 Task: Select the auto option in the unusual line terminators.
Action: Mouse moved to (14, 540)
Screenshot: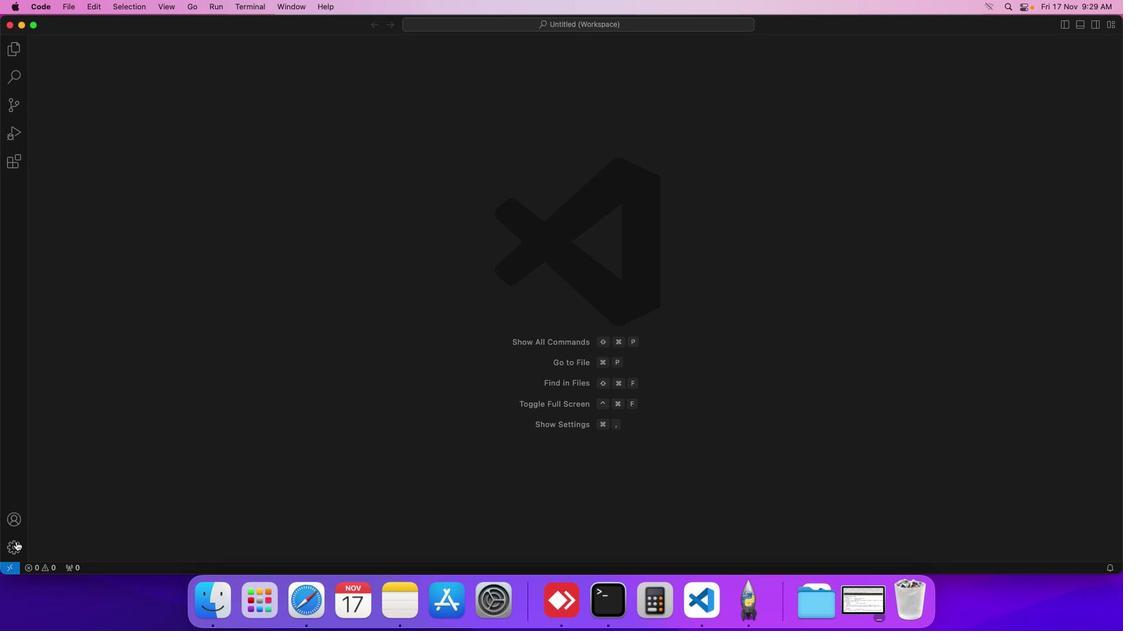 
Action: Mouse pressed left at (14, 540)
Screenshot: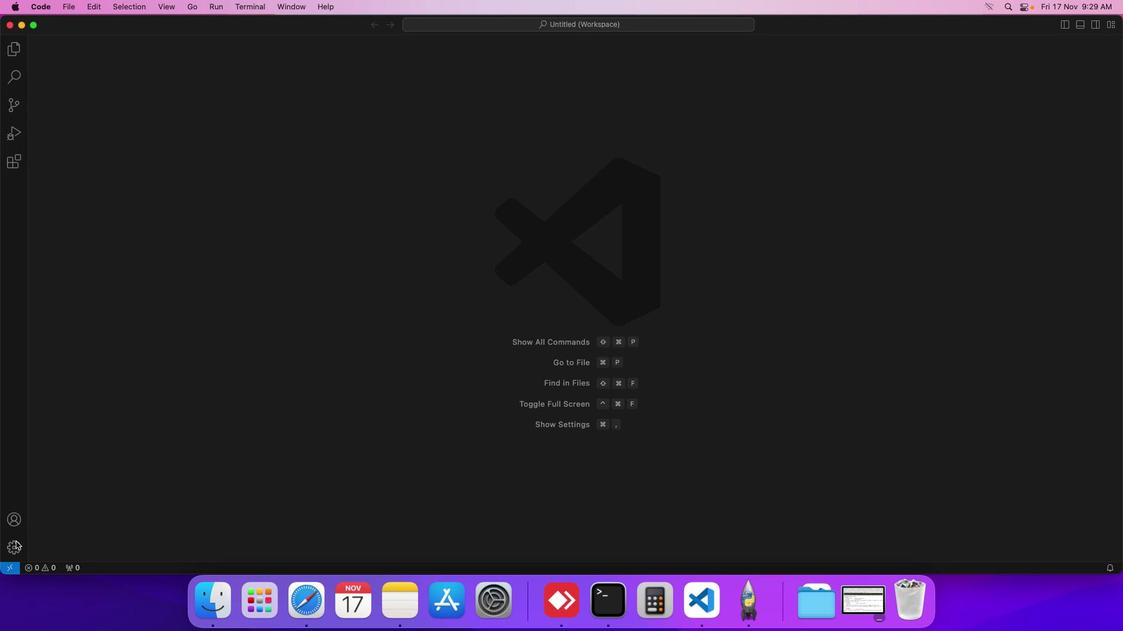 
Action: Mouse moved to (64, 449)
Screenshot: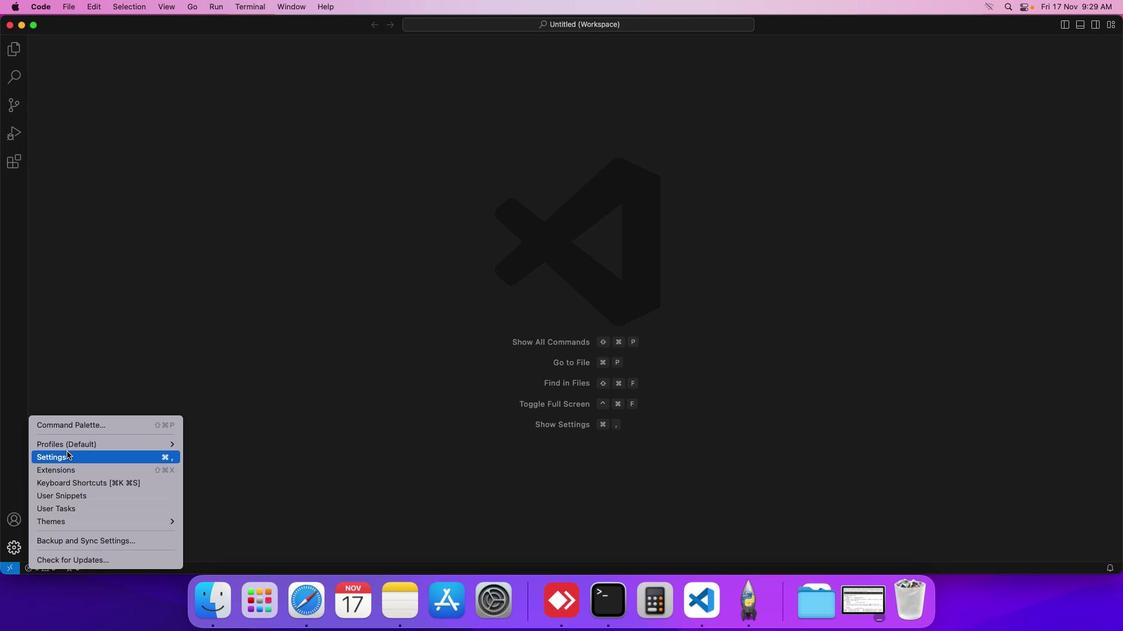 
Action: Mouse pressed left at (64, 449)
Screenshot: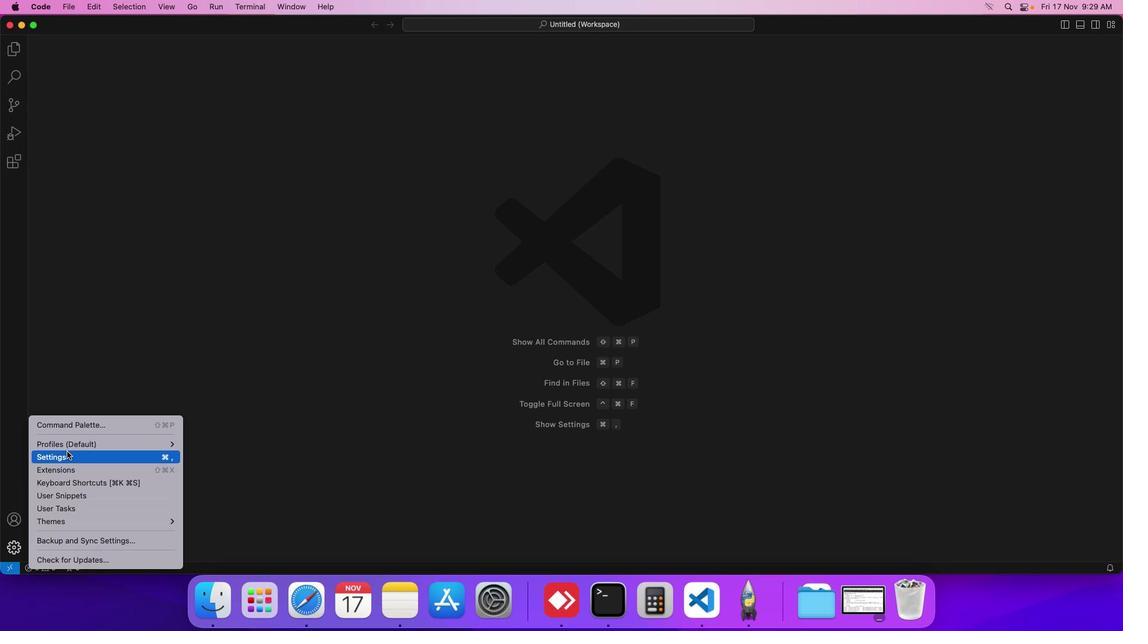 
Action: Mouse moved to (280, 94)
Screenshot: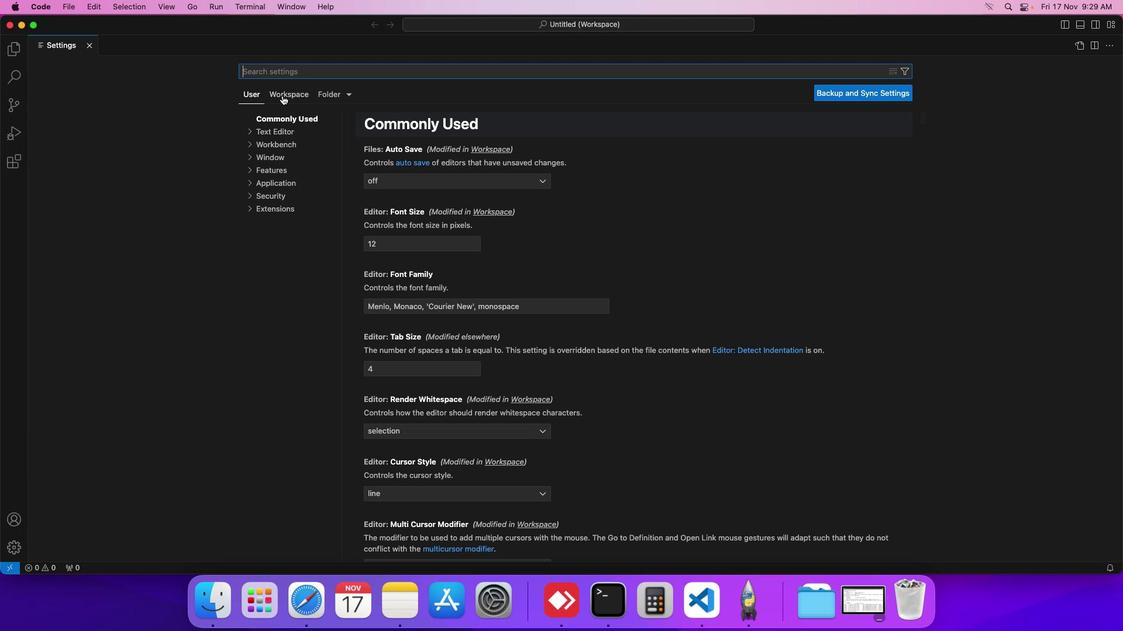 
Action: Mouse pressed left at (280, 94)
Screenshot: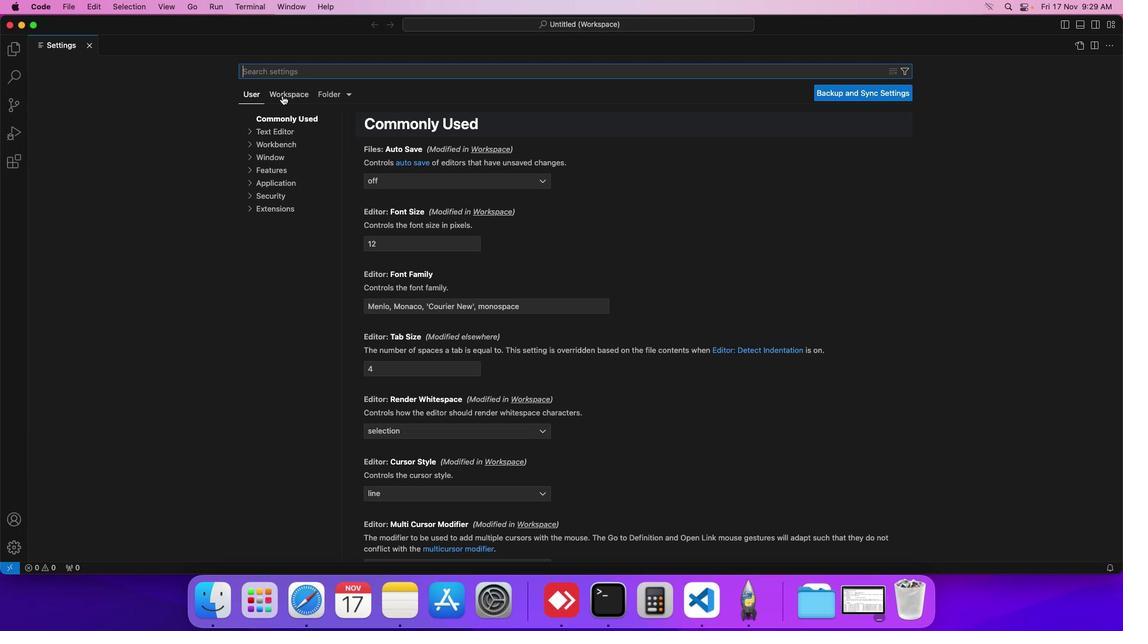 
Action: Mouse moved to (282, 129)
Screenshot: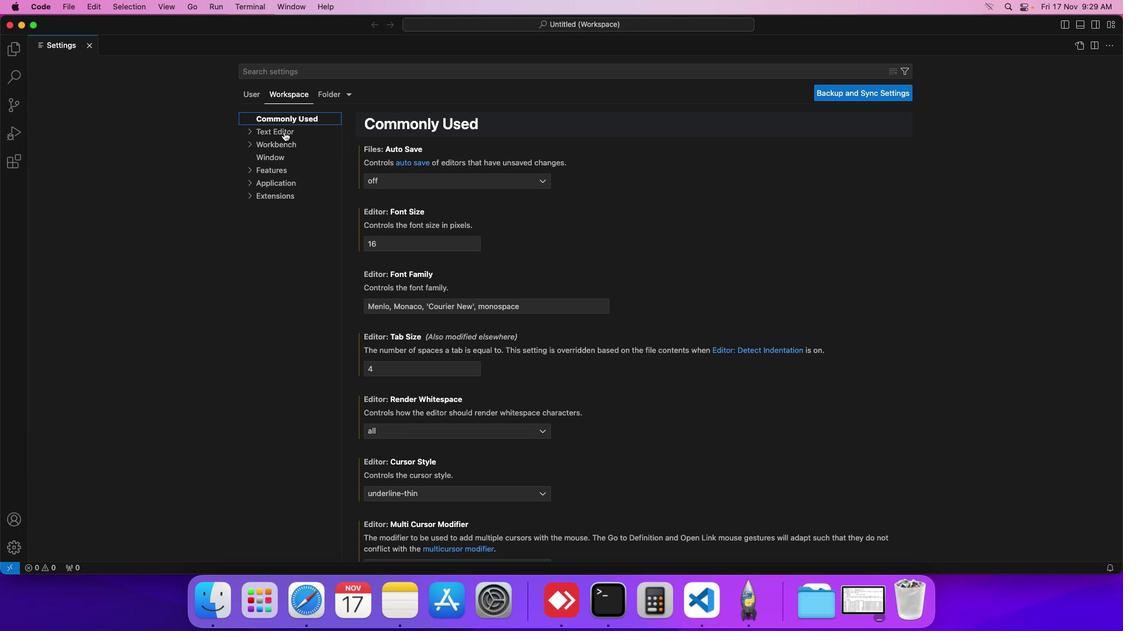
Action: Mouse pressed left at (282, 129)
Screenshot: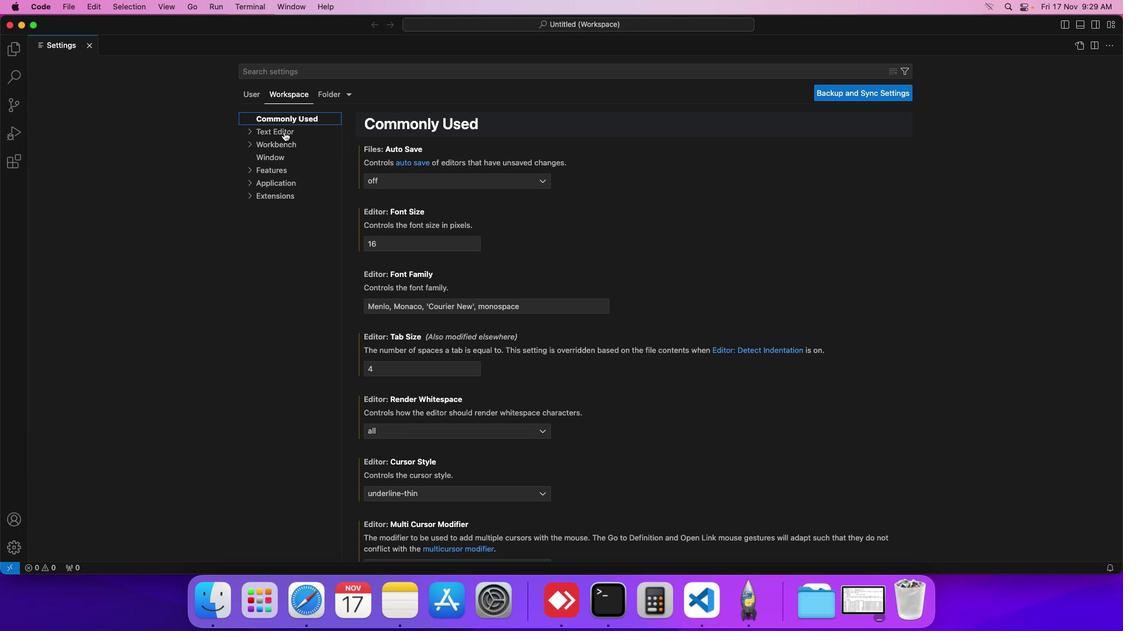 
Action: Mouse moved to (443, 391)
Screenshot: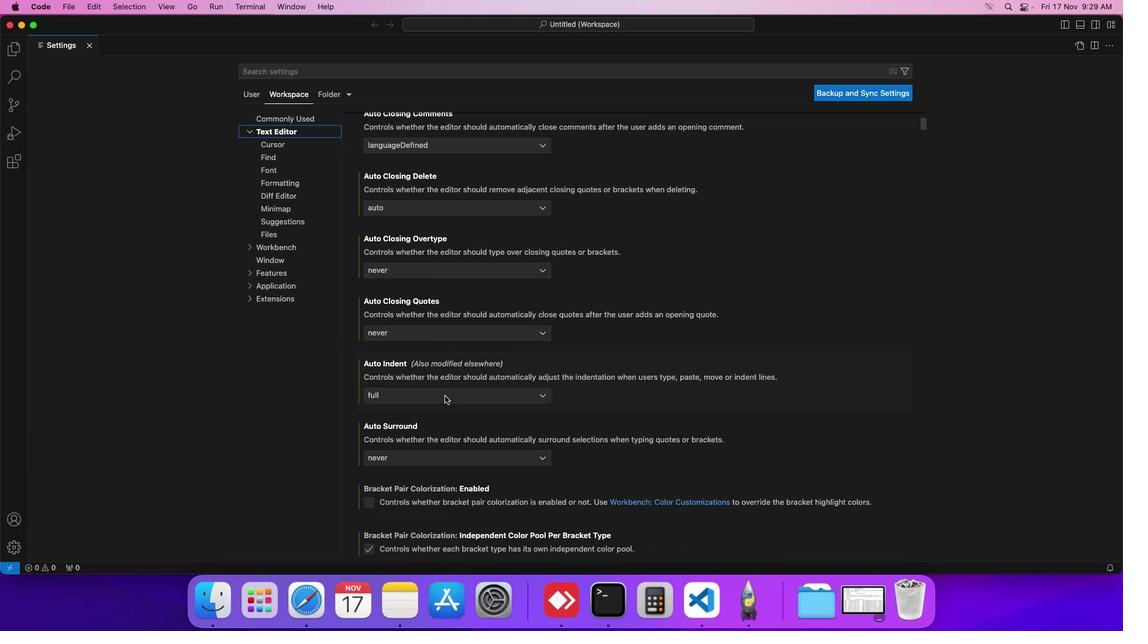 
Action: Mouse scrolled (443, 391) with delta (-1, -1)
Screenshot: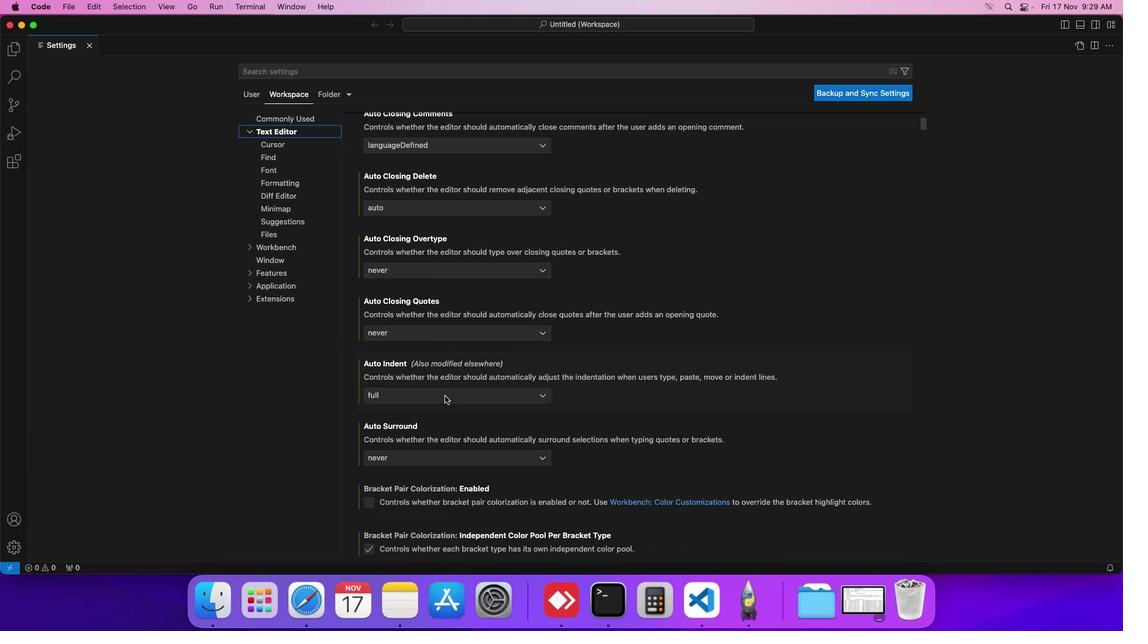 
Action: Mouse moved to (443, 394)
Screenshot: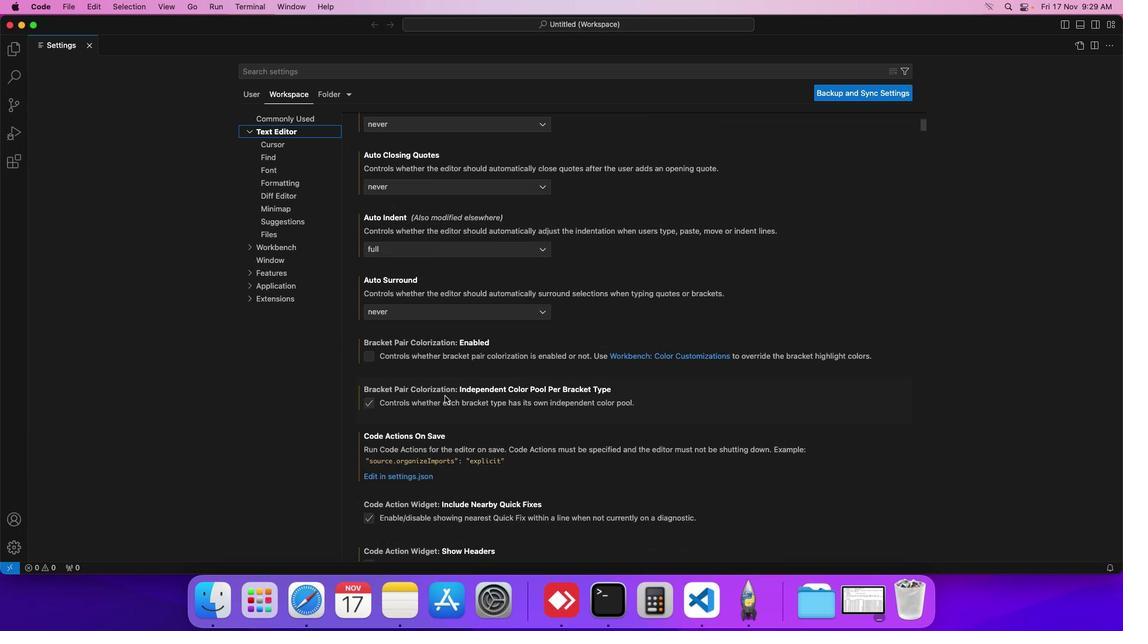 
Action: Mouse scrolled (443, 394) with delta (-1, -1)
Screenshot: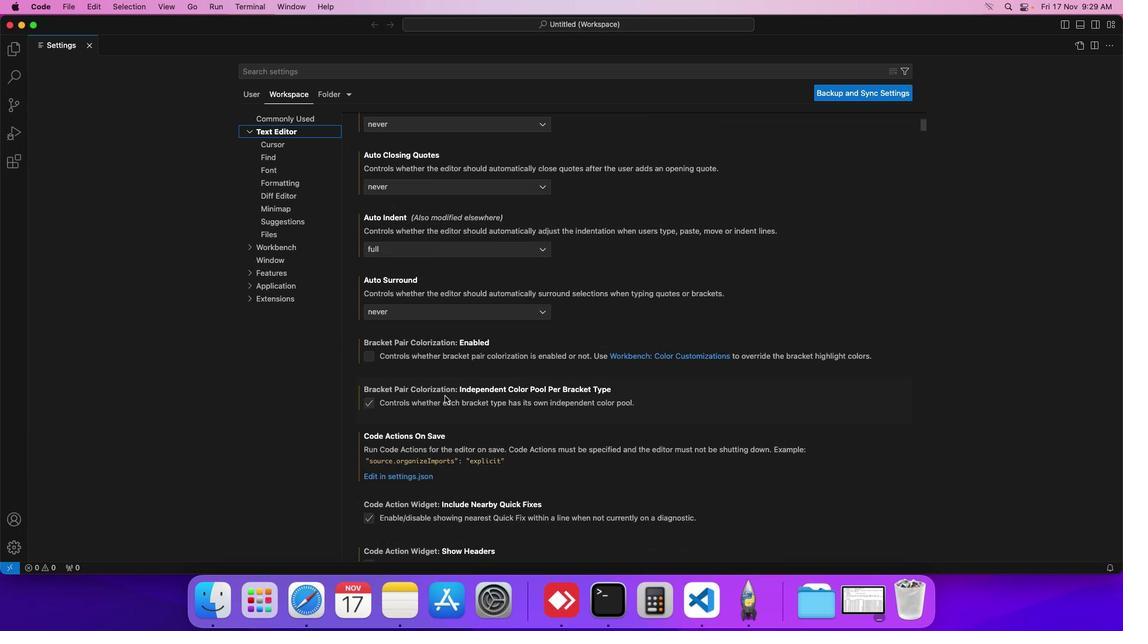 
Action: Mouse moved to (443, 394)
Screenshot: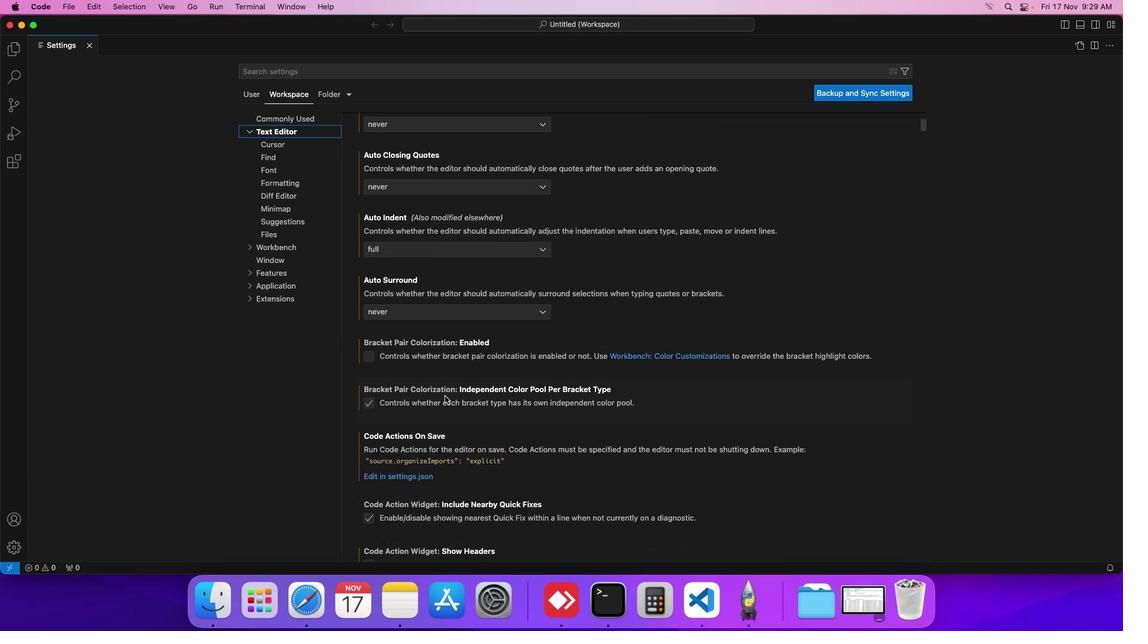 
Action: Mouse scrolled (443, 394) with delta (-1, -2)
Screenshot: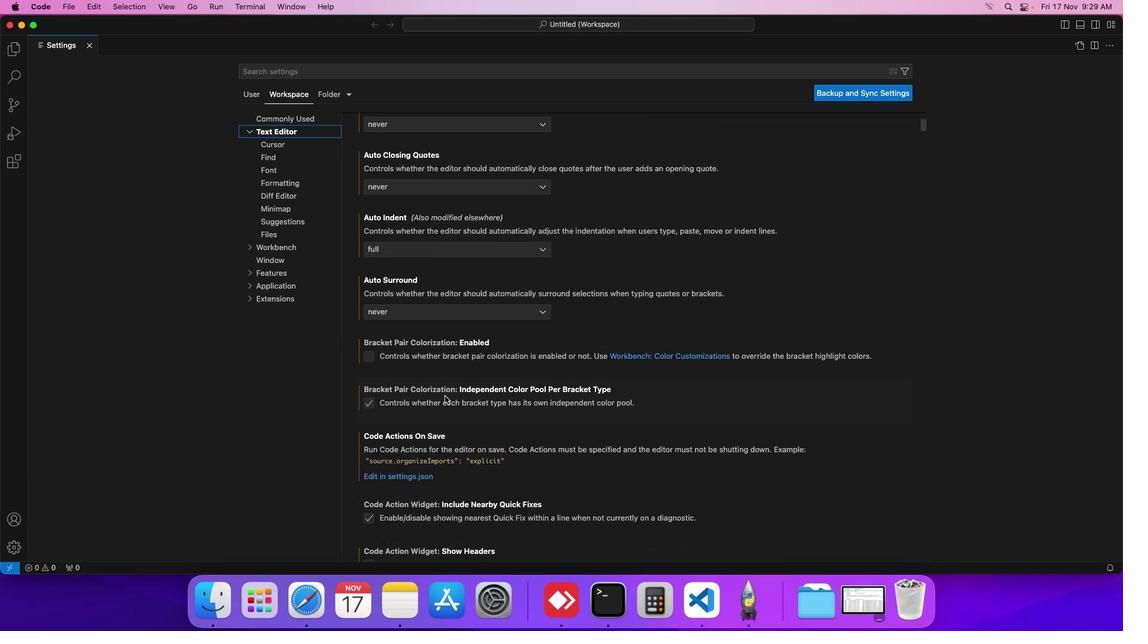 
Action: Mouse scrolled (443, 394) with delta (-1, -3)
Screenshot: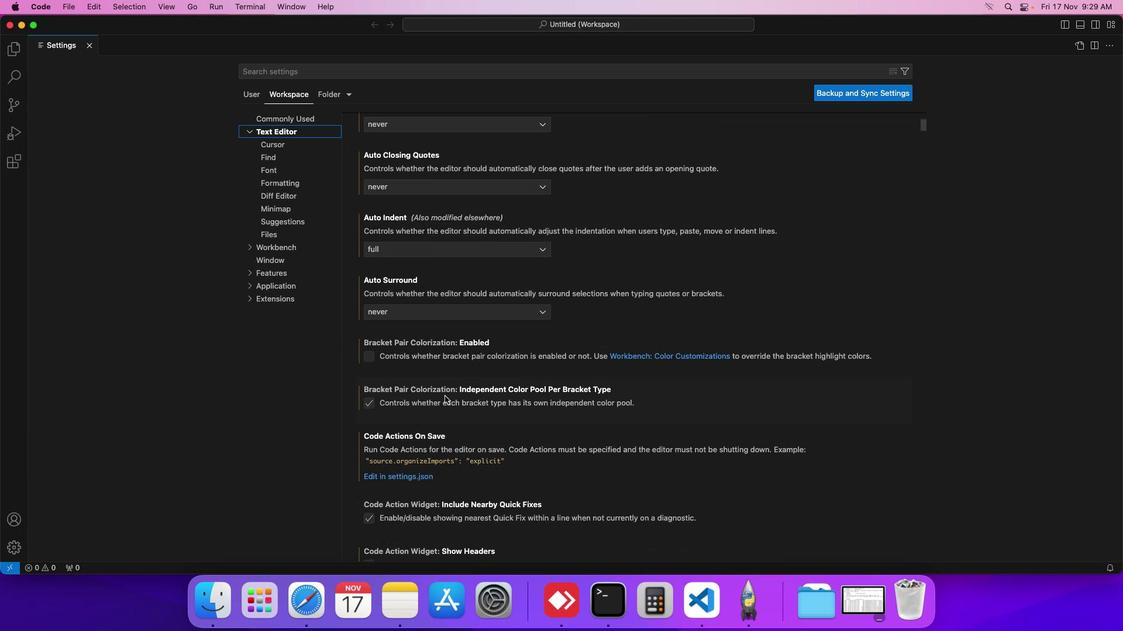 
Action: Mouse scrolled (443, 394) with delta (-1, -4)
Screenshot: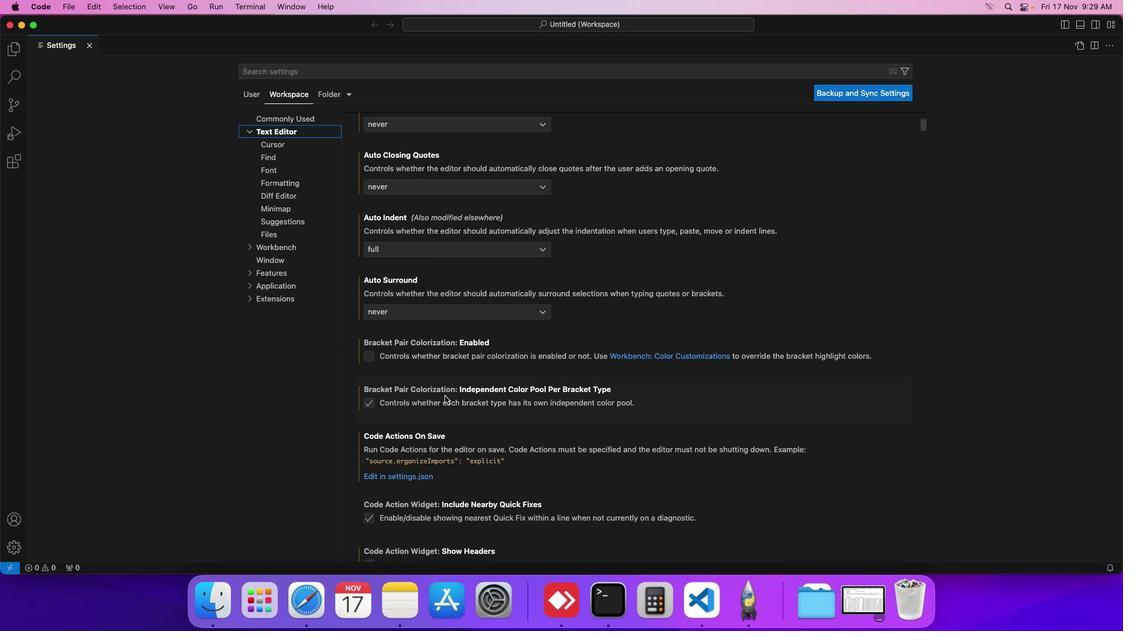 
Action: Mouse scrolled (443, 394) with delta (-1, -1)
Screenshot: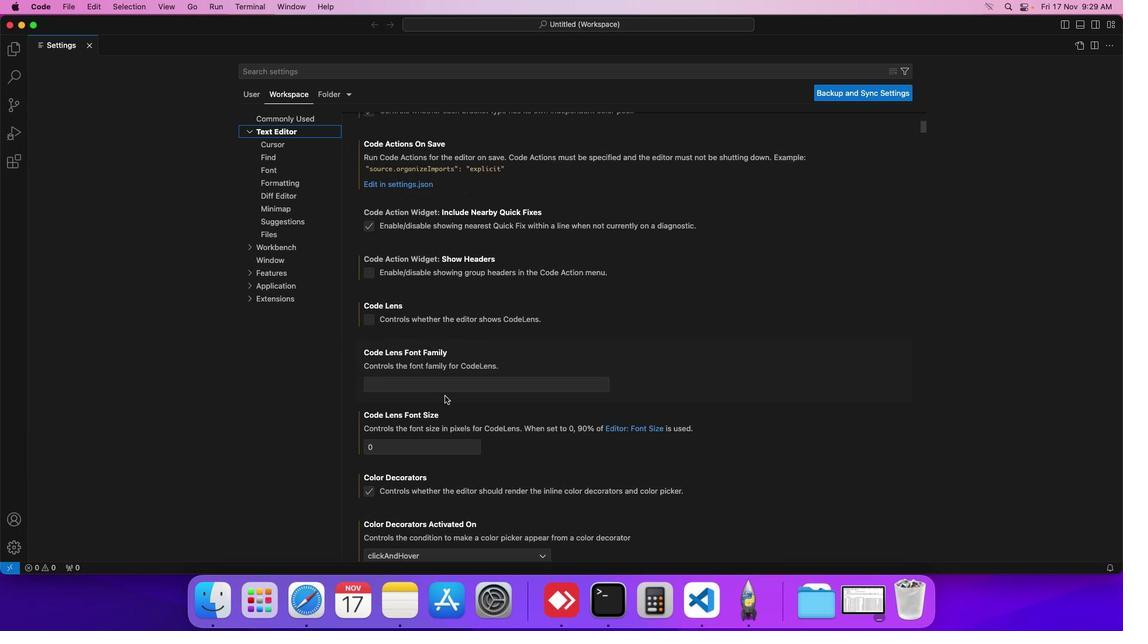 
Action: Mouse scrolled (443, 394) with delta (-1, -1)
Screenshot: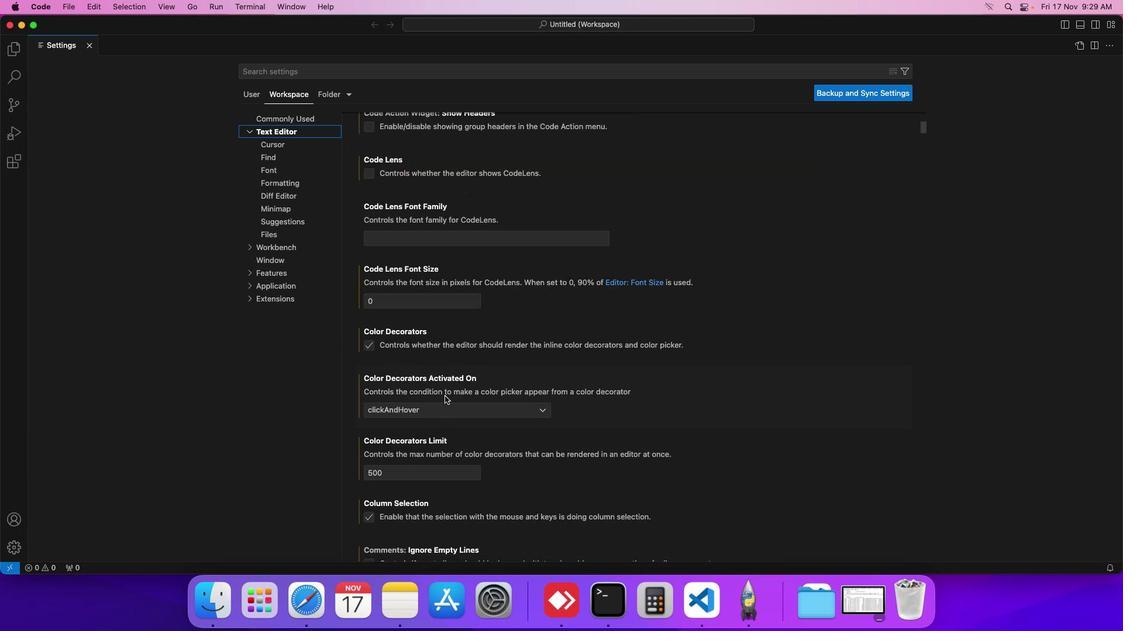 
Action: Mouse scrolled (443, 394) with delta (-1, -2)
Screenshot: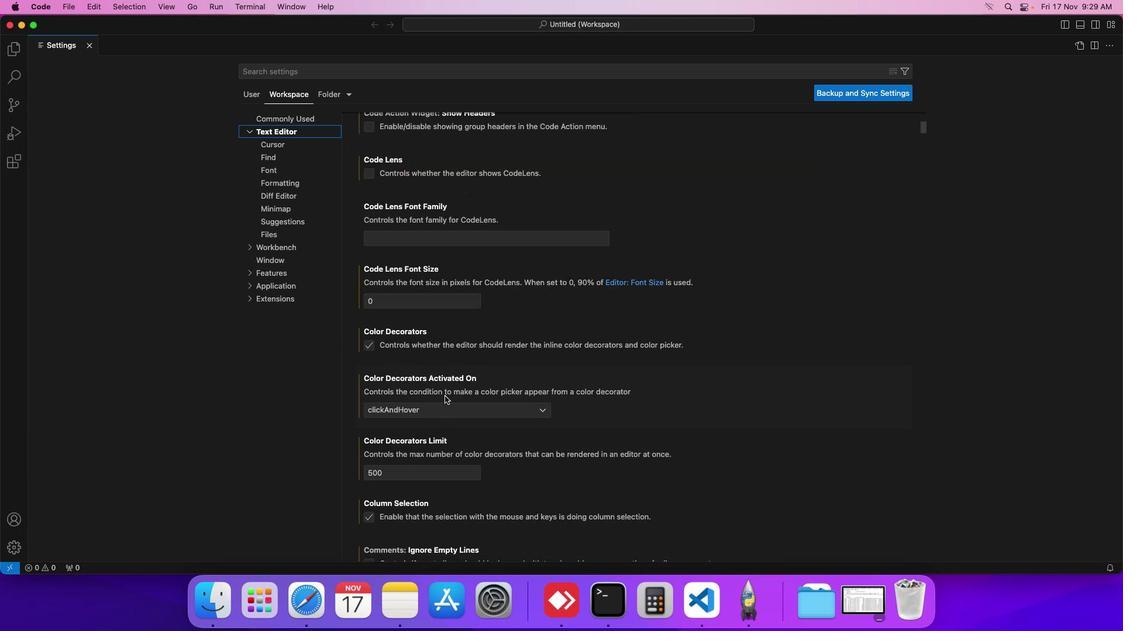 
Action: Mouse scrolled (443, 394) with delta (-1, -4)
Screenshot: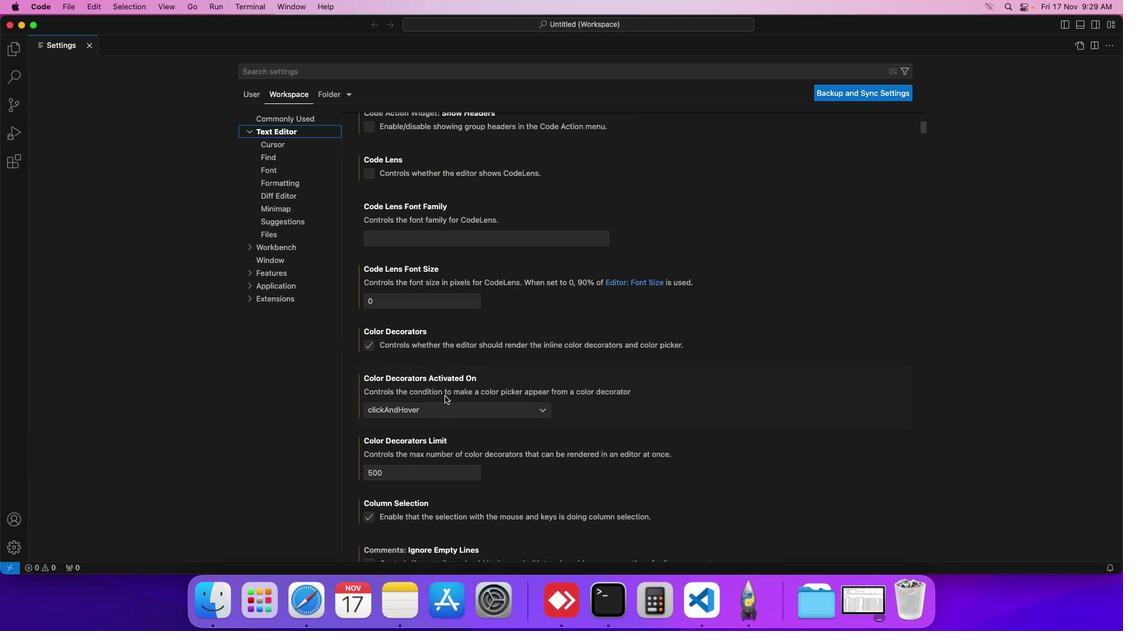 
Action: Mouse scrolled (443, 394) with delta (-1, -4)
Screenshot: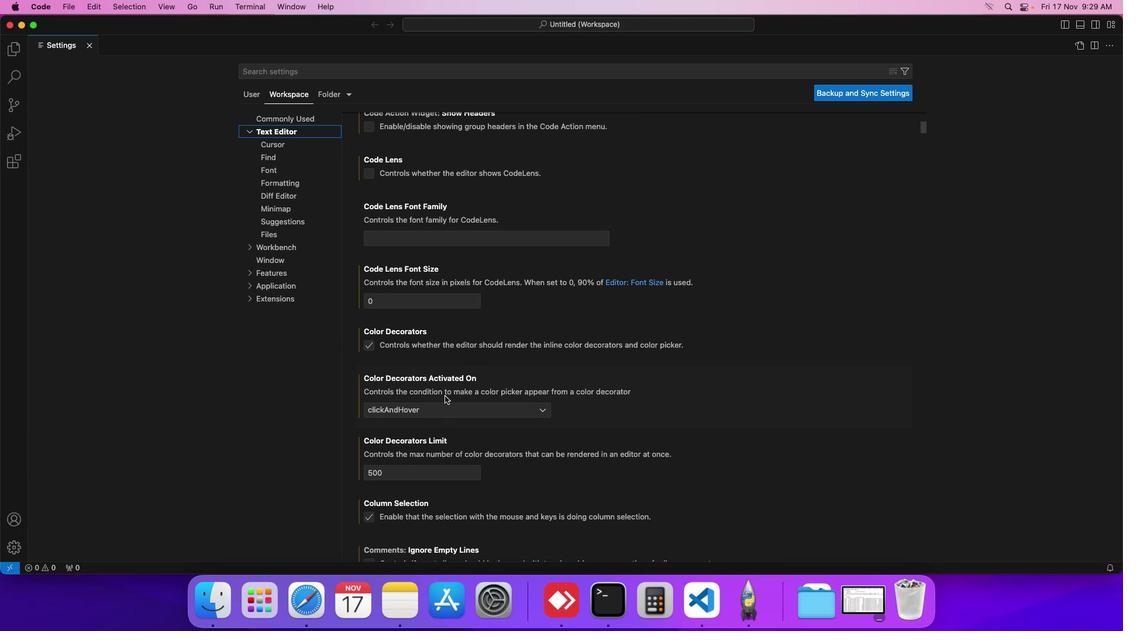 
Action: Mouse scrolled (443, 394) with delta (-1, -1)
Screenshot: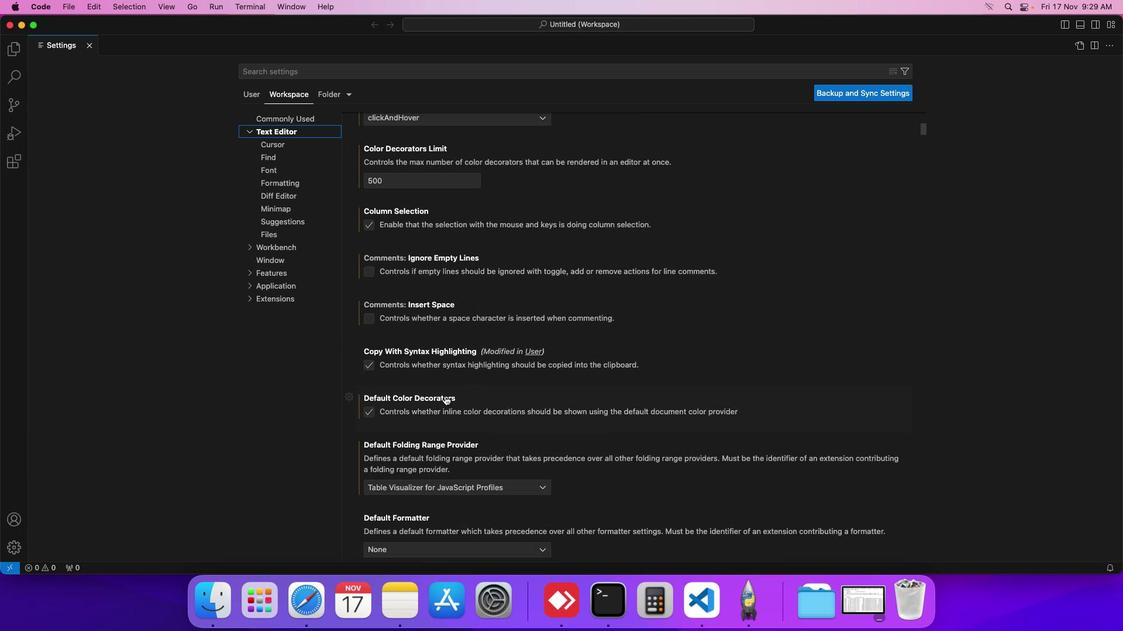 
Action: Mouse scrolled (443, 394) with delta (-1, -1)
Screenshot: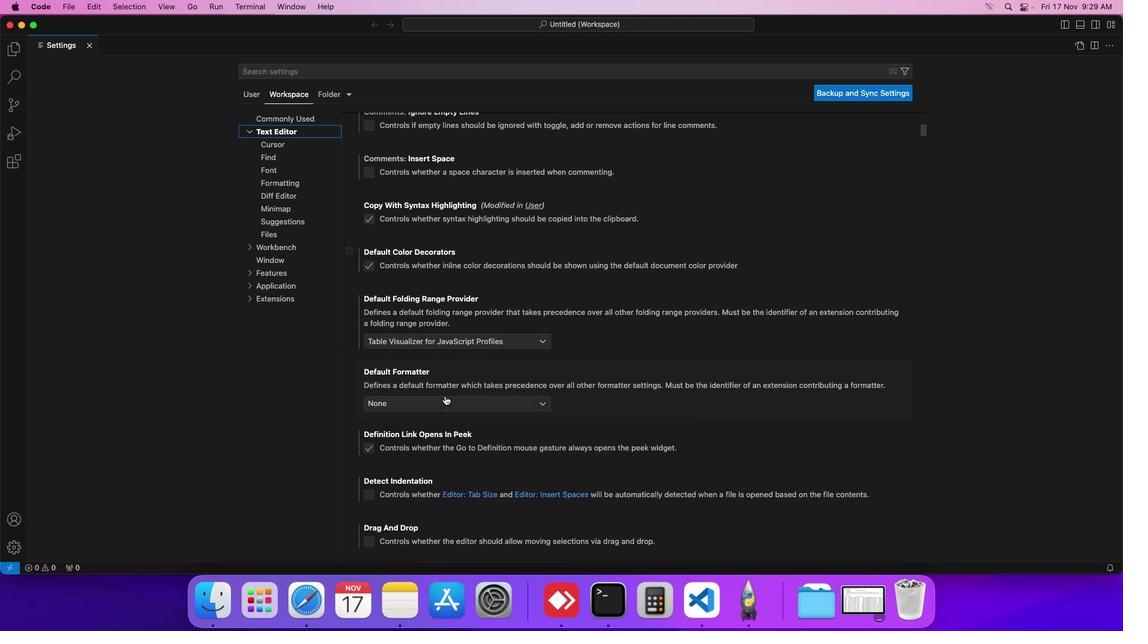 
Action: Mouse scrolled (443, 394) with delta (-1, -2)
Screenshot: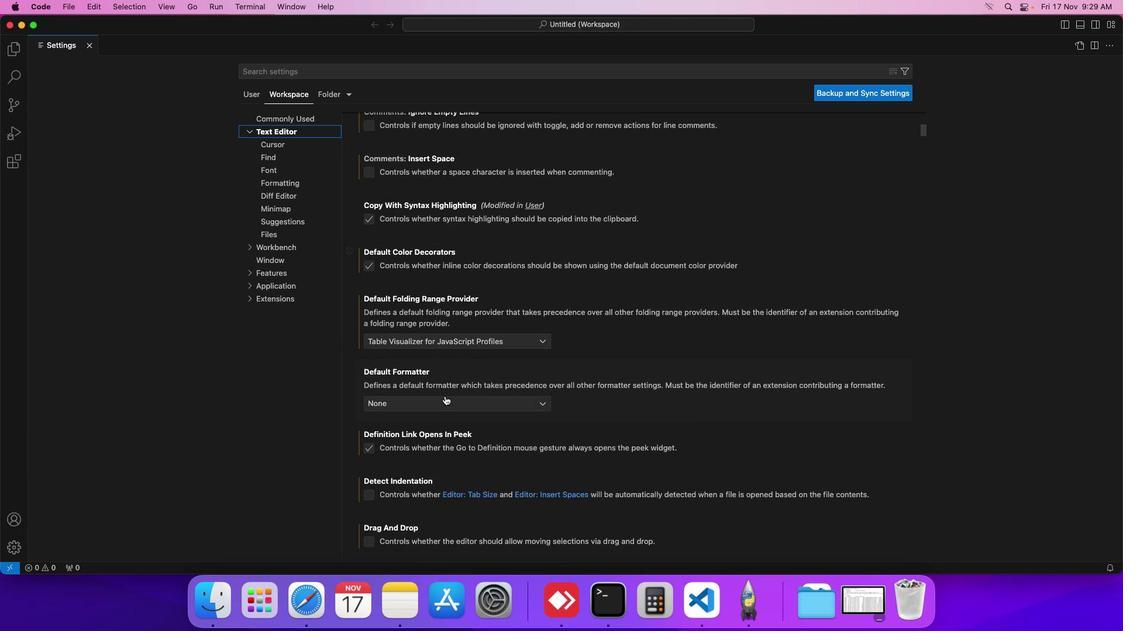 
Action: Mouse scrolled (443, 394) with delta (-1, -4)
Screenshot: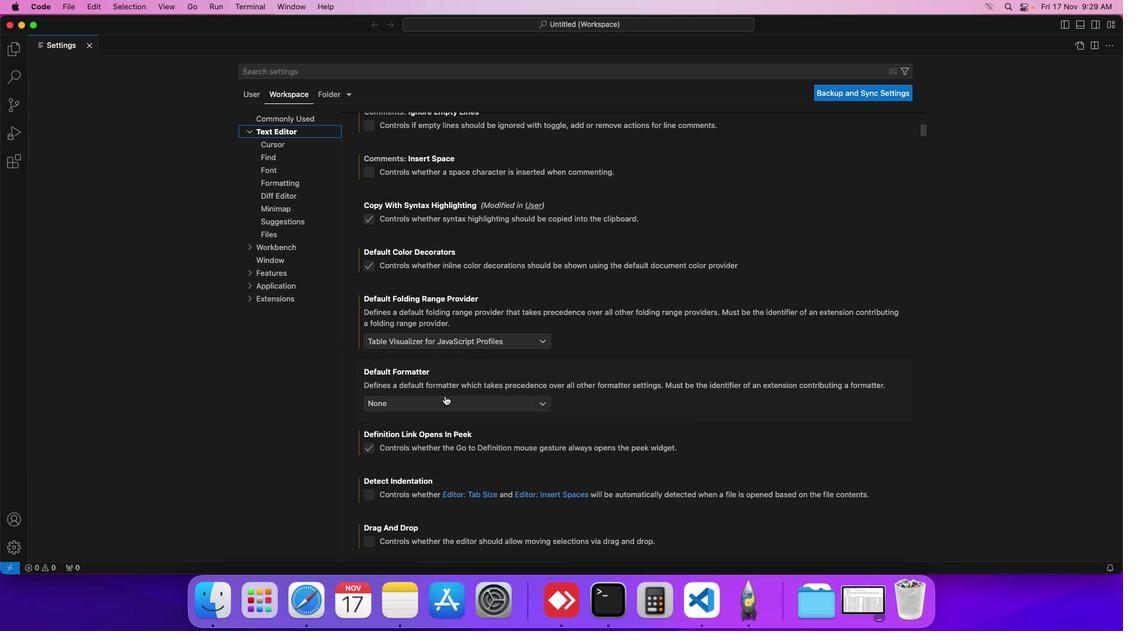 
Action: Mouse scrolled (443, 394) with delta (-1, -4)
Screenshot: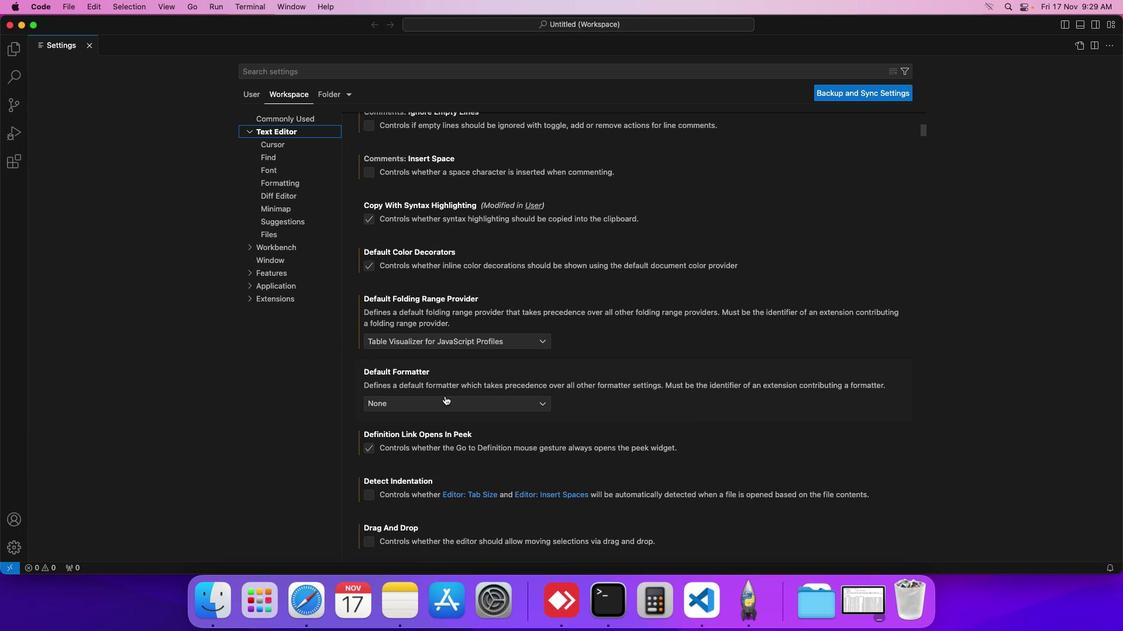 
Action: Mouse scrolled (443, 394) with delta (-1, -1)
Screenshot: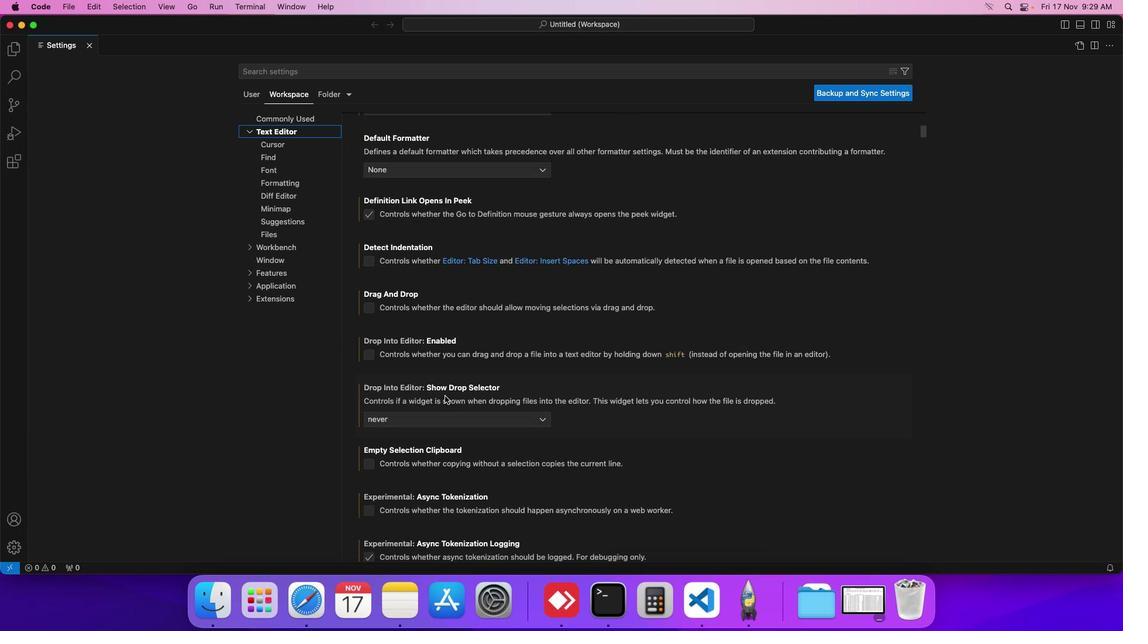 
Action: Mouse scrolled (443, 394) with delta (-1, -1)
Screenshot: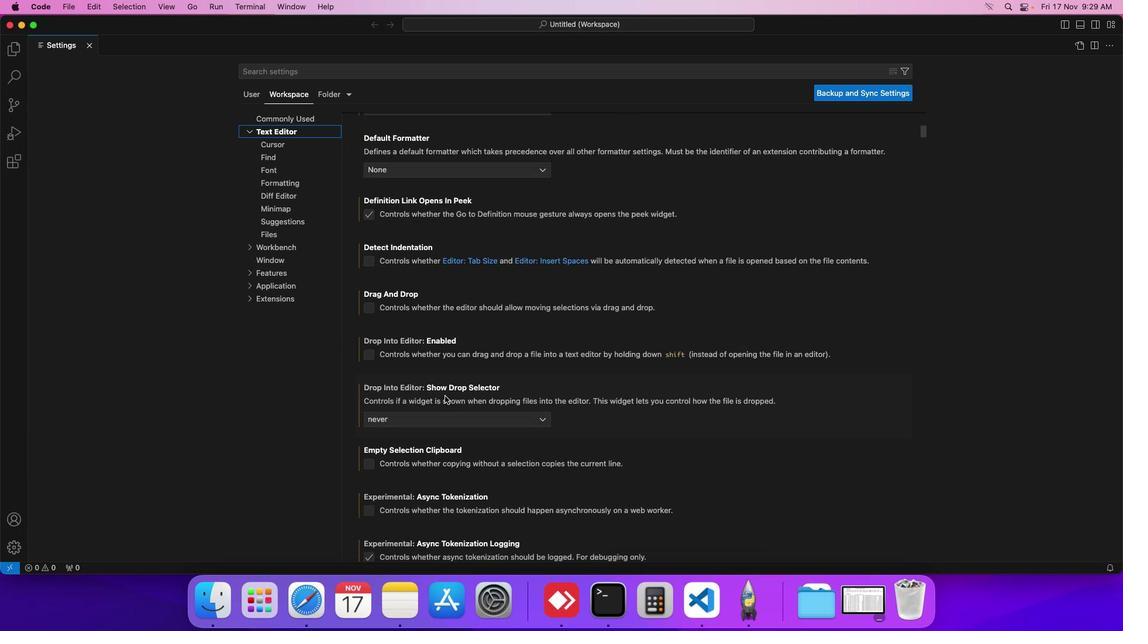 
Action: Mouse scrolled (443, 394) with delta (-1, -2)
Screenshot: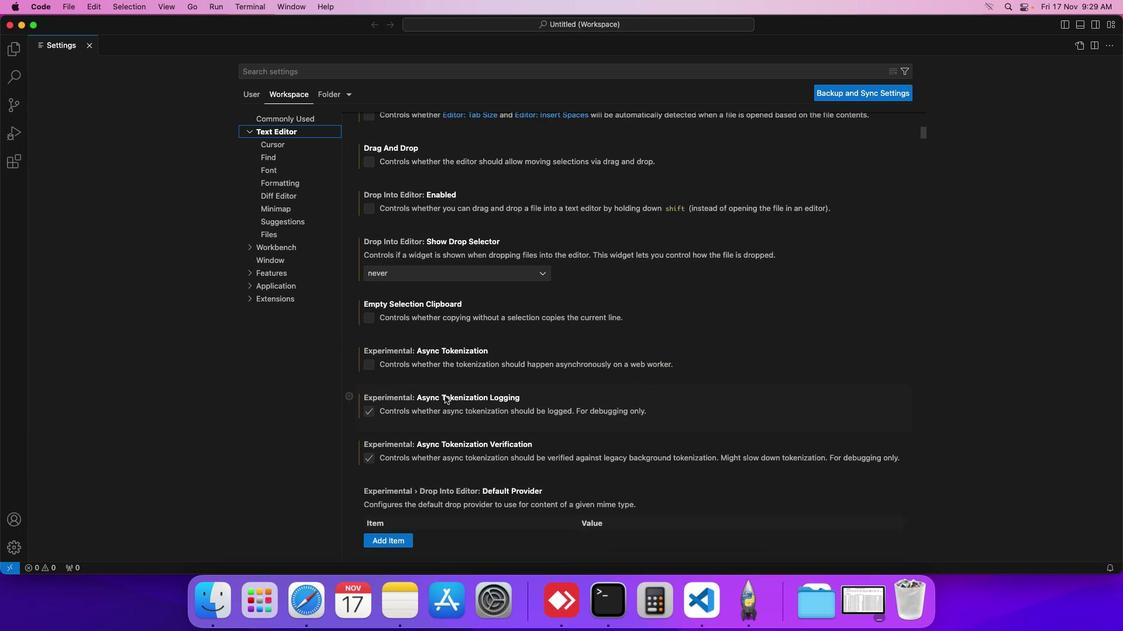 
Action: Mouse scrolled (443, 394) with delta (-1, -3)
Screenshot: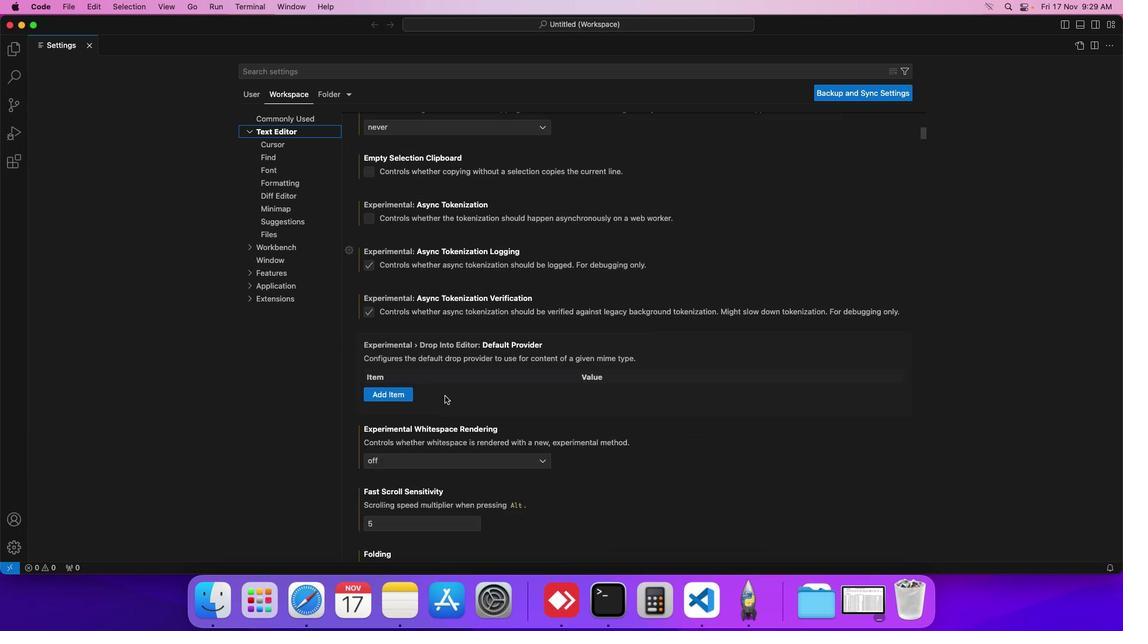 
Action: Mouse scrolled (443, 394) with delta (-1, -4)
Screenshot: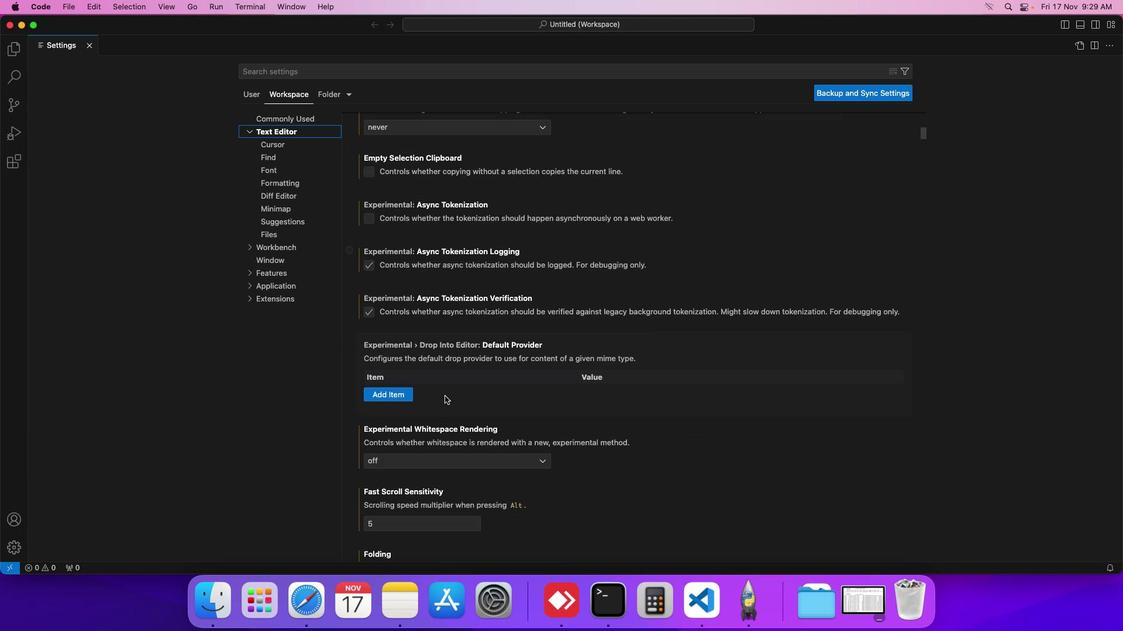 
Action: Mouse scrolled (443, 394) with delta (-1, -4)
Screenshot: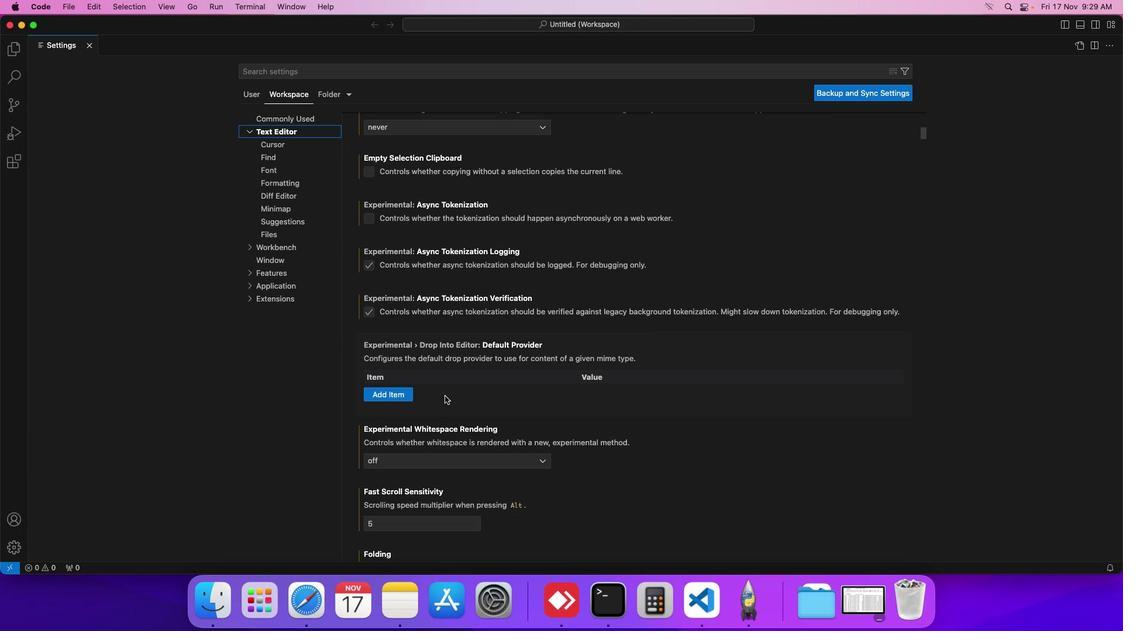 
Action: Mouse scrolled (443, 394) with delta (-1, -1)
Screenshot: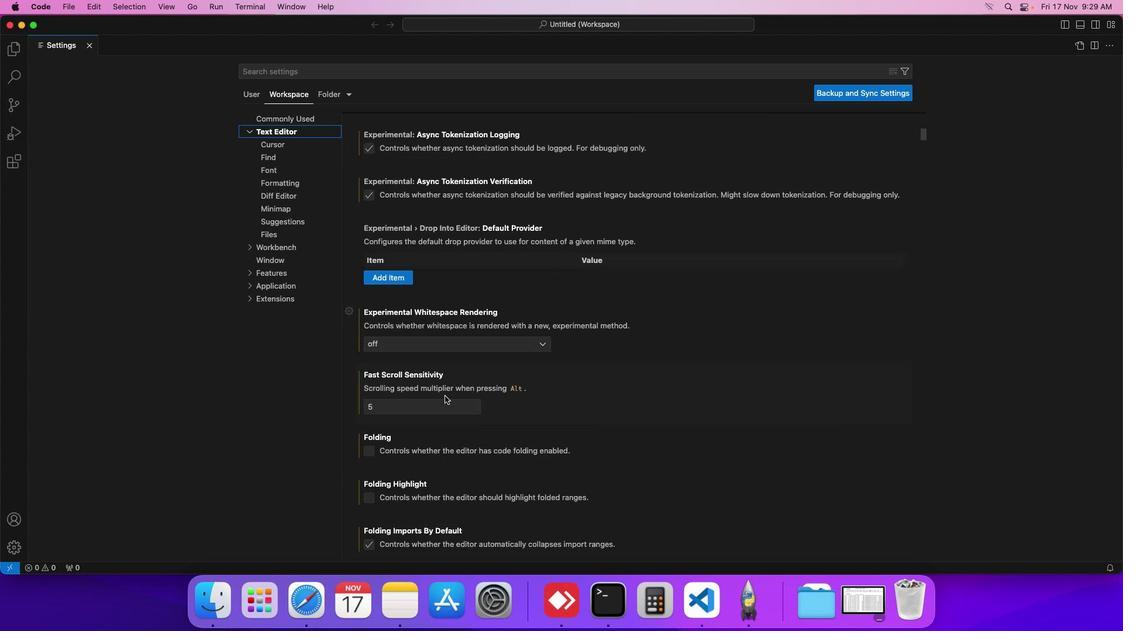 
Action: Mouse scrolled (443, 394) with delta (-1, -1)
Screenshot: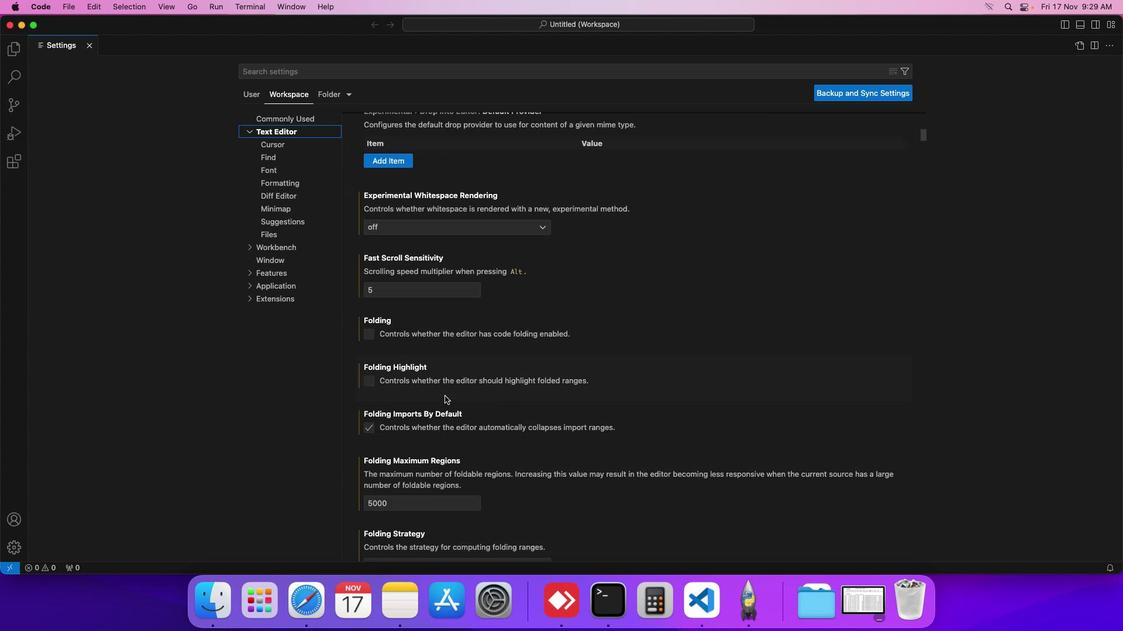 
Action: Mouse scrolled (443, 394) with delta (-1, -2)
Screenshot: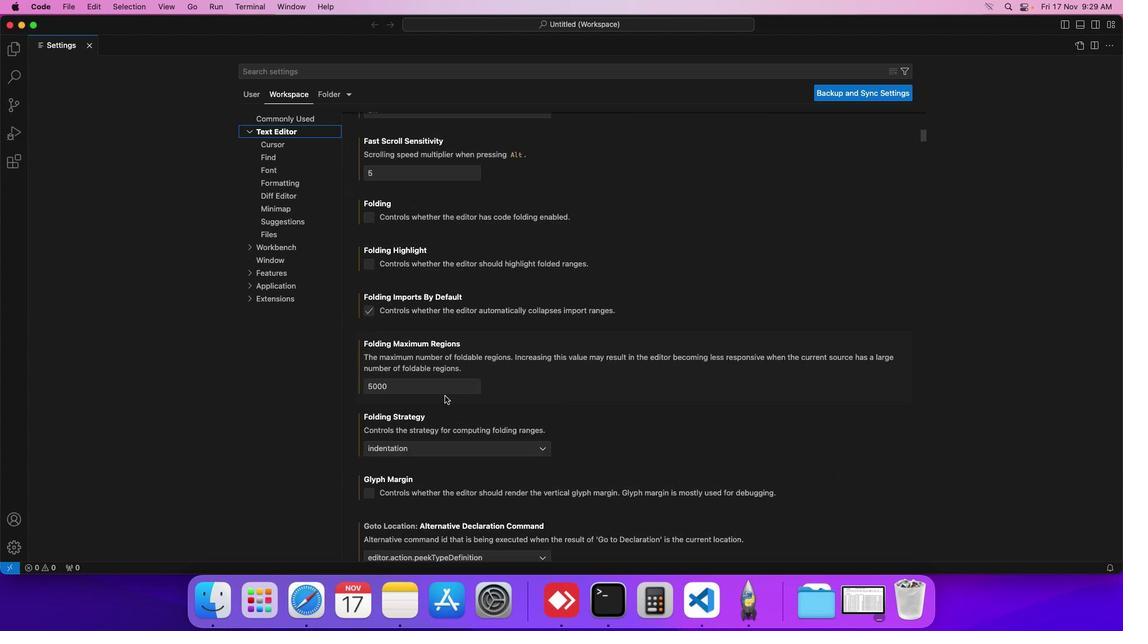 
Action: Mouse scrolled (443, 394) with delta (-1, -3)
Screenshot: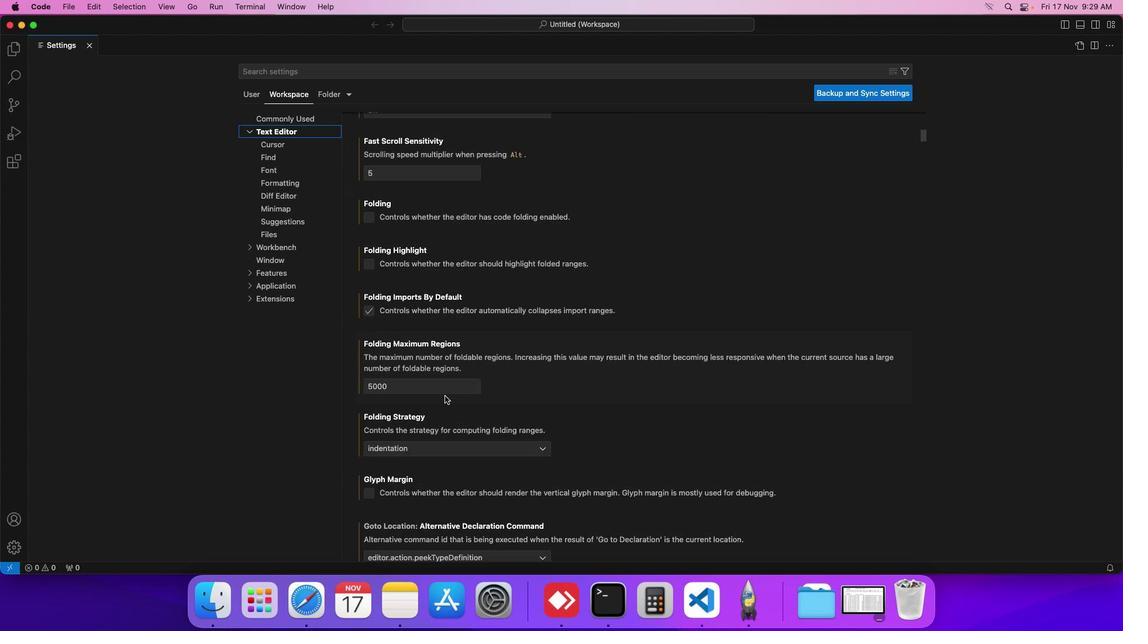 
Action: Mouse scrolled (443, 394) with delta (-1, -3)
Screenshot: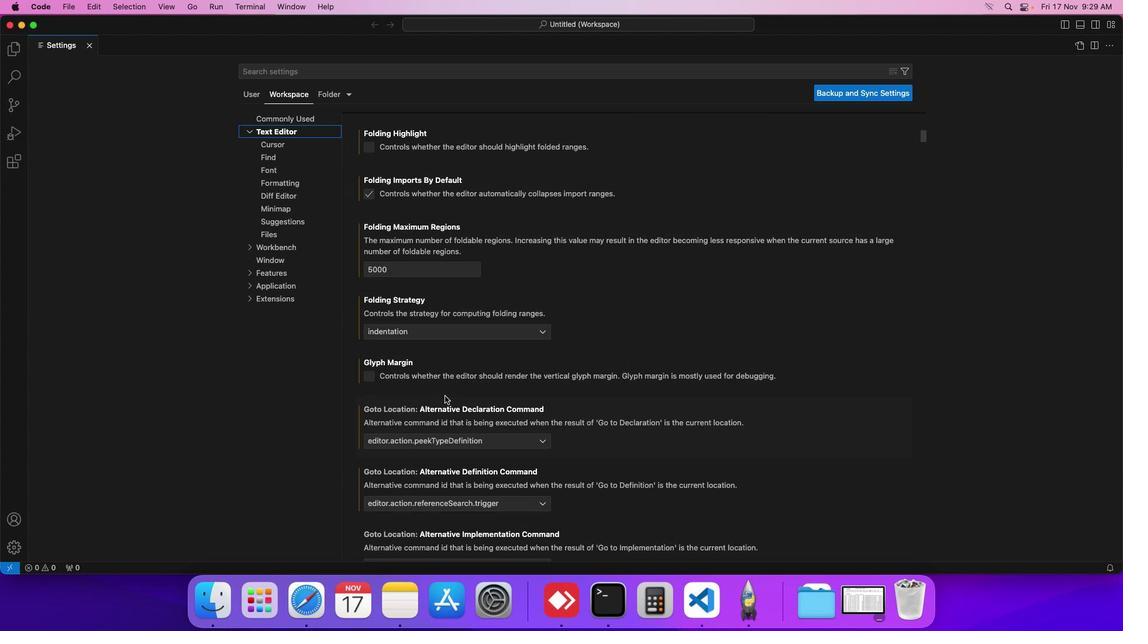 
Action: Mouse scrolled (443, 394) with delta (-1, -3)
Screenshot: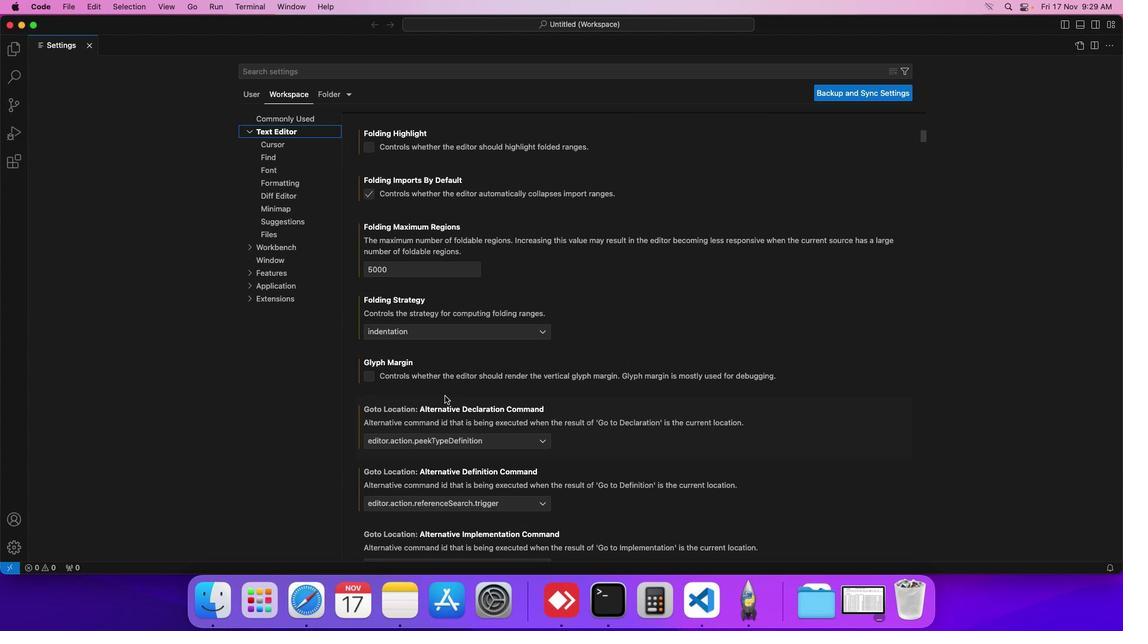 
Action: Mouse scrolled (443, 394) with delta (-1, -1)
Screenshot: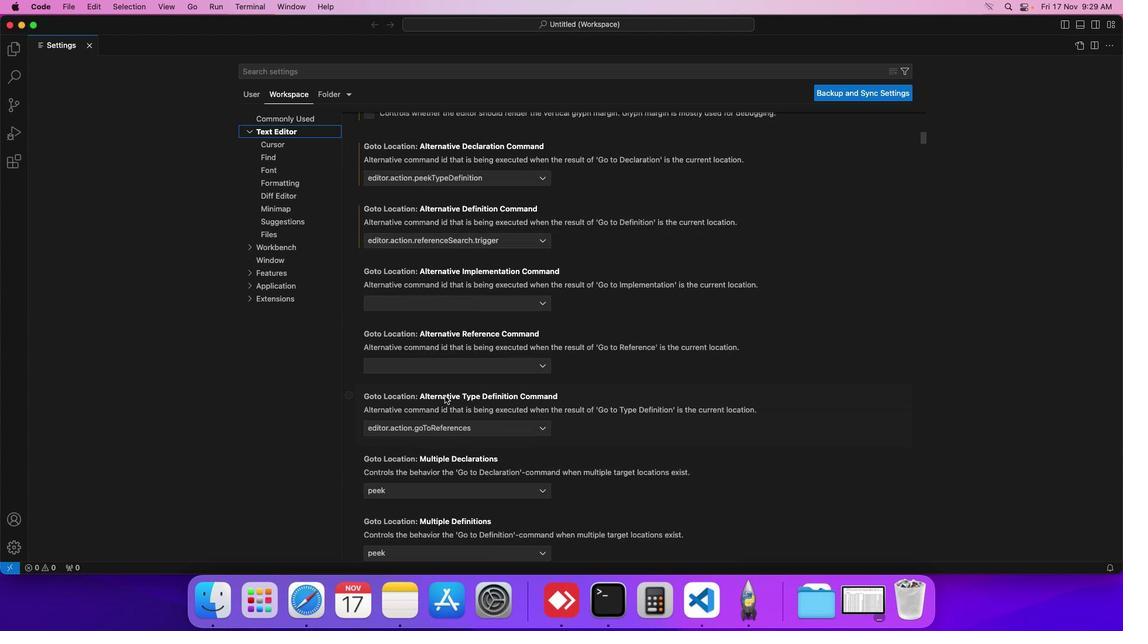 
Action: Mouse scrolled (443, 394) with delta (-1, -1)
Screenshot: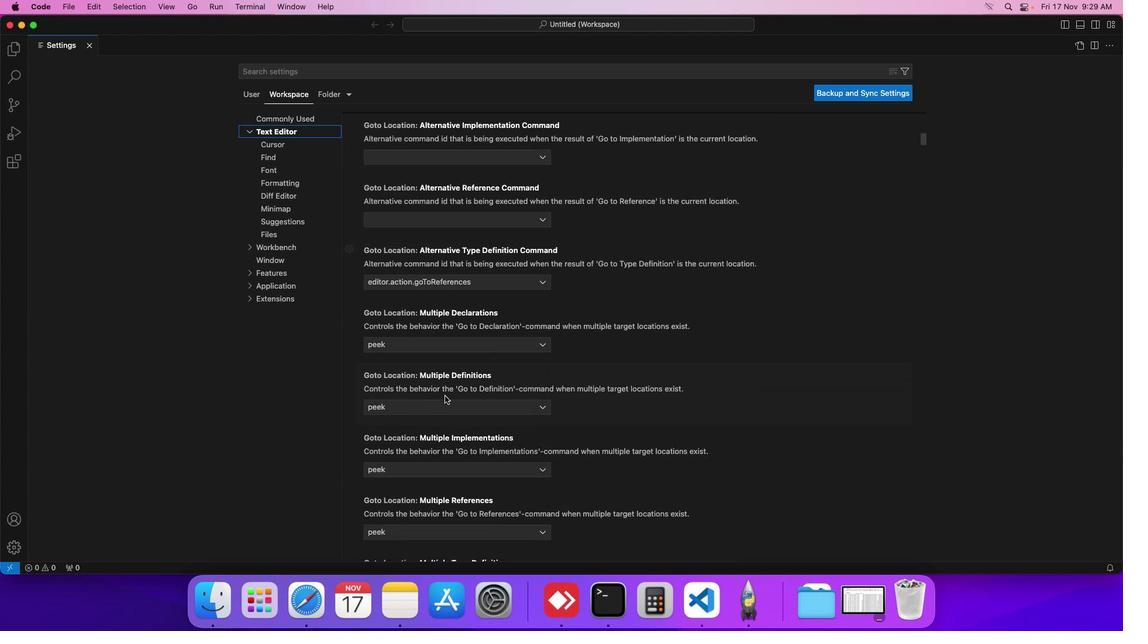 
Action: Mouse scrolled (443, 394) with delta (-1, -2)
Screenshot: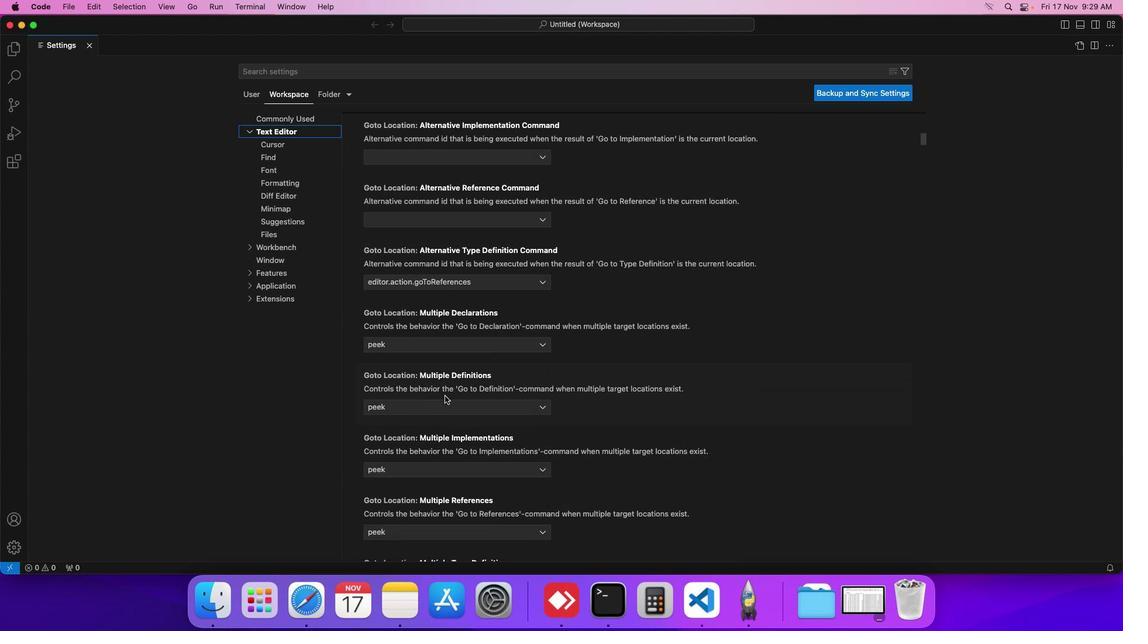 
Action: Mouse scrolled (443, 394) with delta (-1, -3)
Screenshot: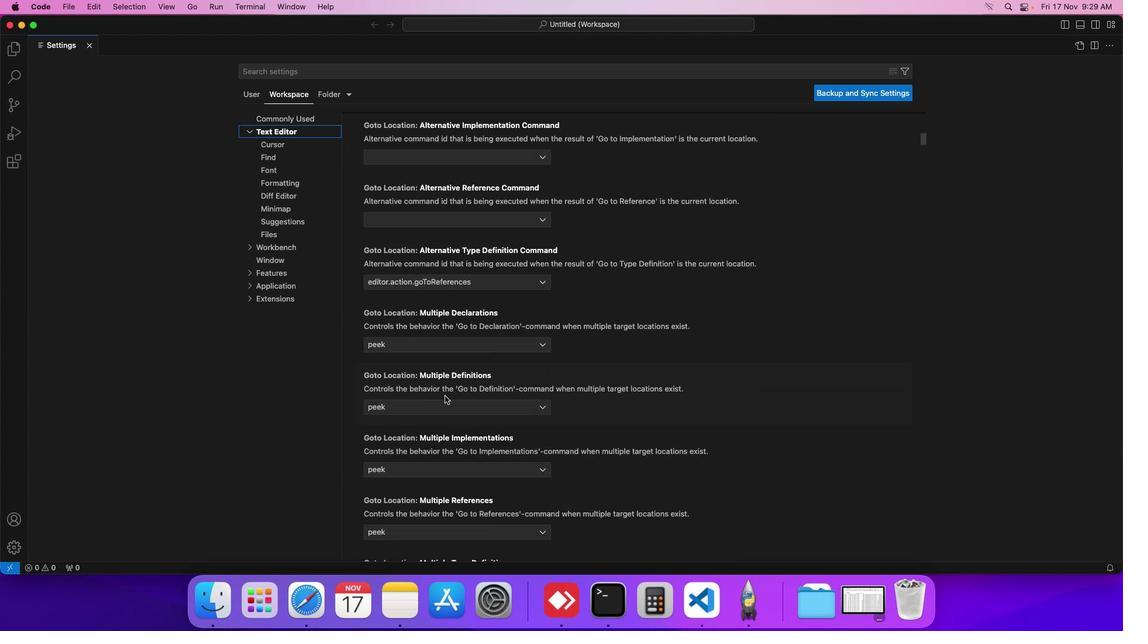 
Action: Mouse scrolled (443, 394) with delta (-1, -4)
Screenshot: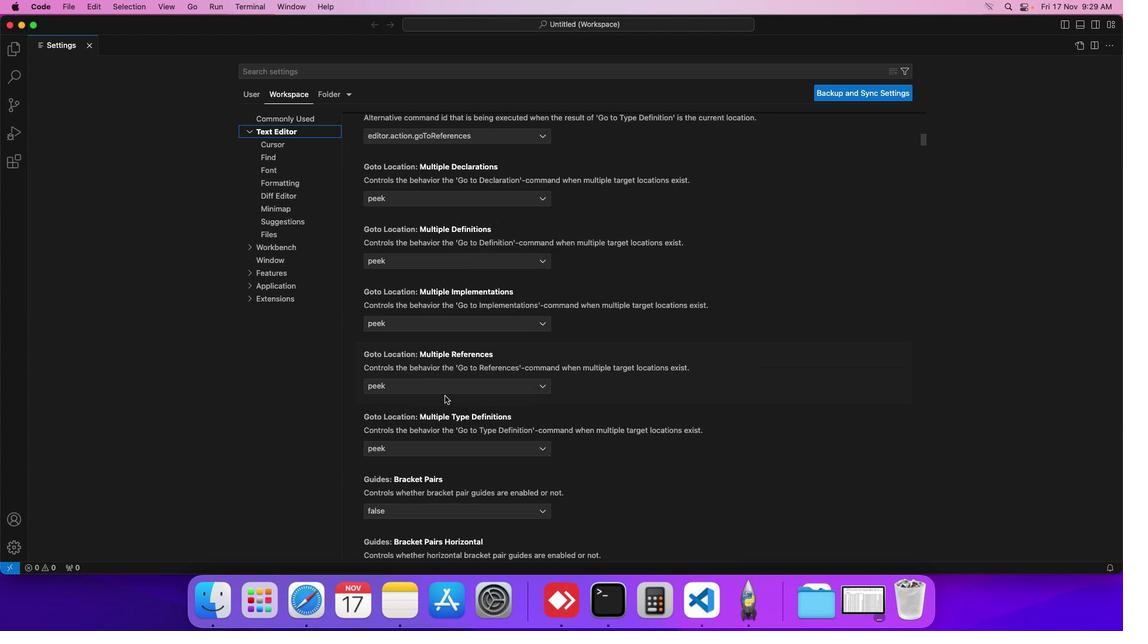 
Action: Mouse scrolled (443, 394) with delta (-1, -4)
Screenshot: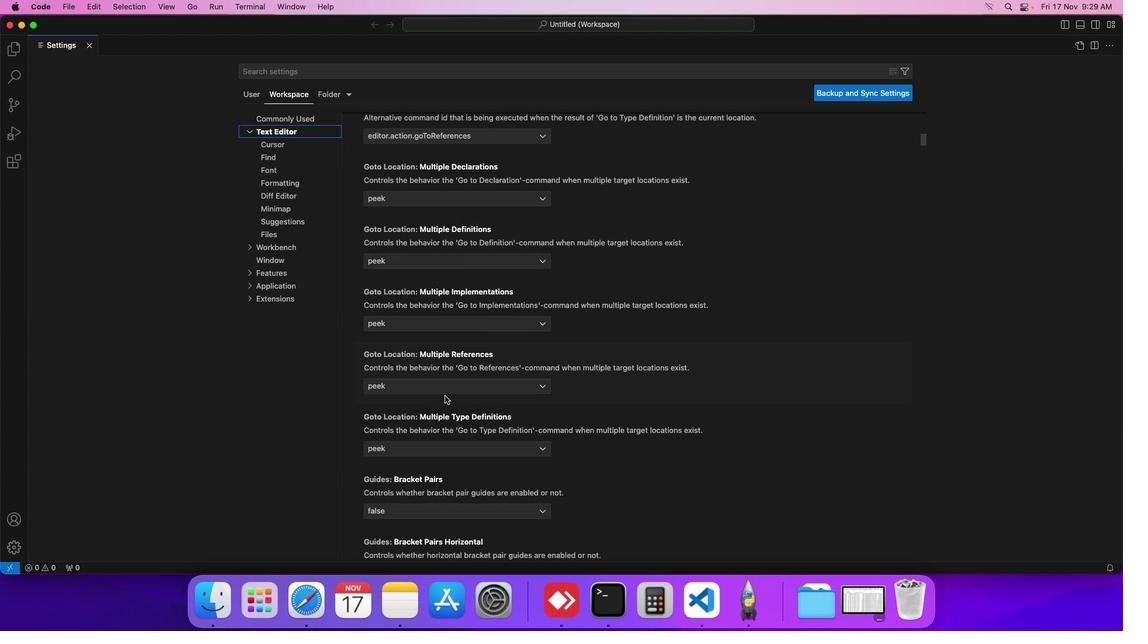 
Action: Mouse scrolled (443, 394) with delta (-1, -1)
Screenshot: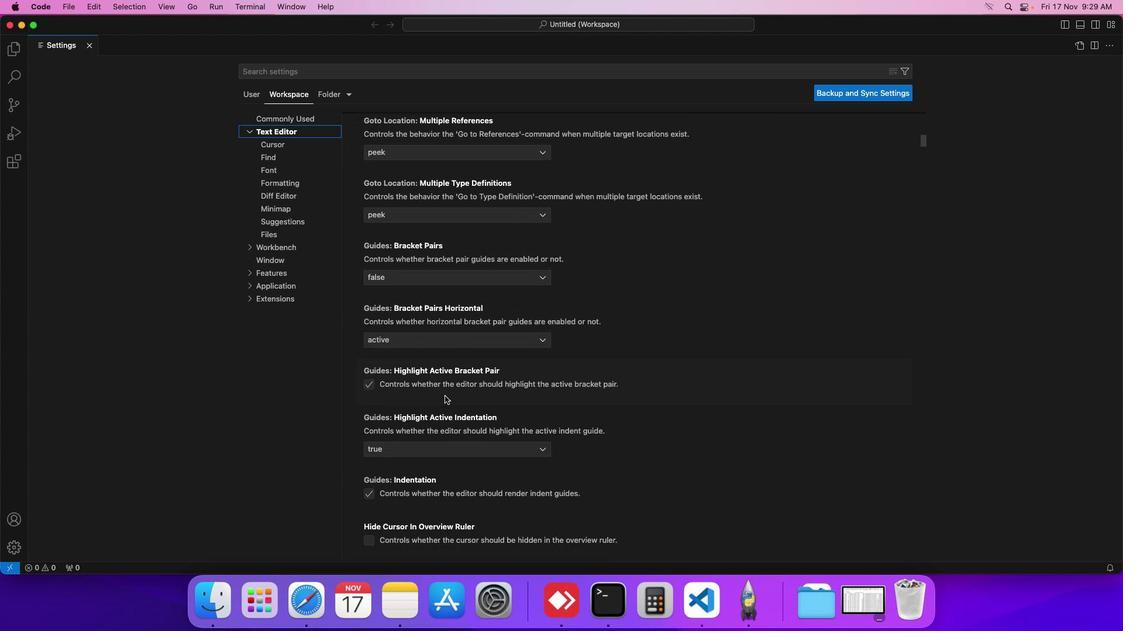 
Action: Mouse scrolled (443, 394) with delta (-1, -1)
Screenshot: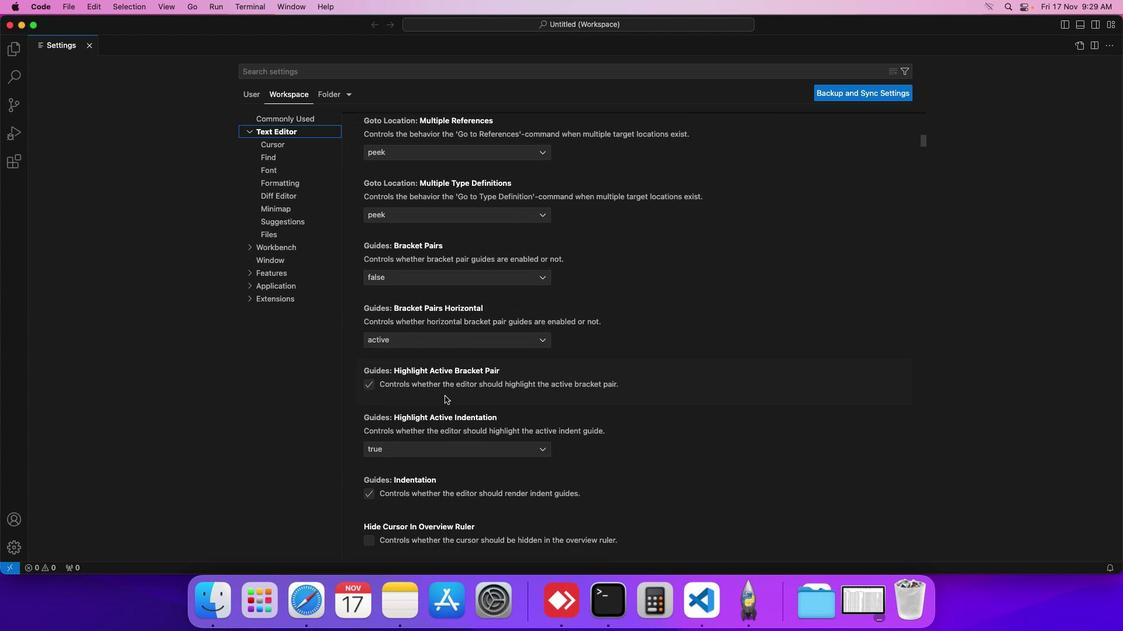 
Action: Mouse scrolled (443, 394) with delta (-1, -2)
Screenshot: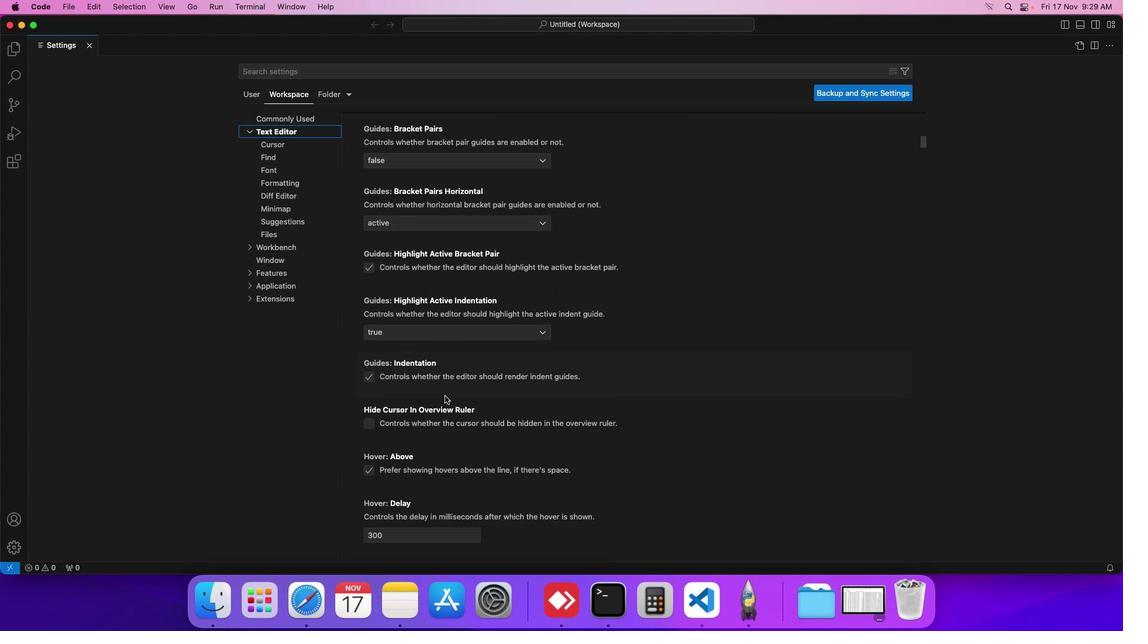 
Action: Mouse scrolled (443, 394) with delta (-1, -3)
Screenshot: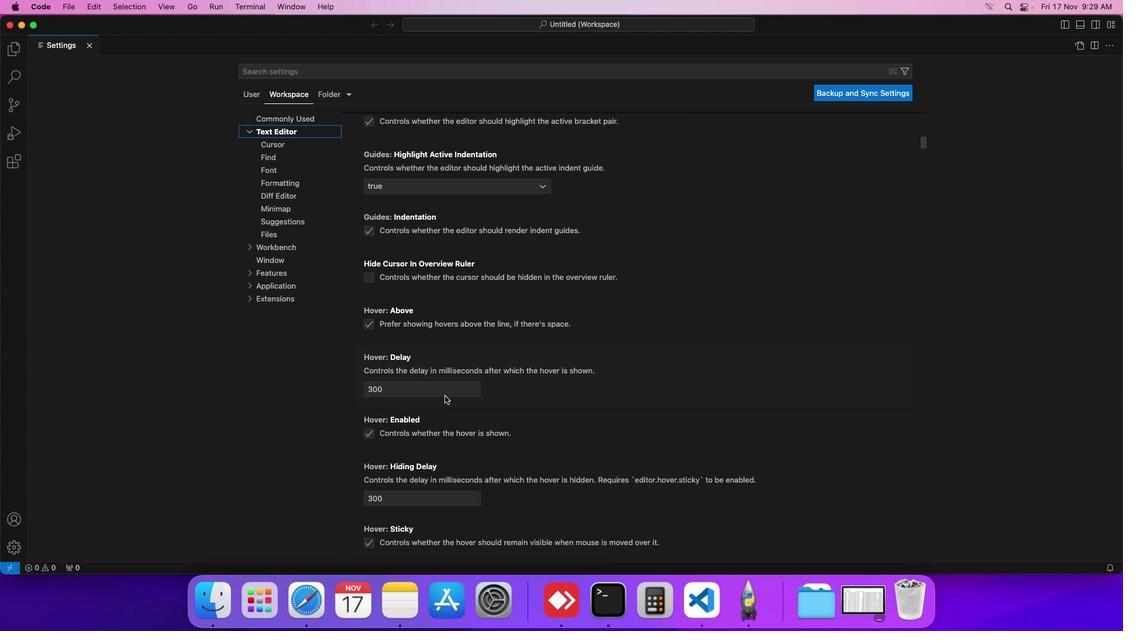 
Action: Mouse scrolled (443, 394) with delta (-1, -3)
Screenshot: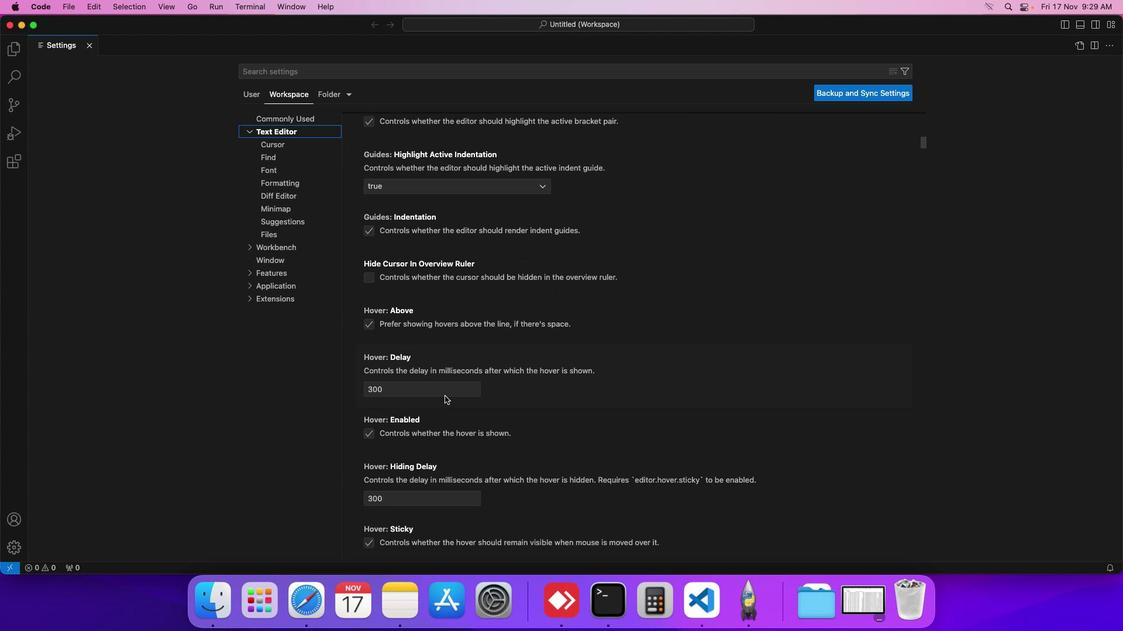 
Action: Mouse scrolled (443, 394) with delta (-1, -4)
Screenshot: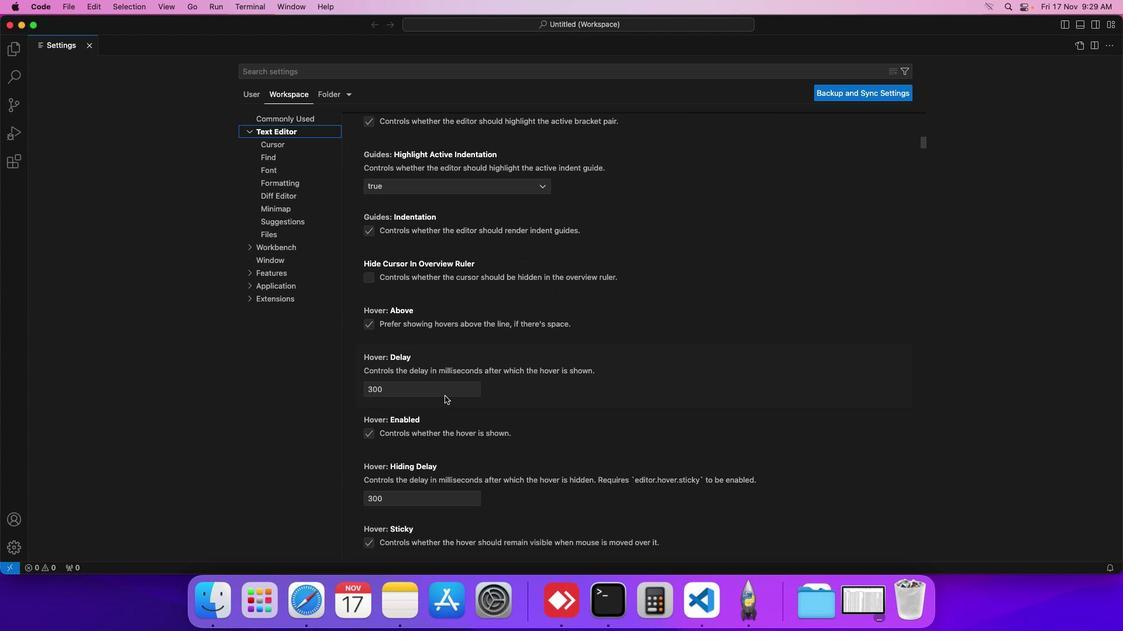 
Action: Mouse scrolled (443, 394) with delta (-1, -1)
Screenshot: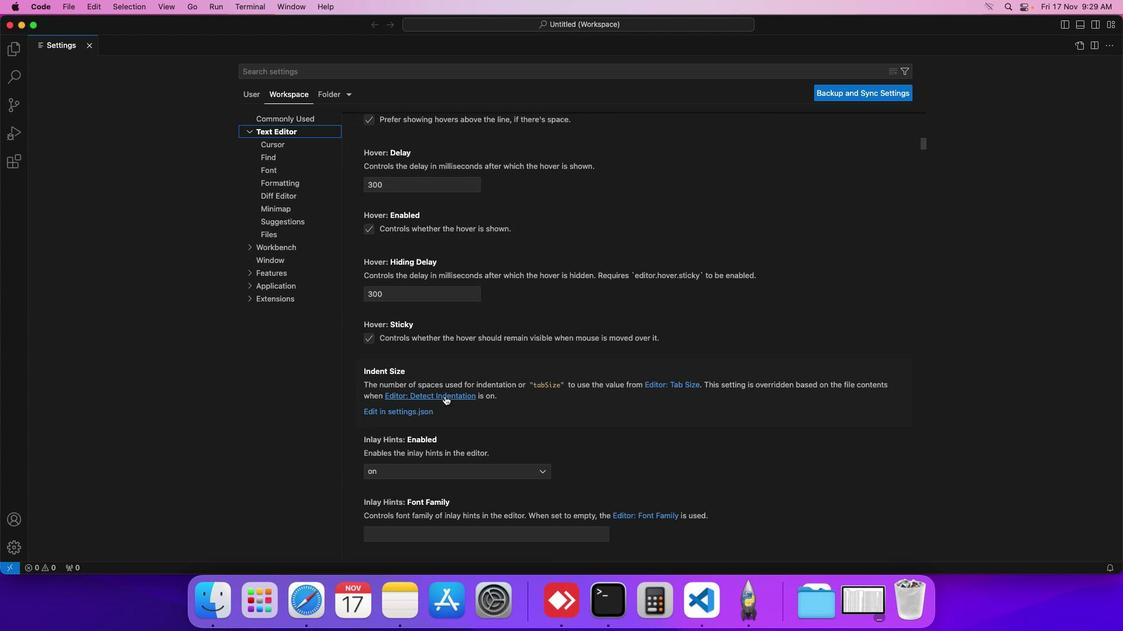 
Action: Mouse scrolled (443, 394) with delta (-1, -1)
Screenshot: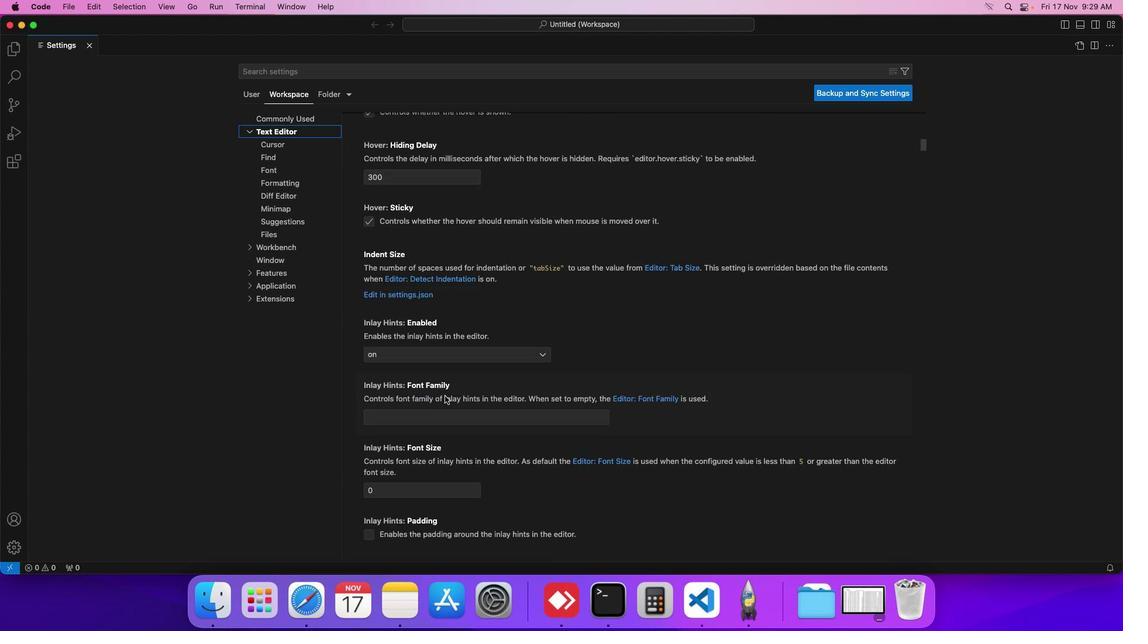 
Action: Mouse scrolled (443, 394) with delta (-1, -2)
Screenshot: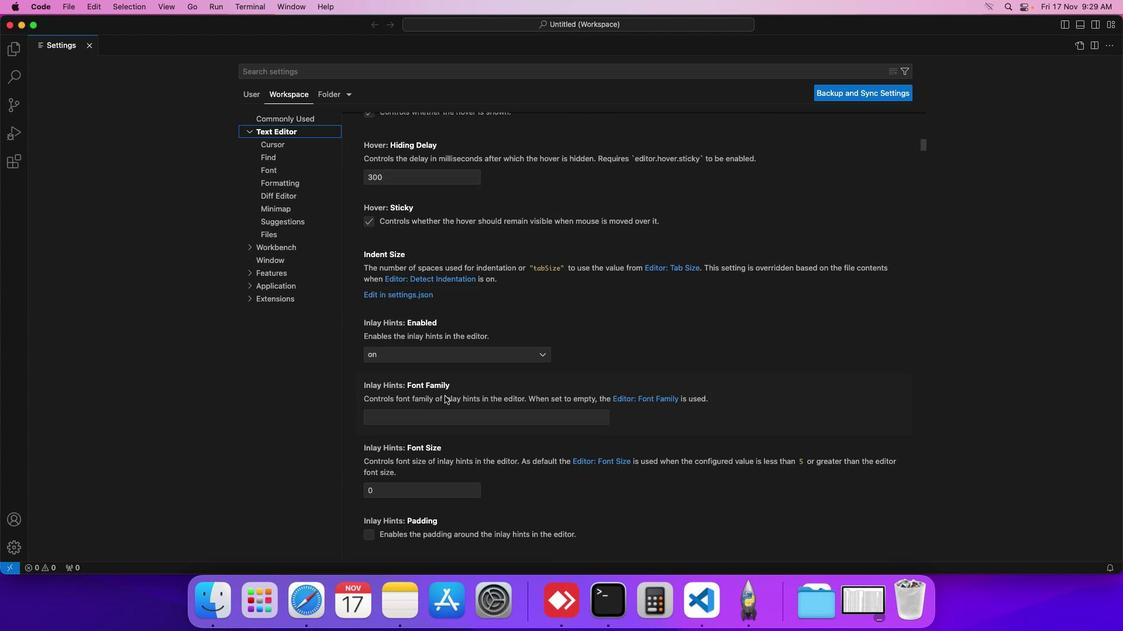 
Action: Mouse scrolled (443, 394) with delta (-1, -2)
Screenshot: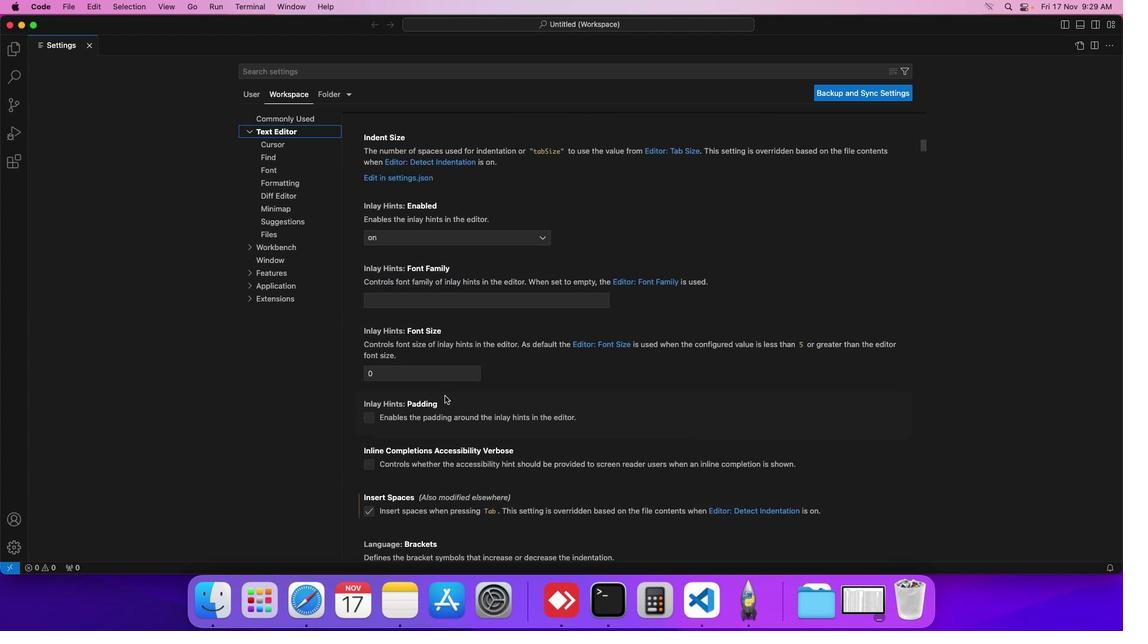 
Action: Mouse scrolled (443, 394) with delta (-1, -3)
Screenshot: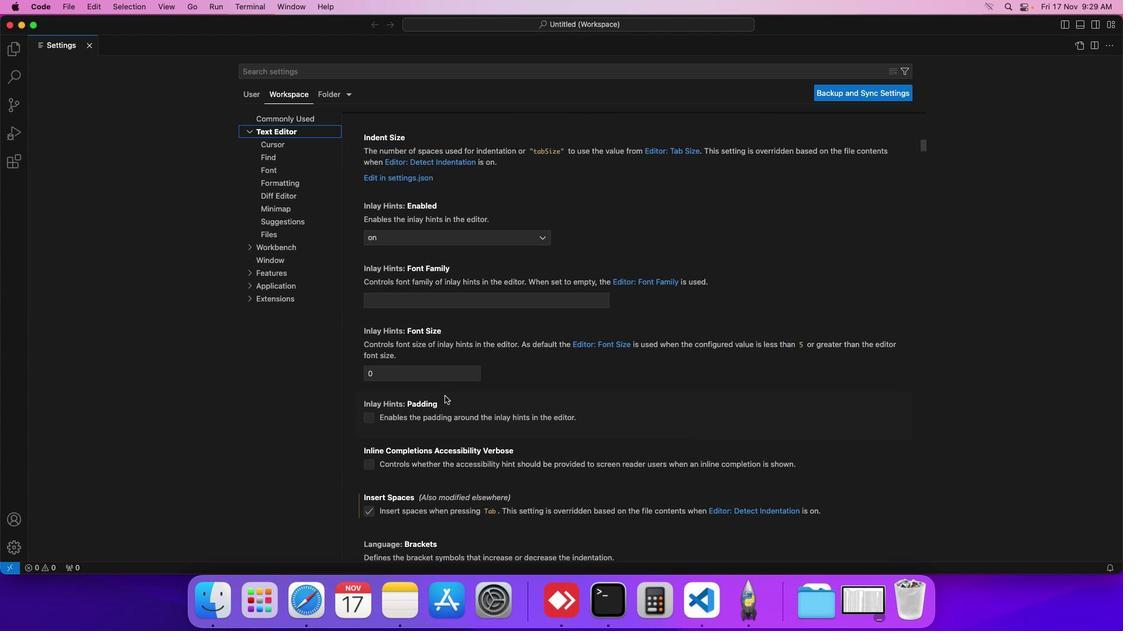 
Action: Mouse scrolled (443, 394) with delta (-1, -3)
Screenshot: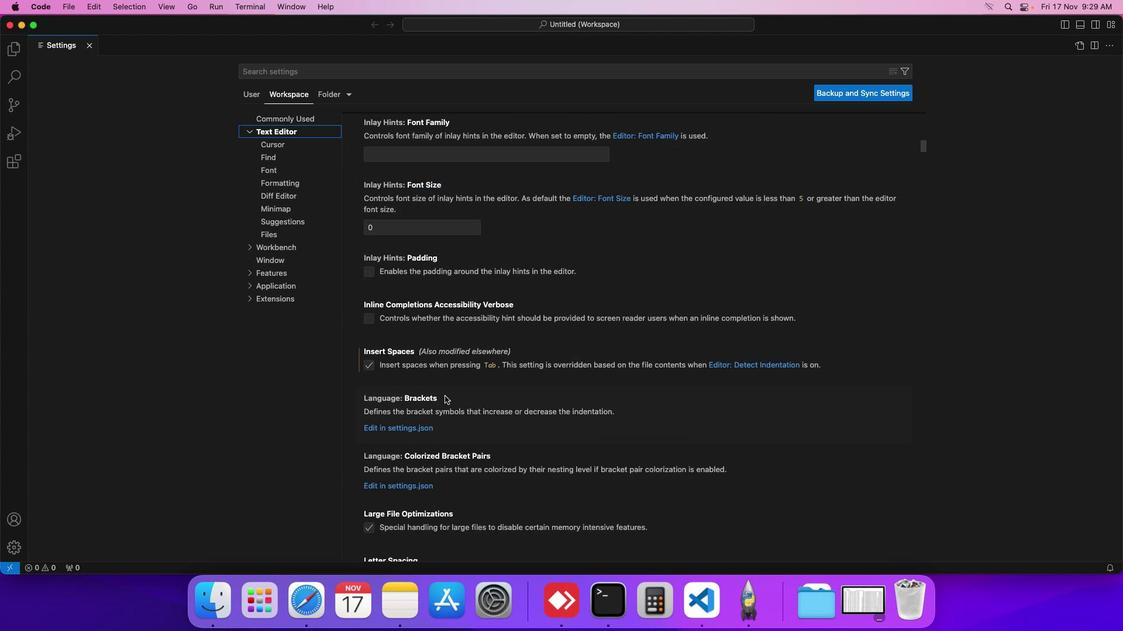 
Action: Mouse scrolled (443, 394) with delta (-1, -4)
Screenshot: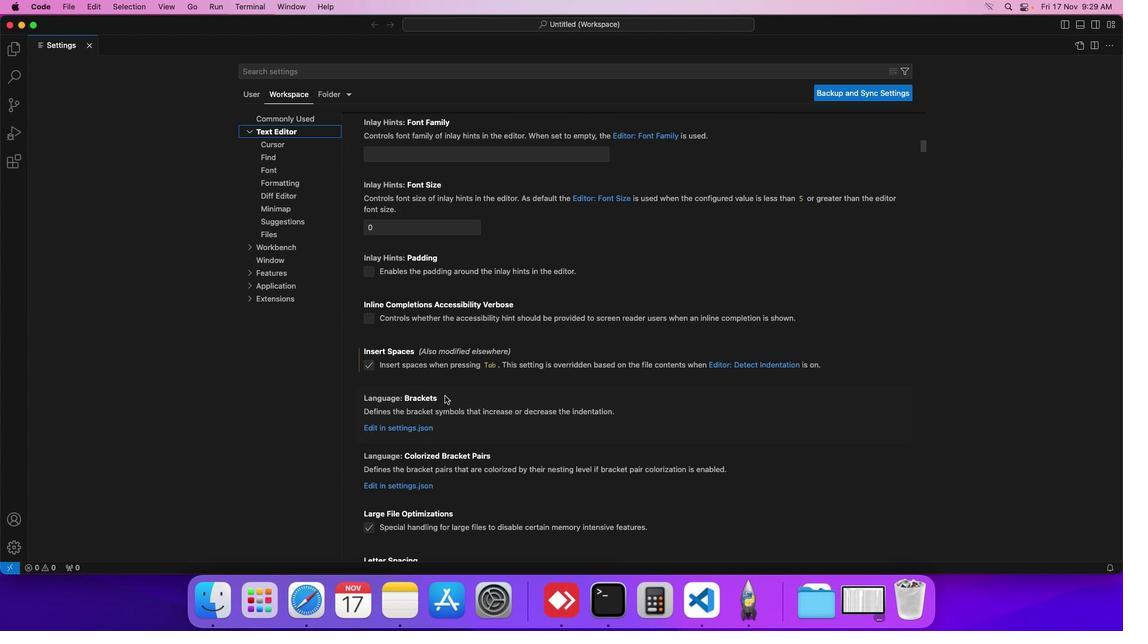 
Action: Mouse scrolled (443, 394) with delta (-1, -1)
Screenshot: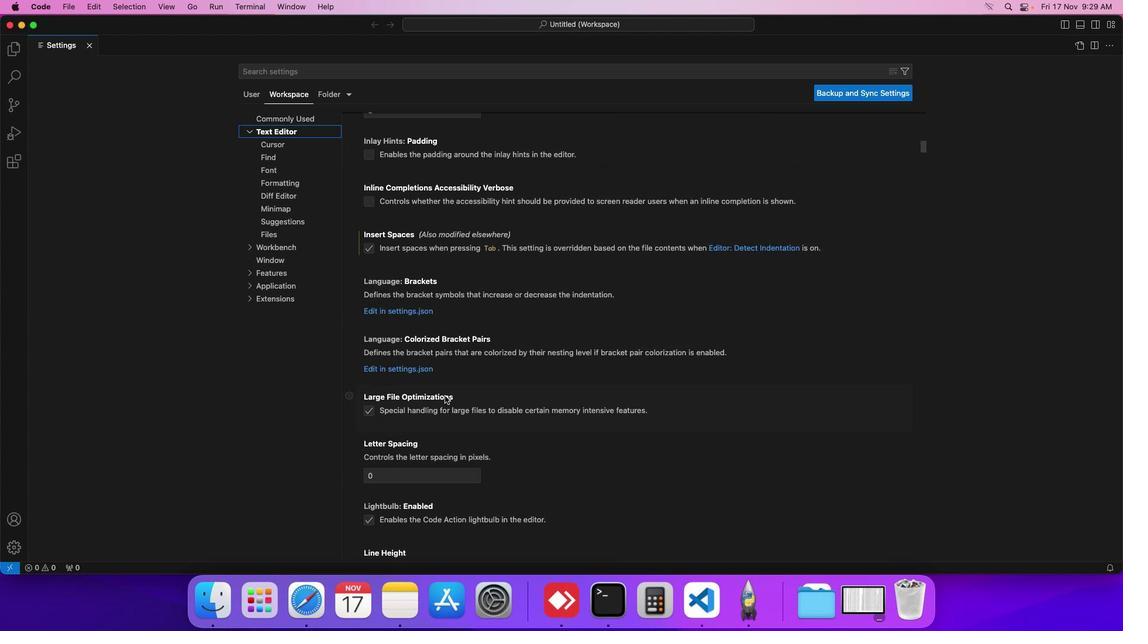
Action: Mouse scrolled (443, 394) with delta (-1, -1)
Screenshot: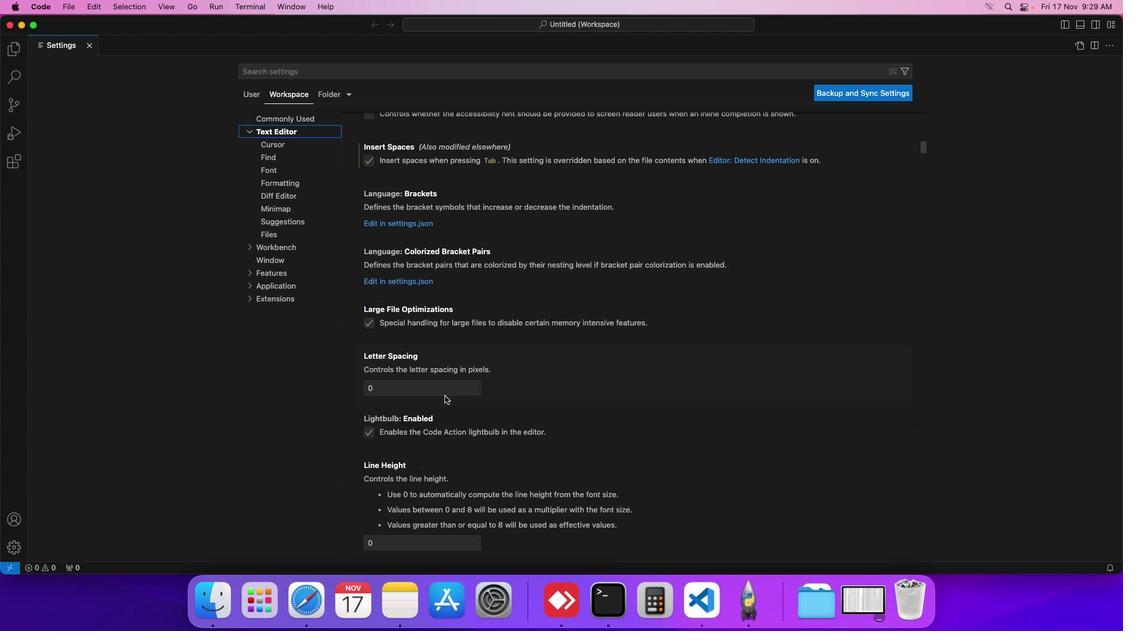 
Action: Mouse scrolled (443, 394) with delta (-1, -2)
Screenshot: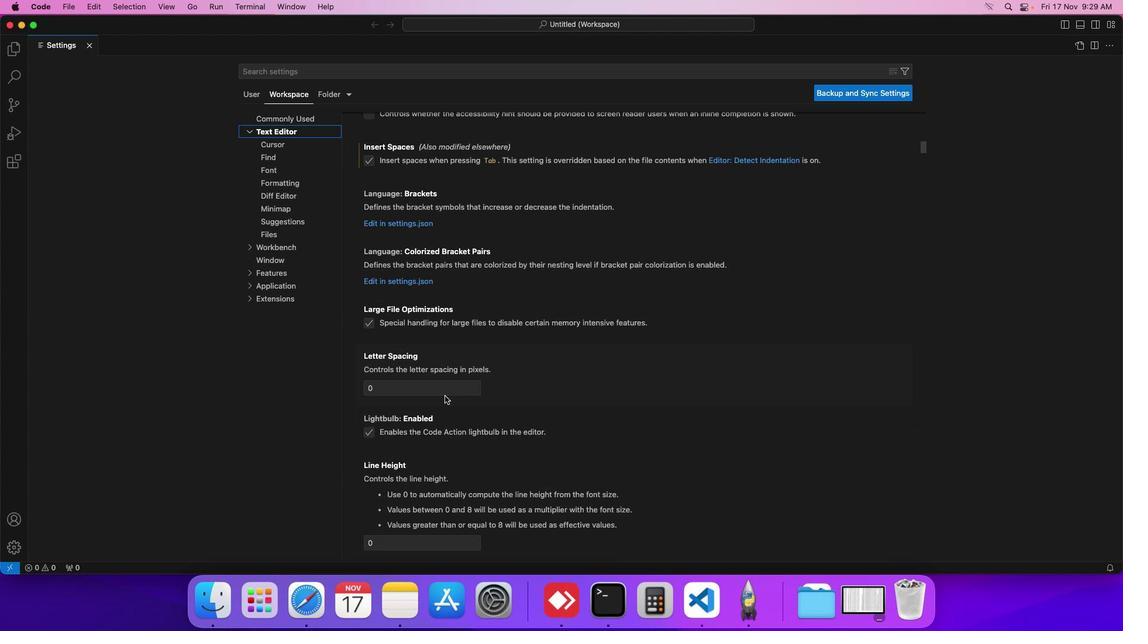 
Action: Mouse scrolled (443, 394) with delta (-1, -2)
Screenshot: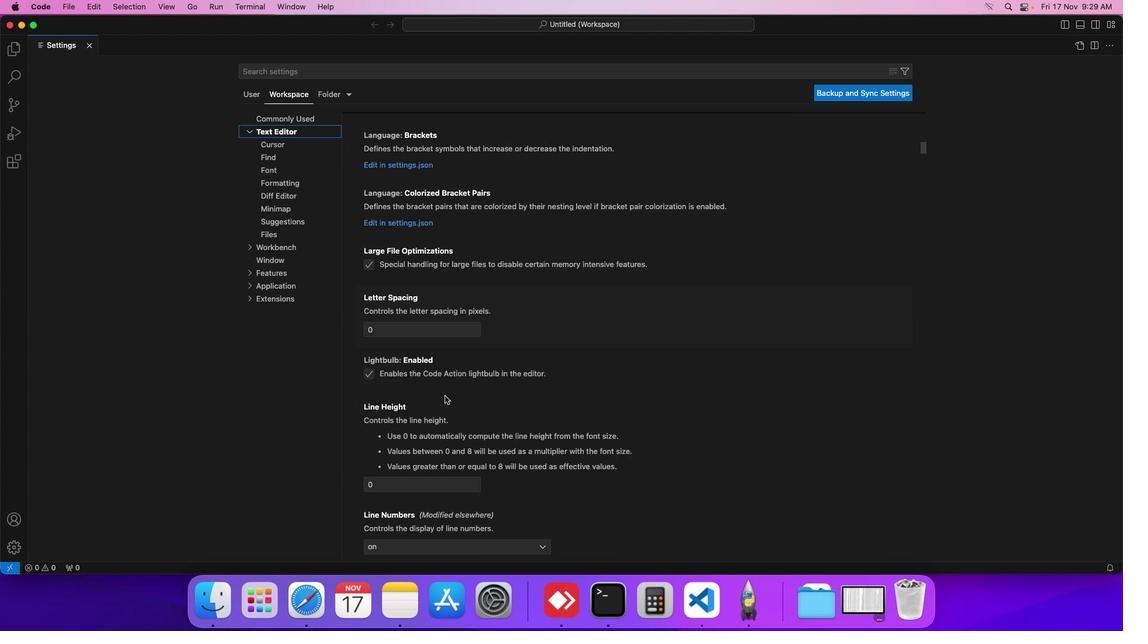 
Action: Mouse scrolled (443, 394) with delta (-1, -2)
Screenshot: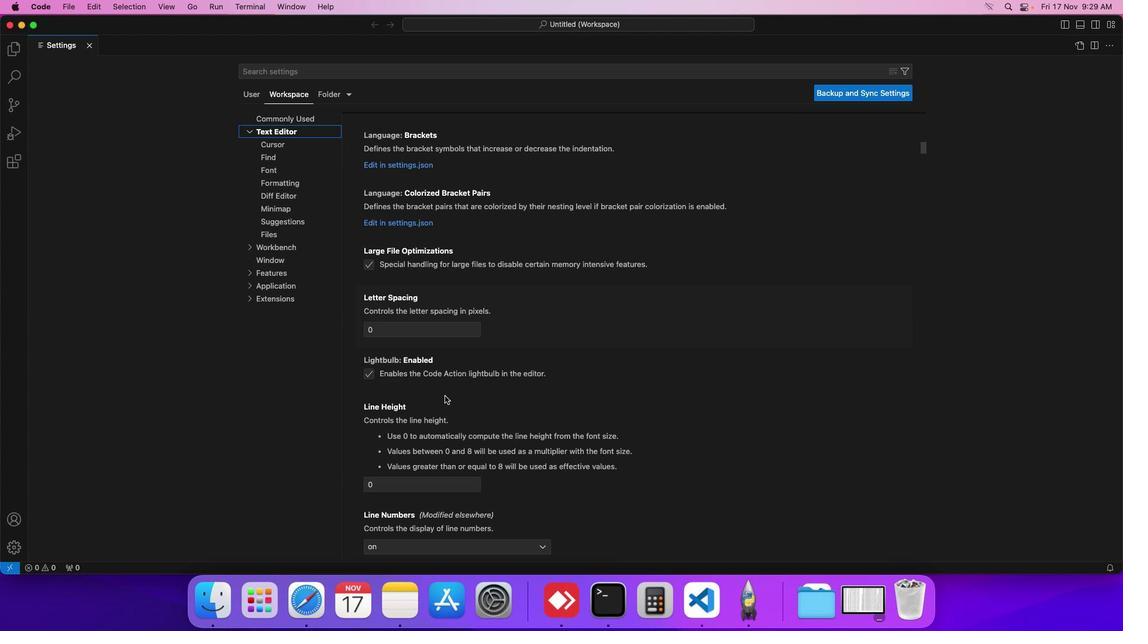 
Action: Mouse scrolled (443, 394) with delta (-1, -1)
Screenshot: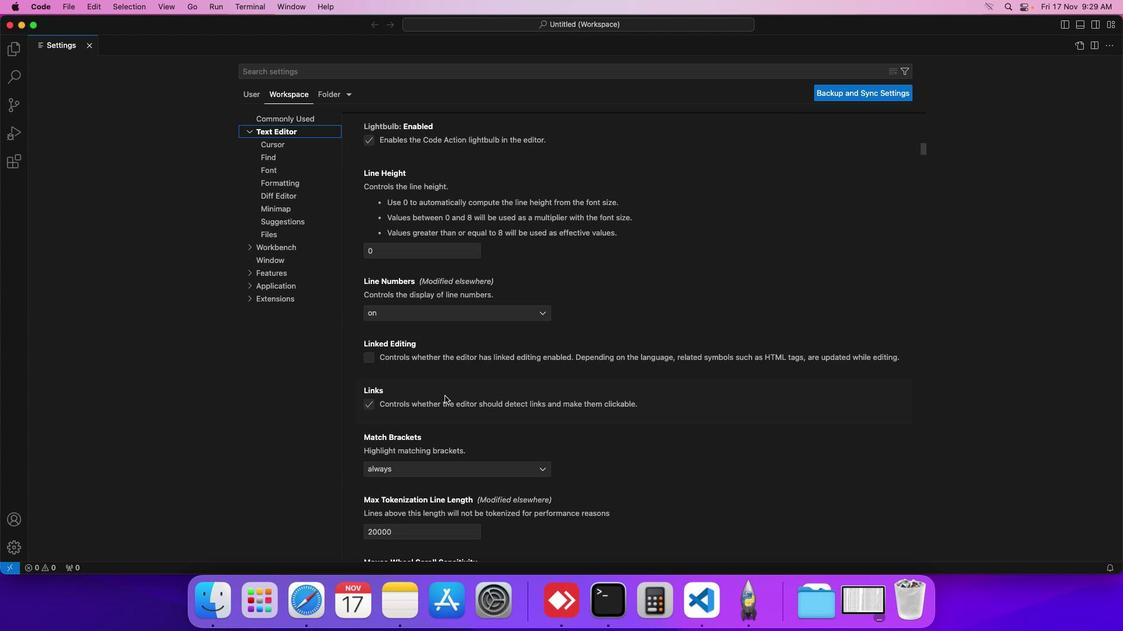 
Action: Mouse scrolled (443, 394) with delta (-1, -1)
Screenshot: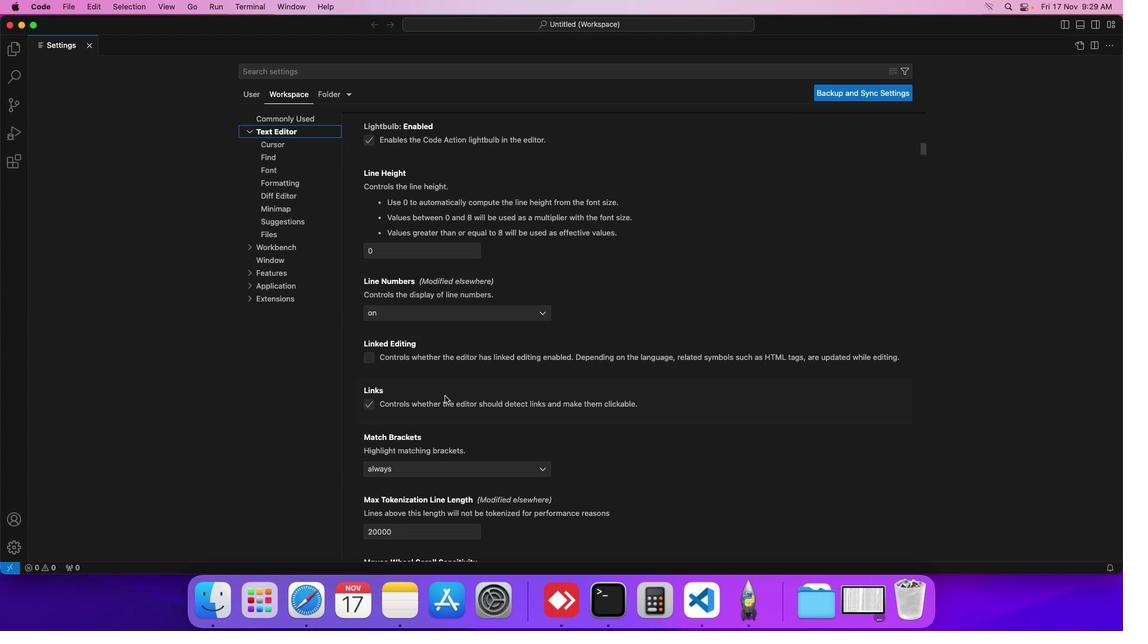 
Action: Mouse scrolled (443, 394) with delta (-1, -2)
Screenshot: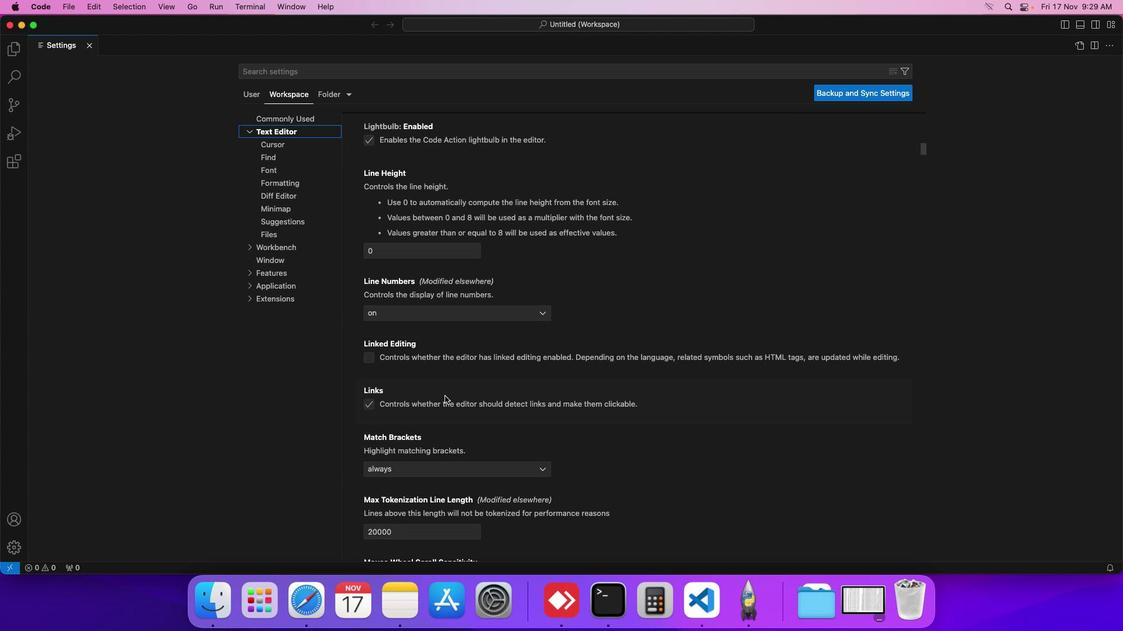 
Action: Mouse scrolled (443, 394) with delta (-1, -3)
Screenshot: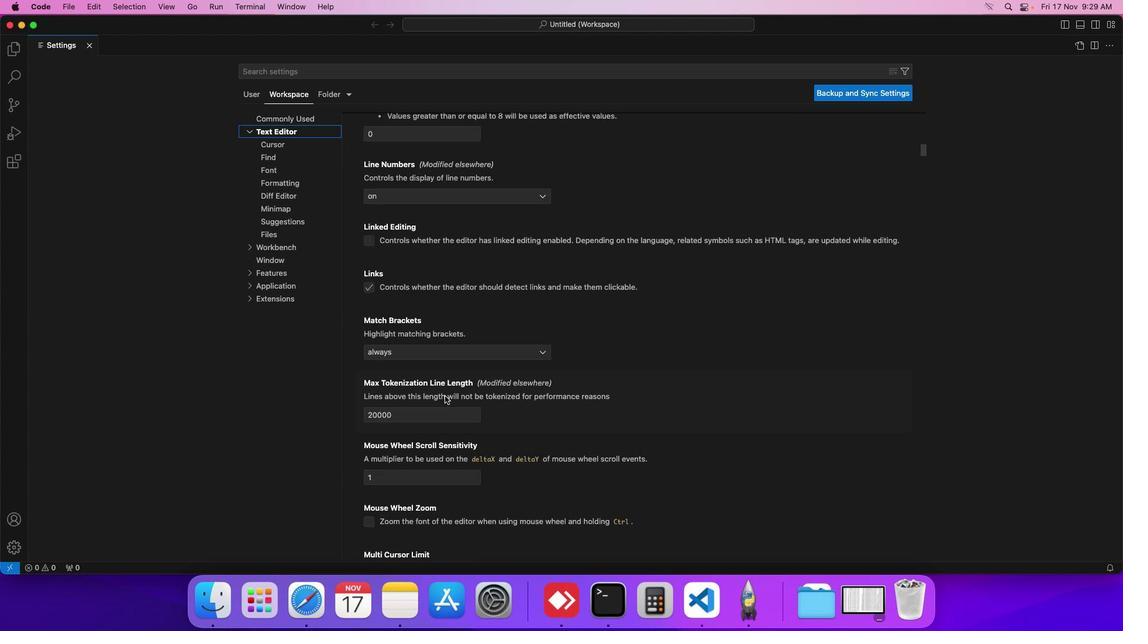 
Action: Mouse scrolled (443, 394) with delta (-1, -3)
Screenshot: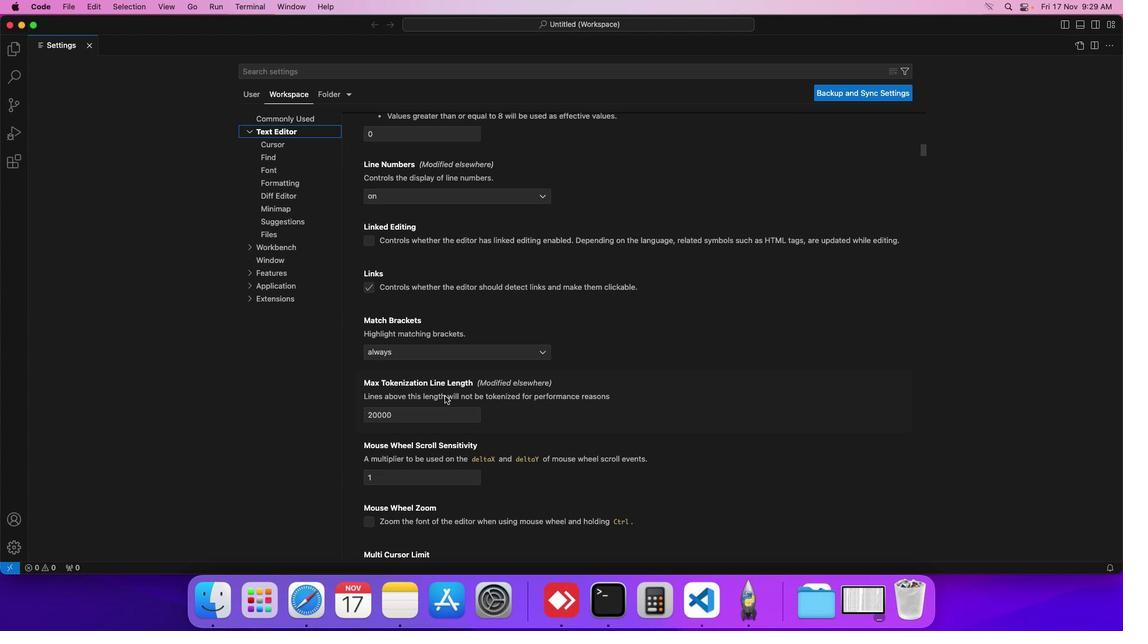 
Action: Mouse scrolled (443, 394) with delta (-1, -1)
Screenshot: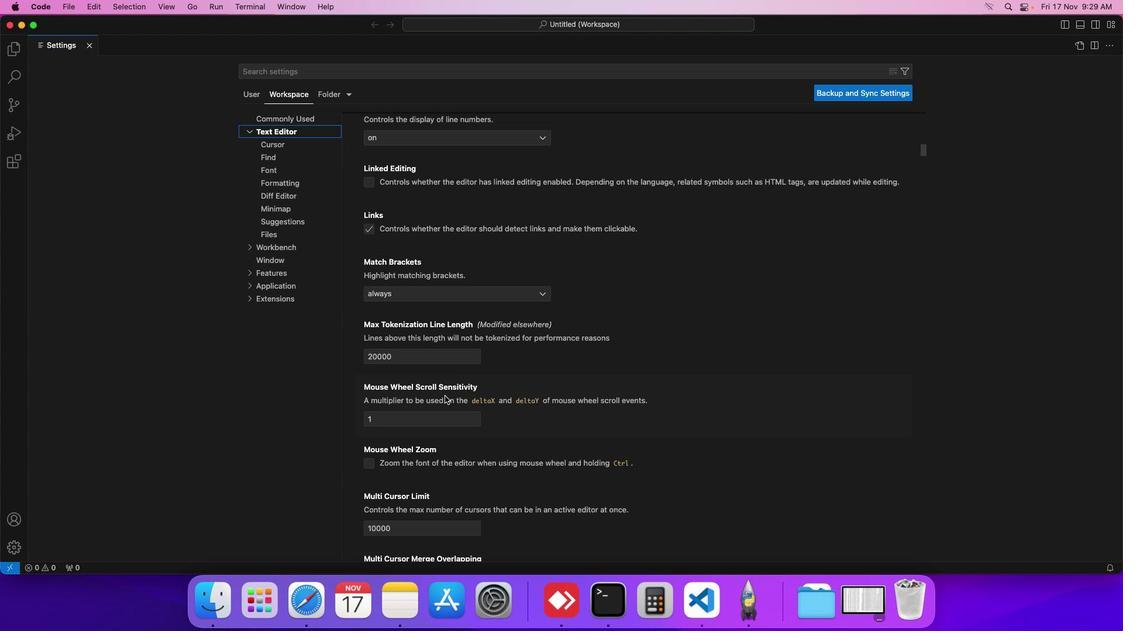 
Action: Mouse scrolled (443, 394) with delta (-1, -1)
Screenshot: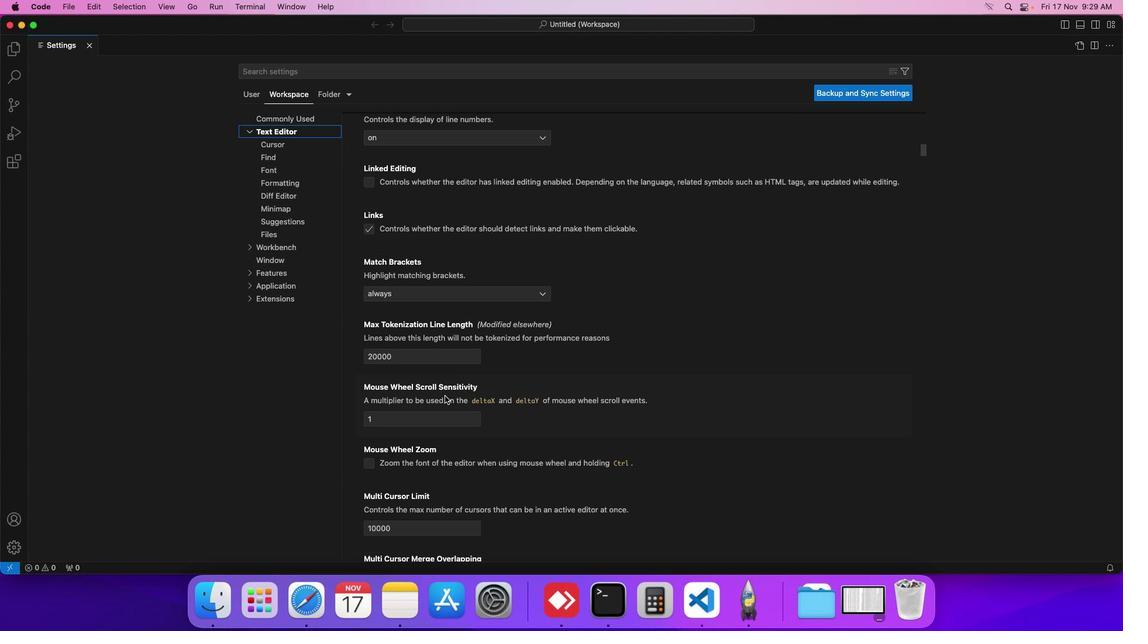 
Action: Mouse scrolled (443, 394) with delta (-1, -1)
Screenshot: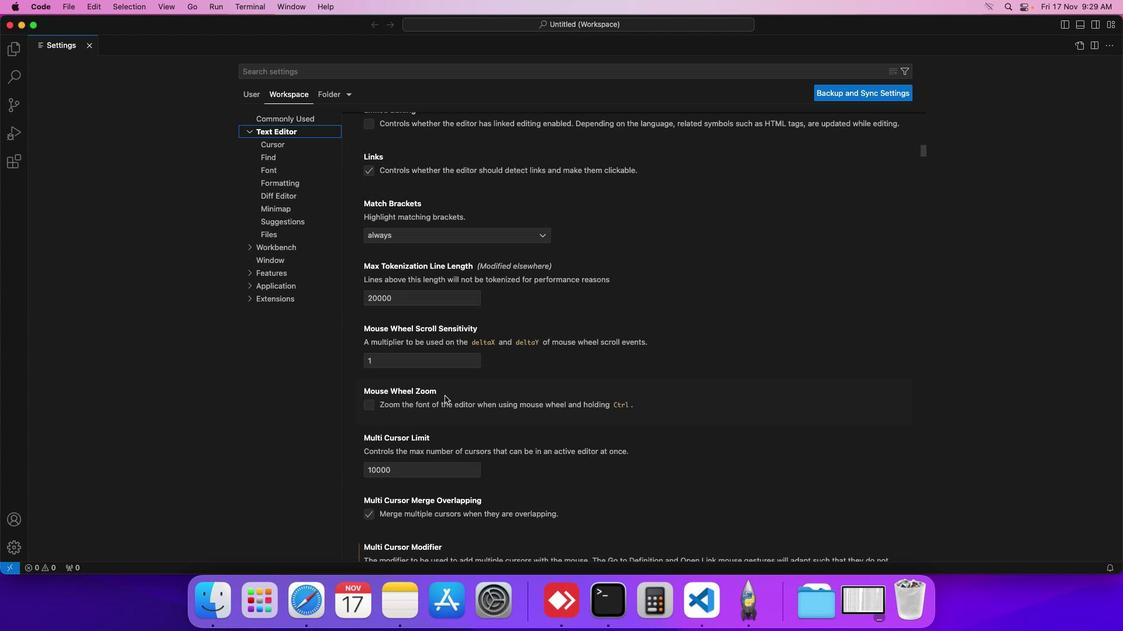 
Action: Mouse scrolled (443, 394) with delta (-1, -1)
Screenshot: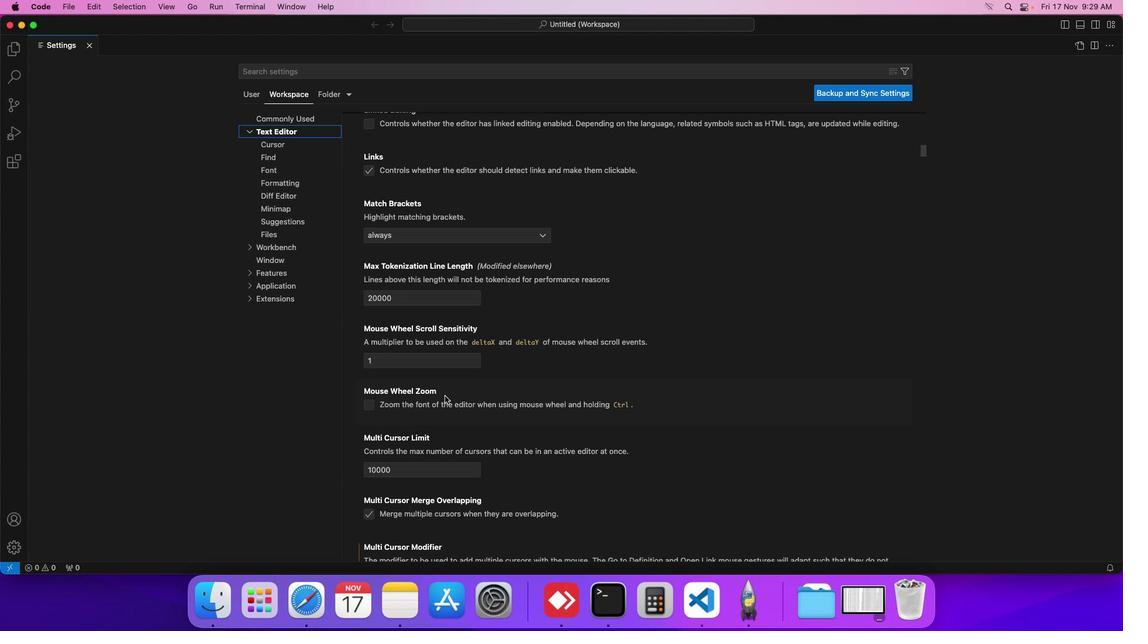 
Action: Mouse scrolled (443, 394) with delta (-1, -1)
Screenshot: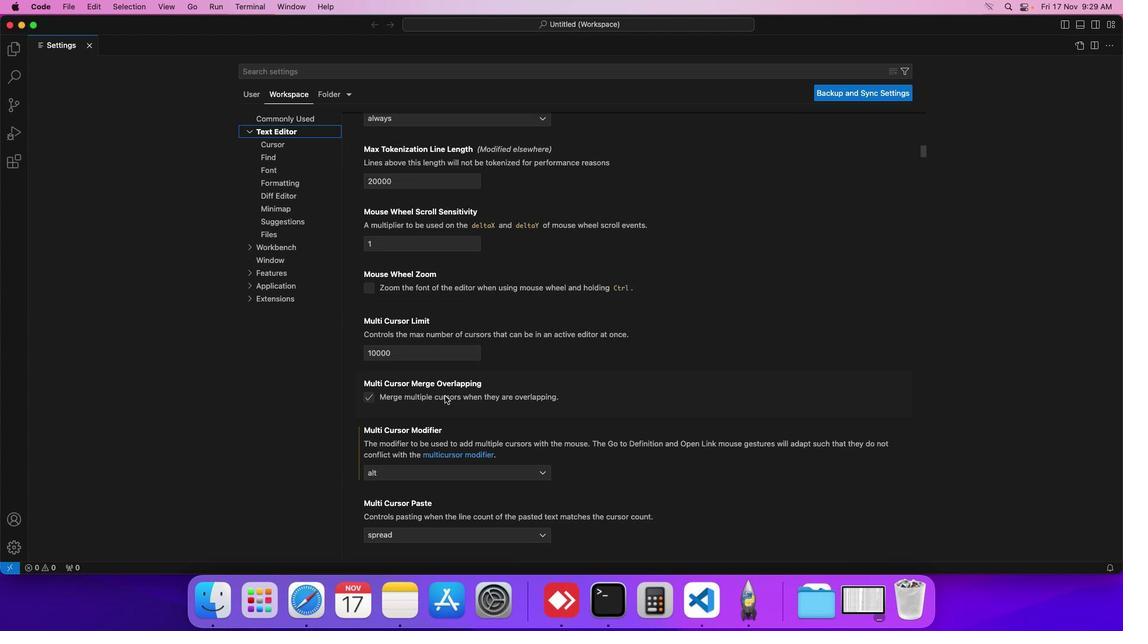 
Action: Mouse scrolled (443, 394) with delta (-1, -1)
Screenshot: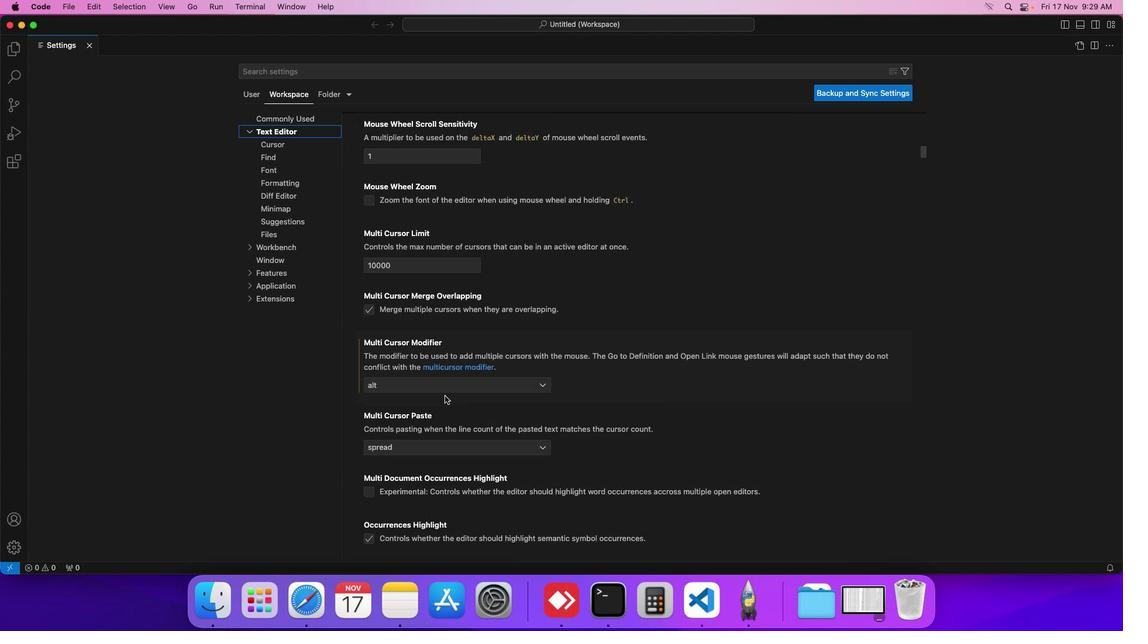 
Action: Mouse scrolled (443, 394) with delta (-1, -2)
Screenshot: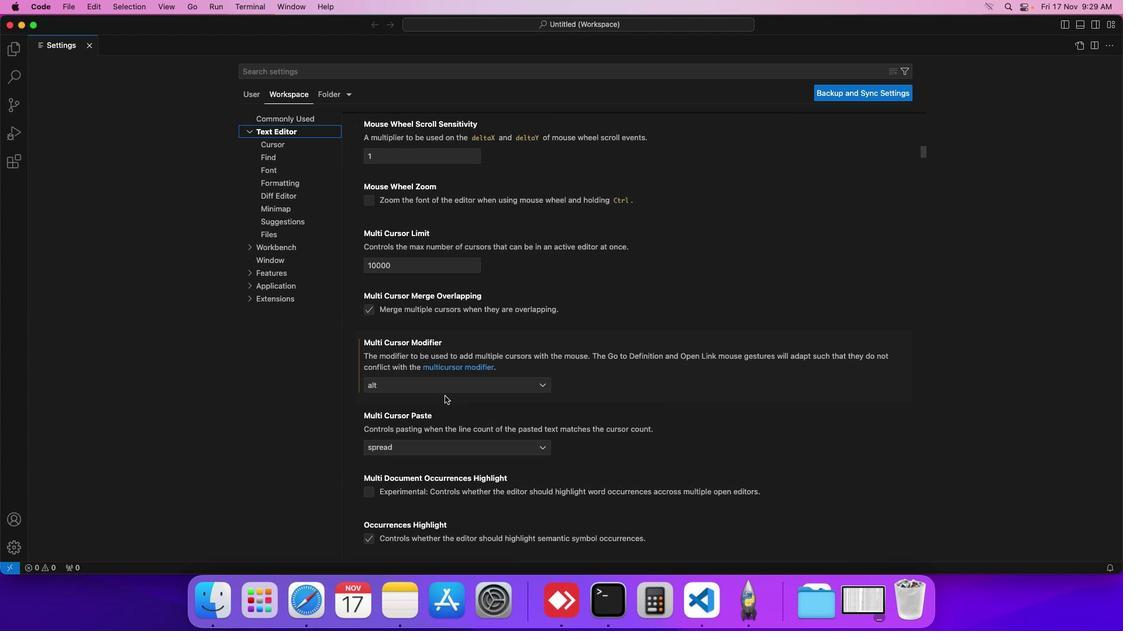 
Action: Mouse scrolled (443, 394) with delta (-1, -2)
Screenshot: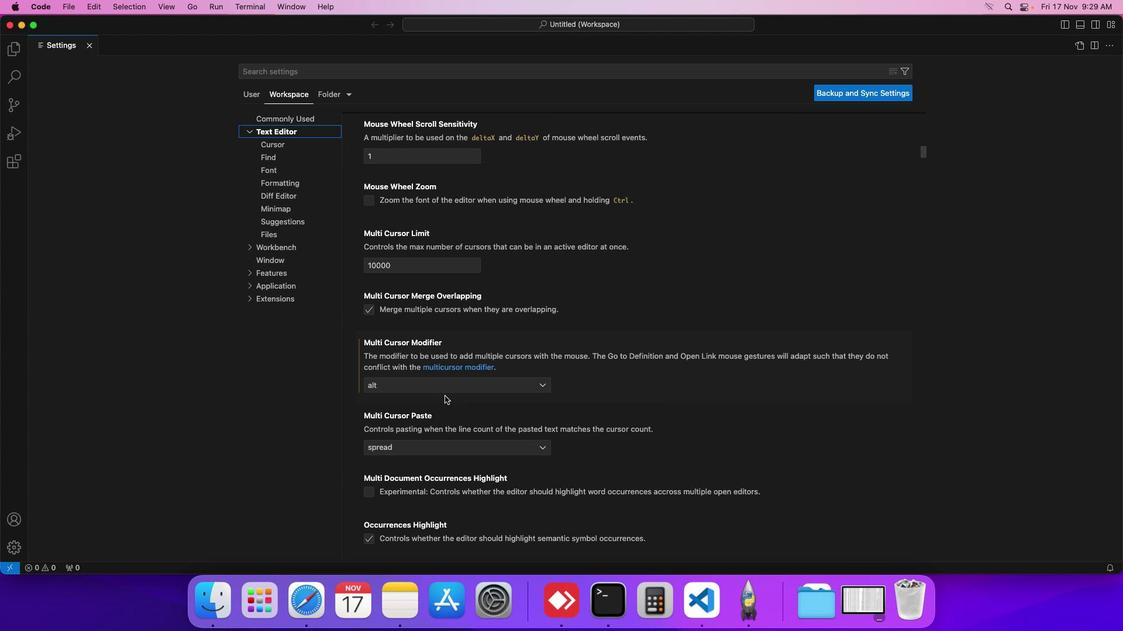 
Action: Mouse scrolled (443, 394) with delta (-1, -1)
Screenshot: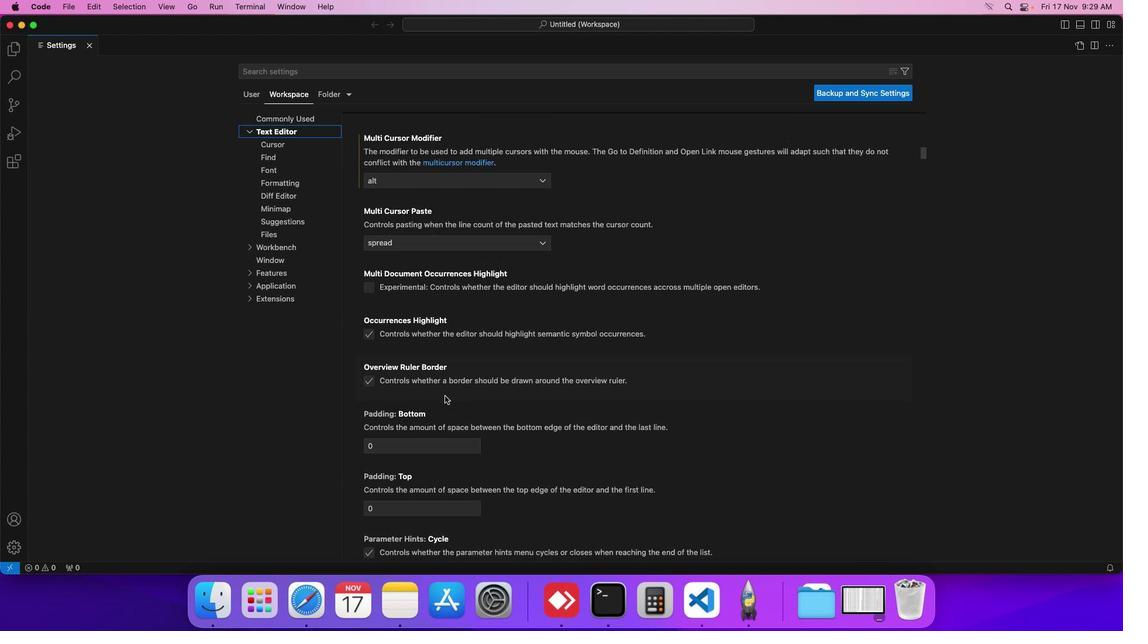 
Action: Mouse scrolled (443, 394) with delta (-1, -1)
Screenshot: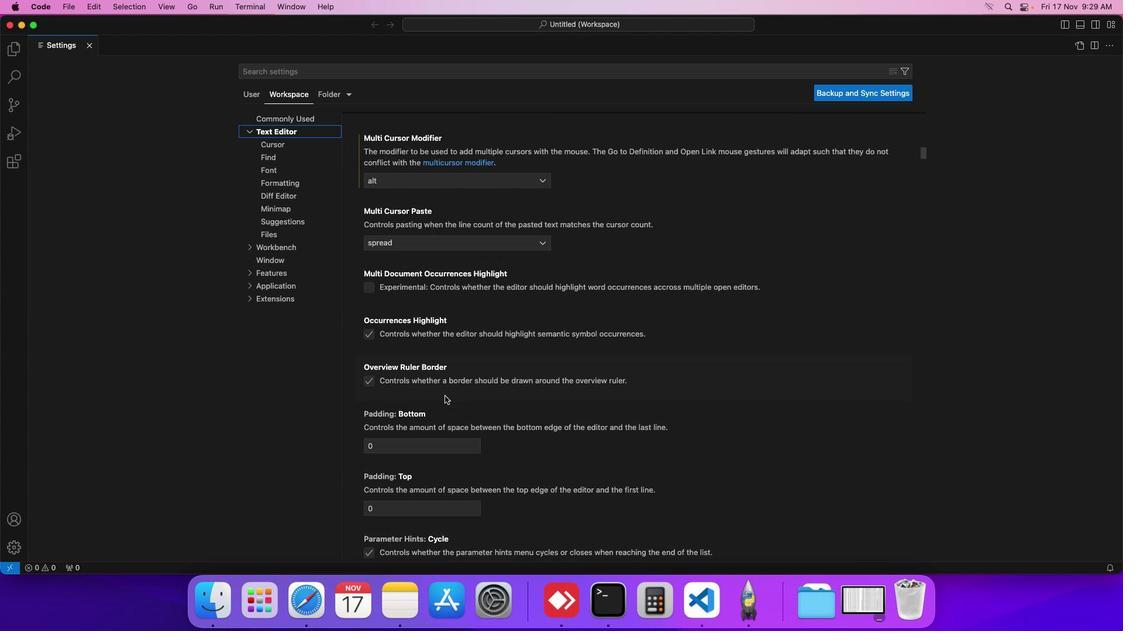 
Action: Mouse scrolled (443, 394) with delta (-1, -2)
Screenshot: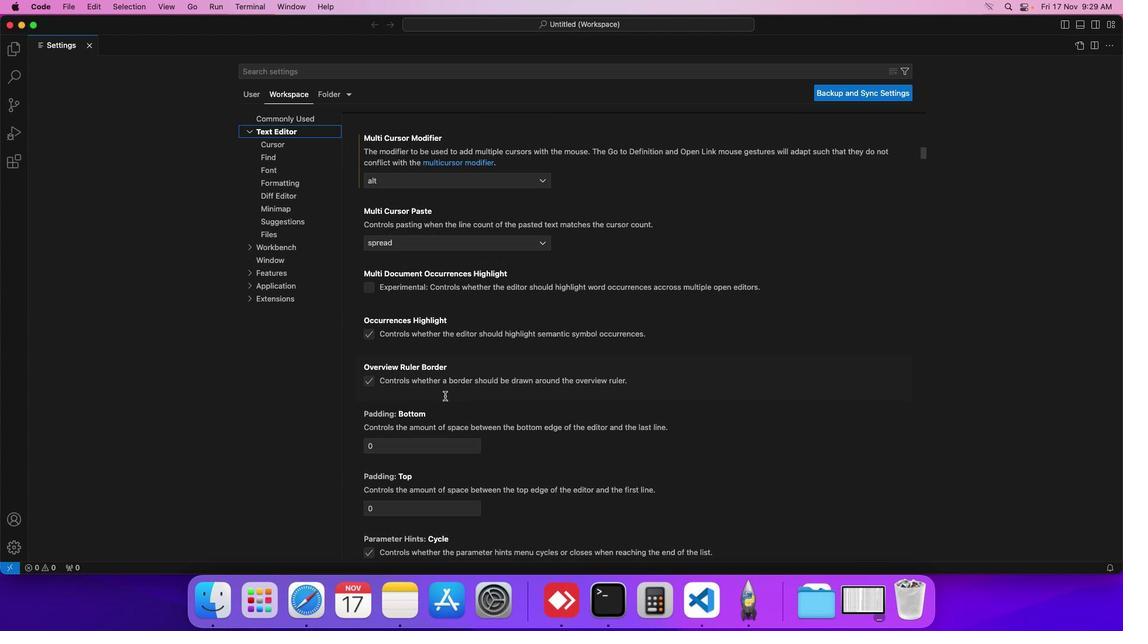 
Action: Mouse scrolled (443, 394) with delta (-1, -2)
Screenshot: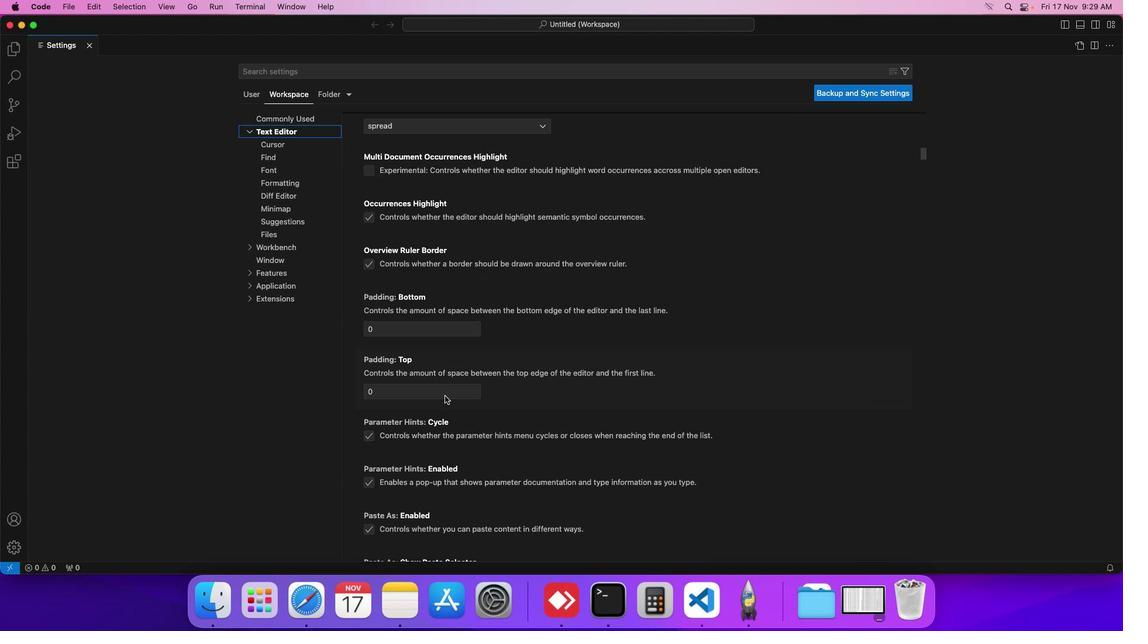 
Action: Mouse scrolled (443, 394) with delta (-1, -3)
Screenshot: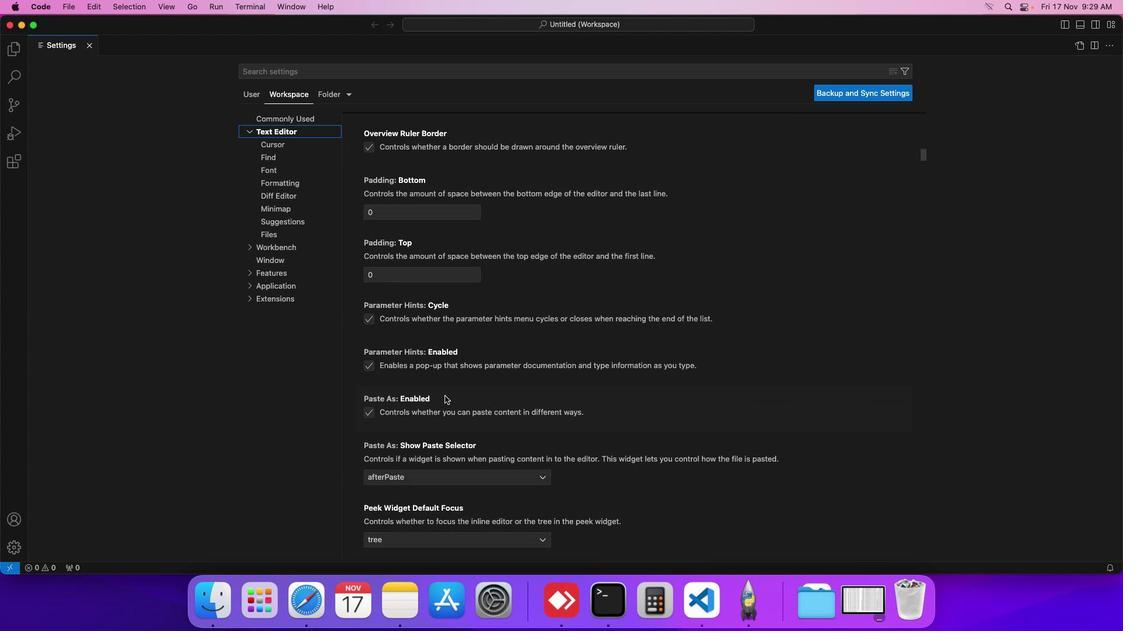 
Action: Mouse scrolled (443, 394) with delta (-1, -3)
Screenshot: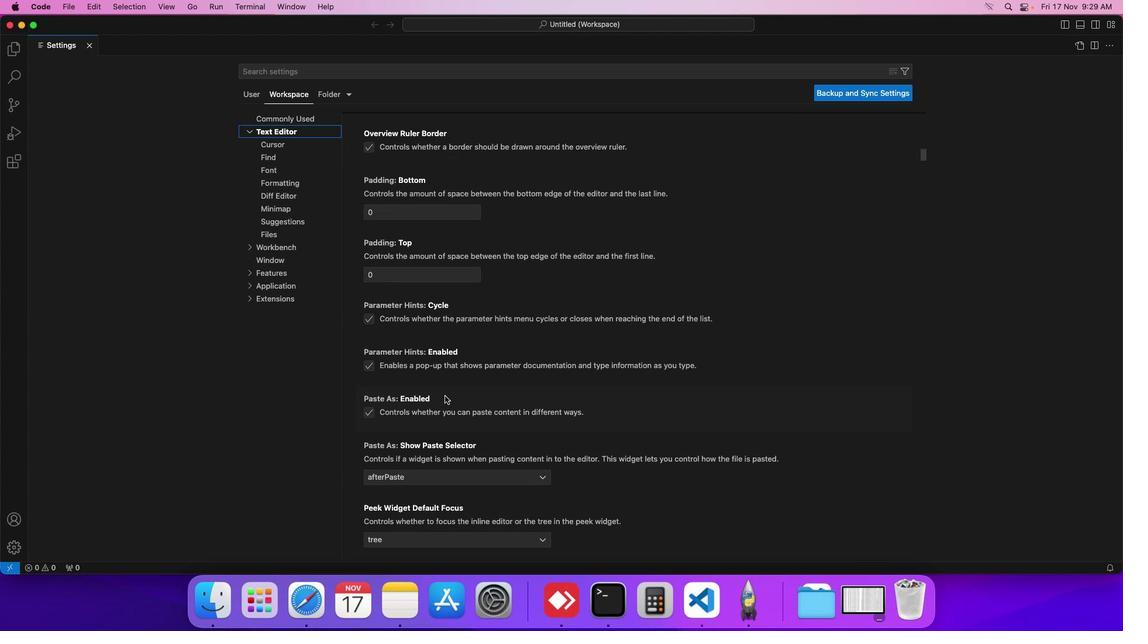
Action: Mouse scrolled (443, 394) with delta (-1, -1)
Screenshot: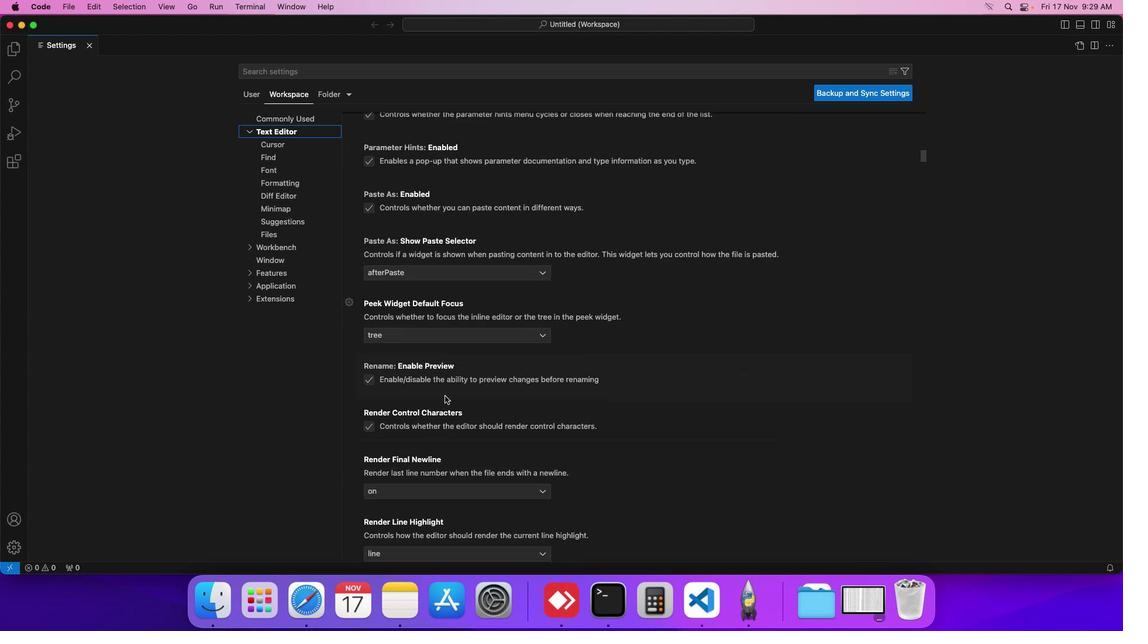 
Action: Mouse scrolled (443, 394) with delta (-1, -1)
Screenshot: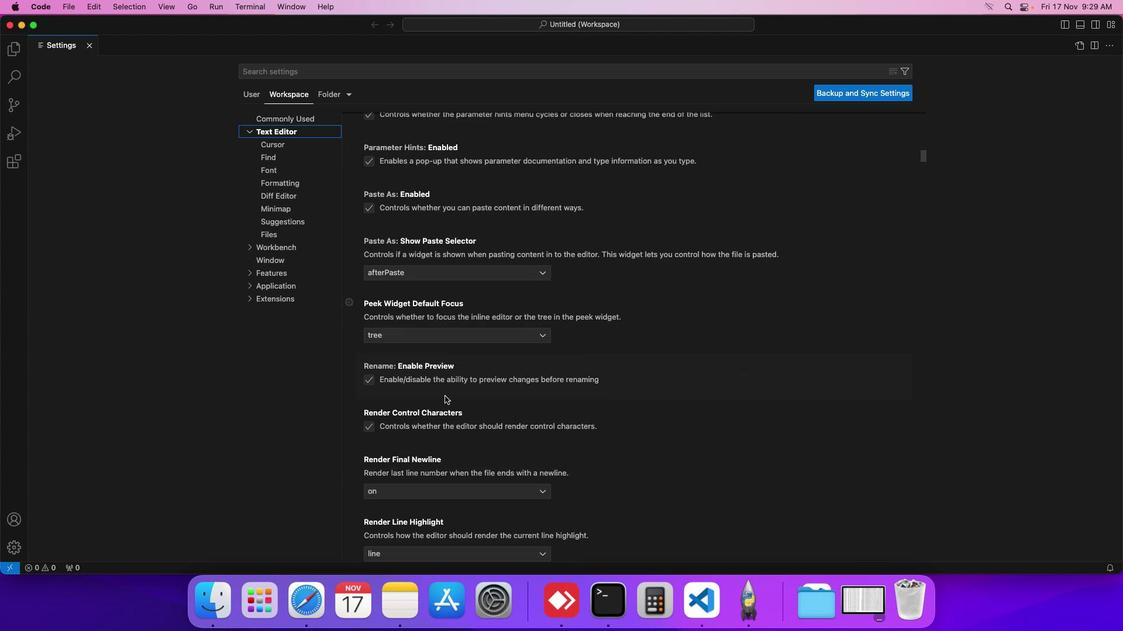
Action: Mouse scrolled (443, 394) with delta (-1, -2)
Screenshot: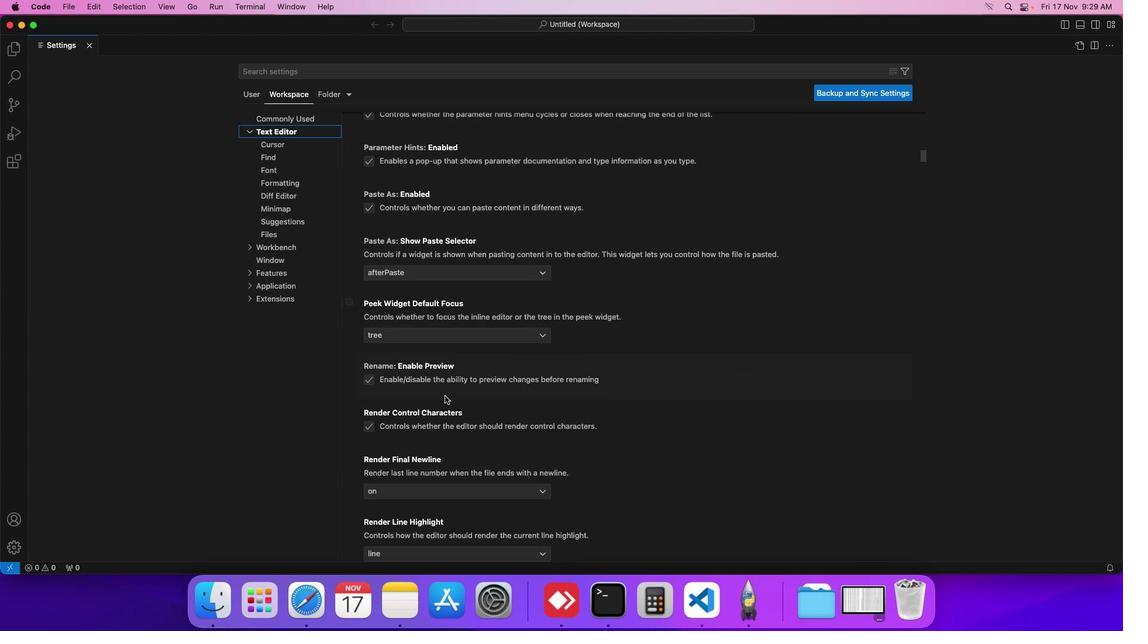
Action: Mouse scrolled (443, 394) with delta (-1, -2)
Screenshot: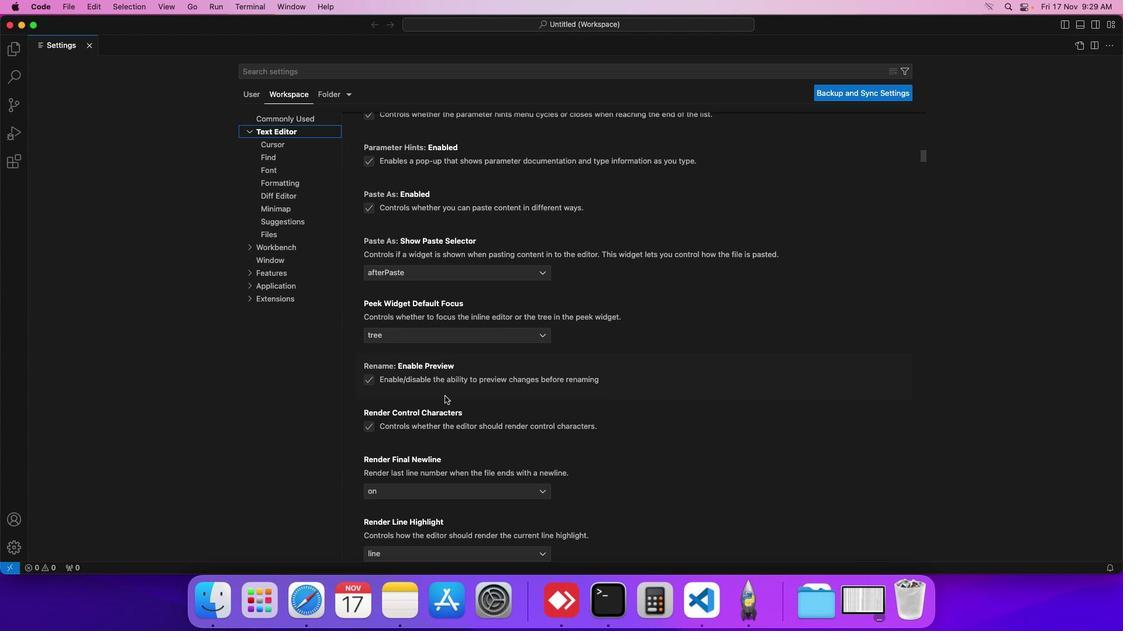 
Action: Mouse scrolled (443, 394) with delta (-1, -1)
Screenshot: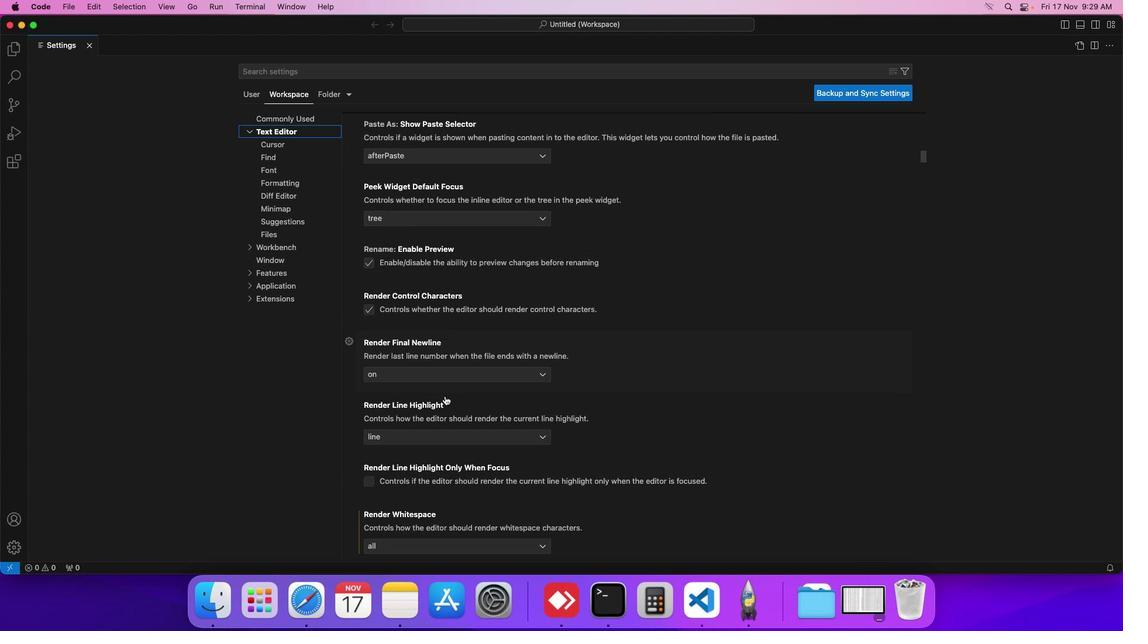 
Action: Mouse scrolled (443, 394) with delta (-1, -1)
Screenshot: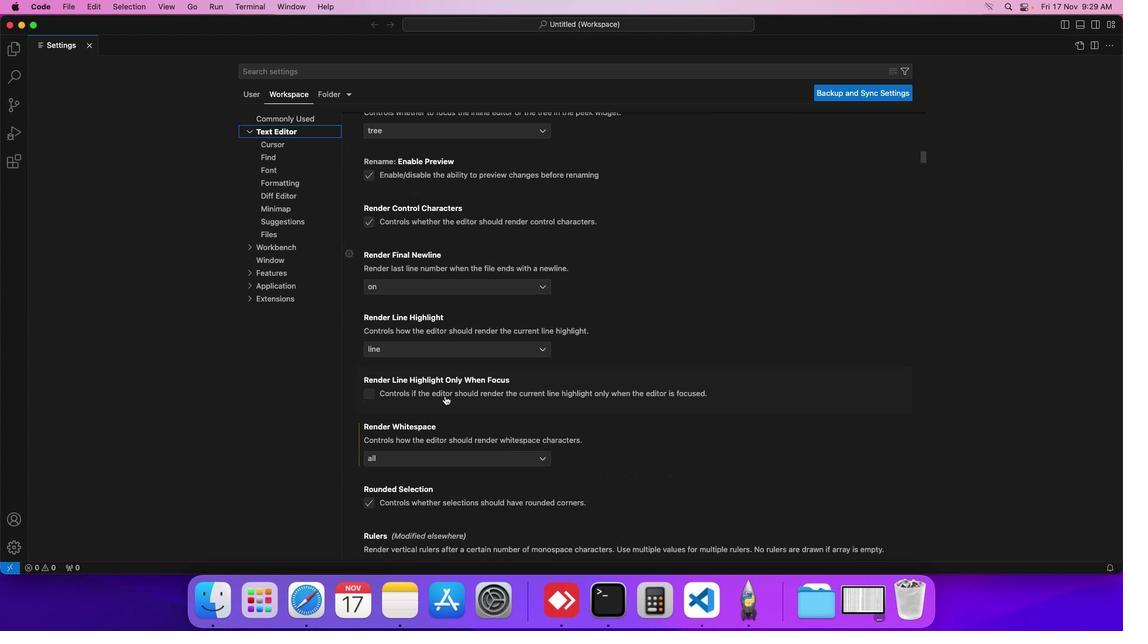 
Action: Mouse scrolled (443, 394) with delta (-1, -2)
Screenshot: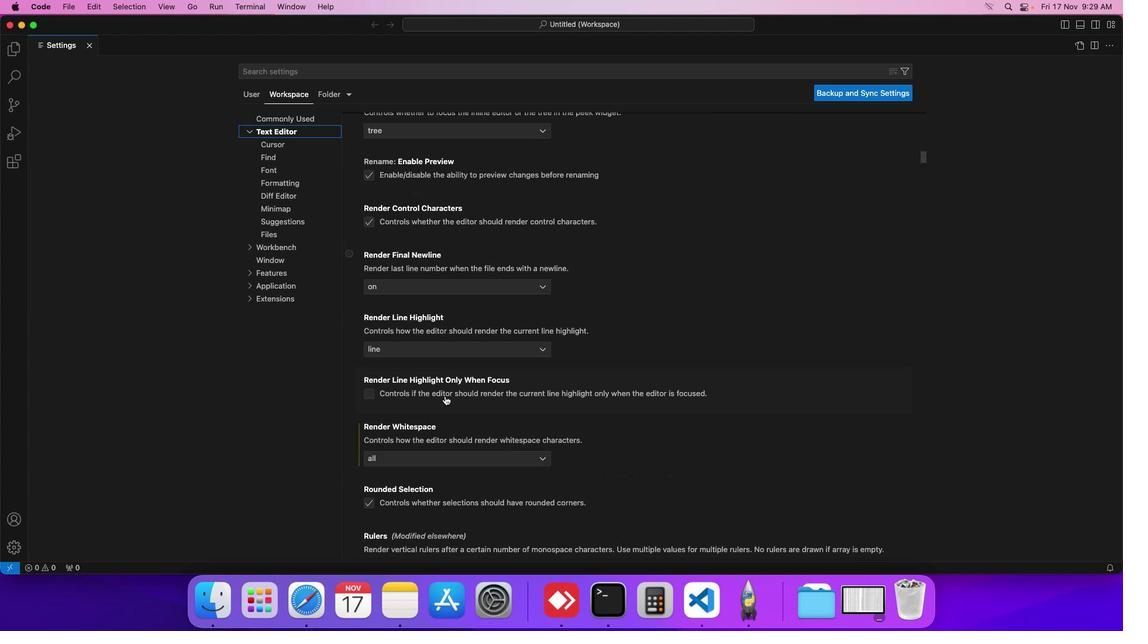 
Action: Mouse scrolled (443, 394) with delta (-1, -2)
Screenshot: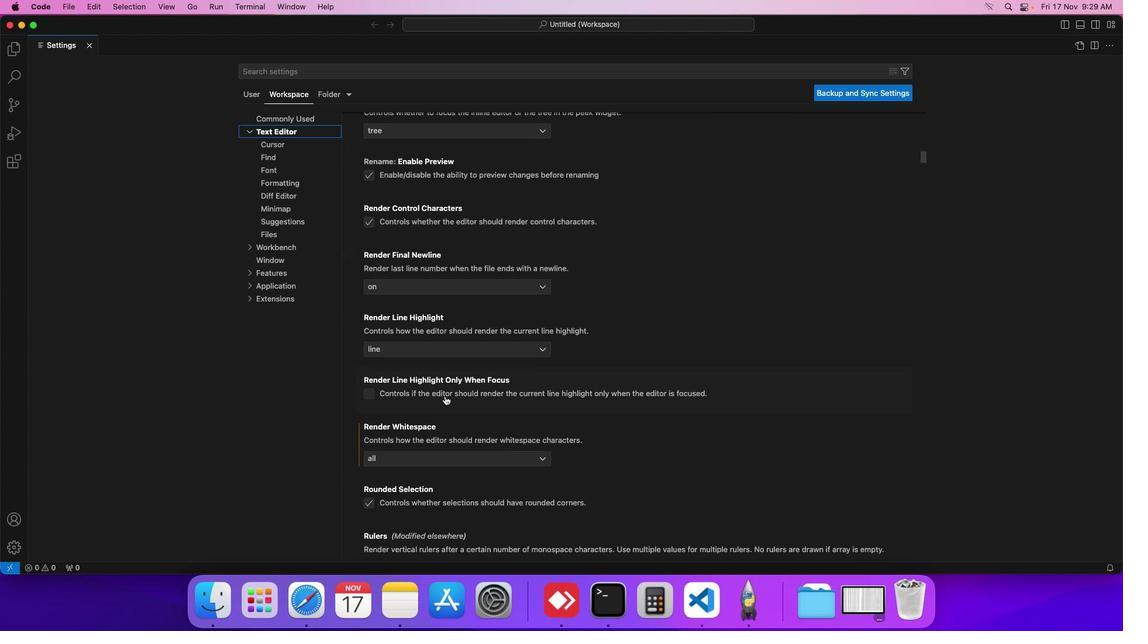 
Action: Mouse scrolled (443, 394) with delta (-1, -1)
Screenshot: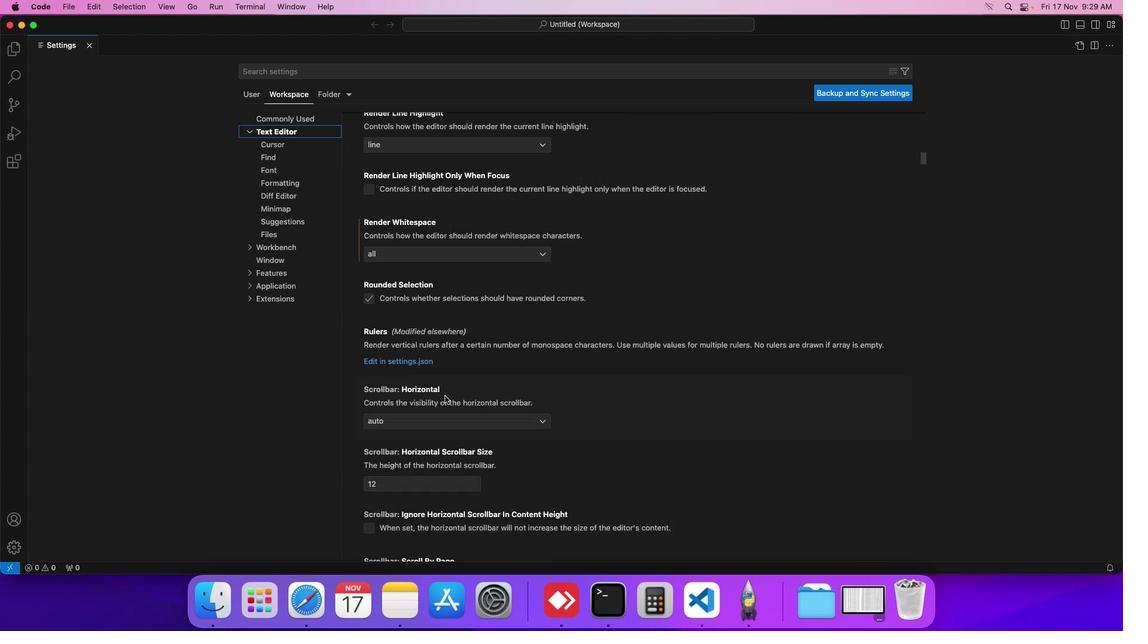 
Action: Mouse scrolled (443, 394) with delta (-1, -1)
Screenshot: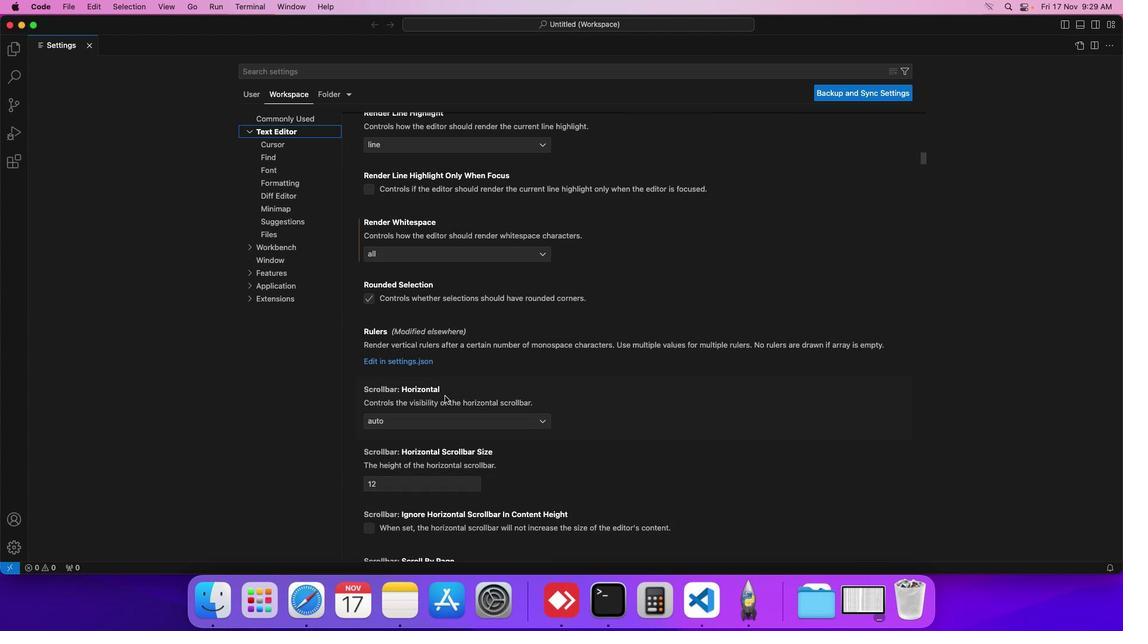 
Action: Mouse scrolled (443, 394) with delta (-1, -2)
Screenshot: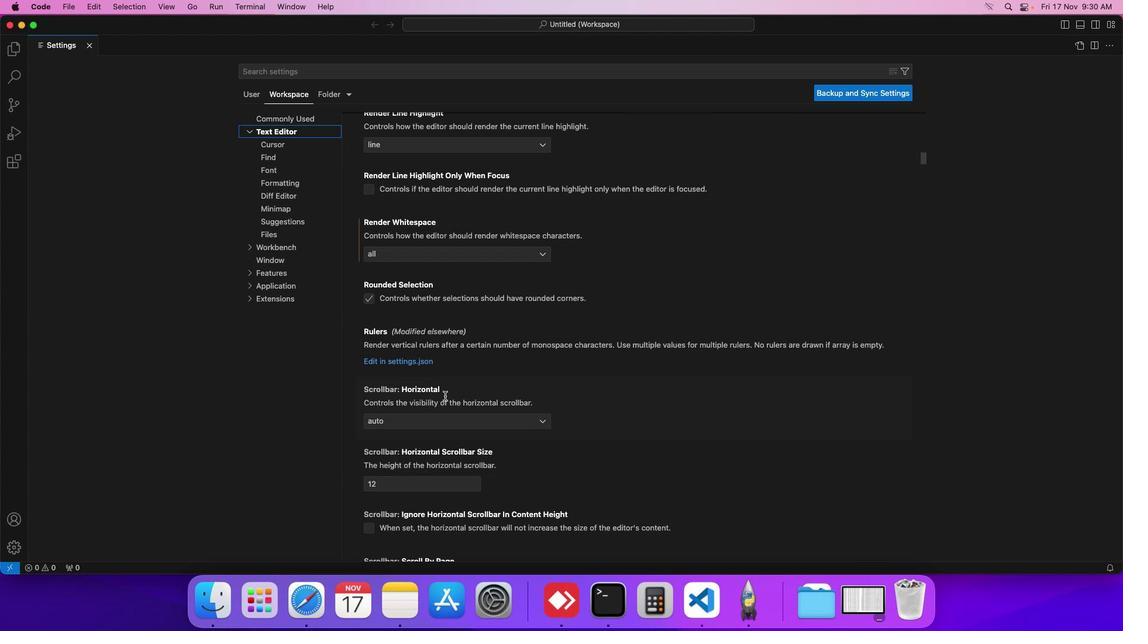
Action: Mouse scrolled (443, 394) with delta (-1, -2)
Screenshot: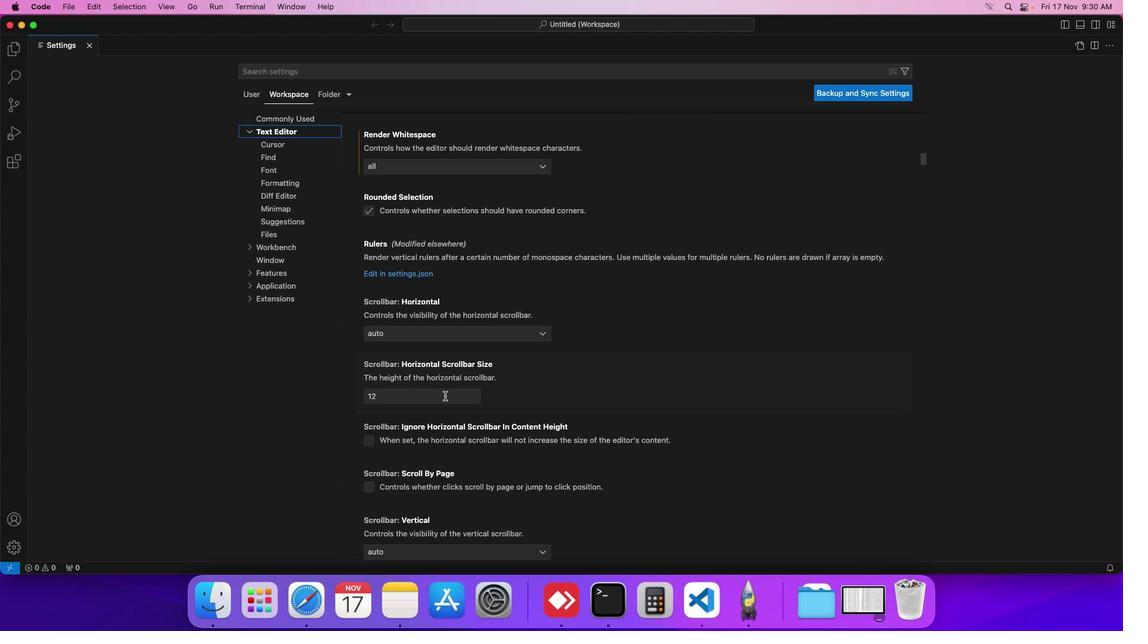 
Action: Mouse scrolled (443, 394) with delta (-1, -2)
Screenshot: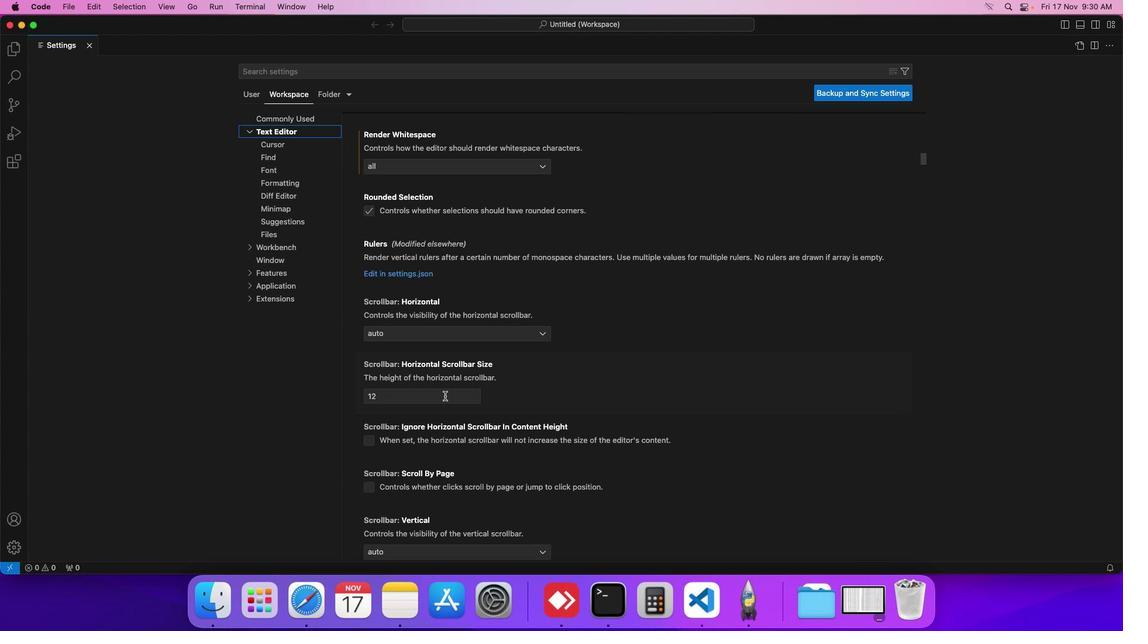 
Action: Mouse scrolled (443, 394) with delta (-1, -1)
Screenshot: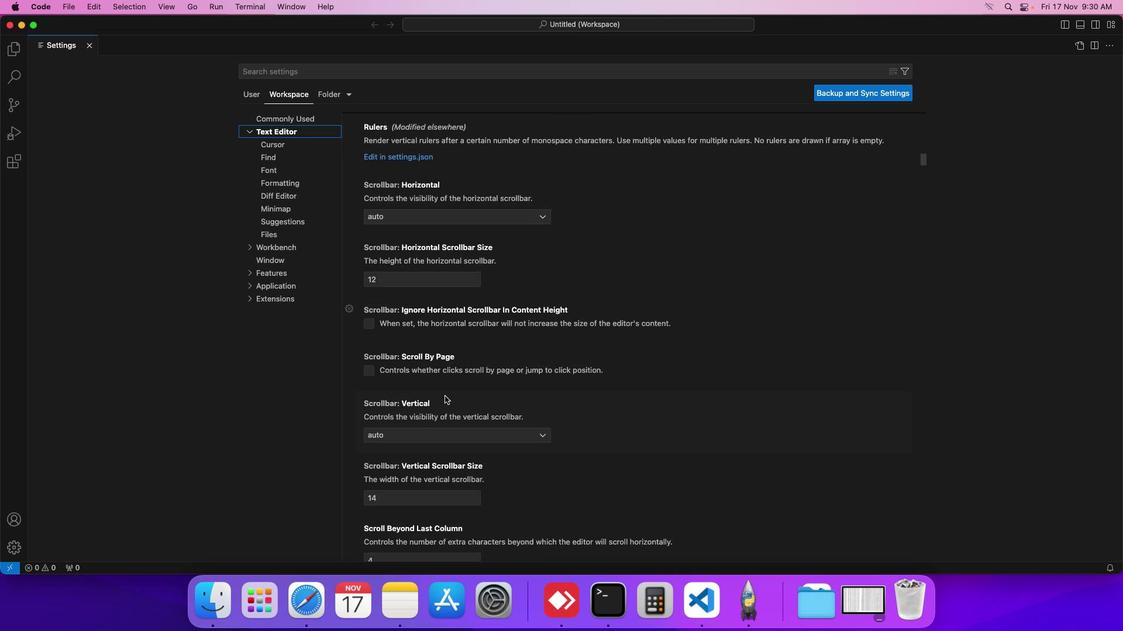 
Action: Mouse scrolled (443, 394) with delta (-1, -1)
Screenshot: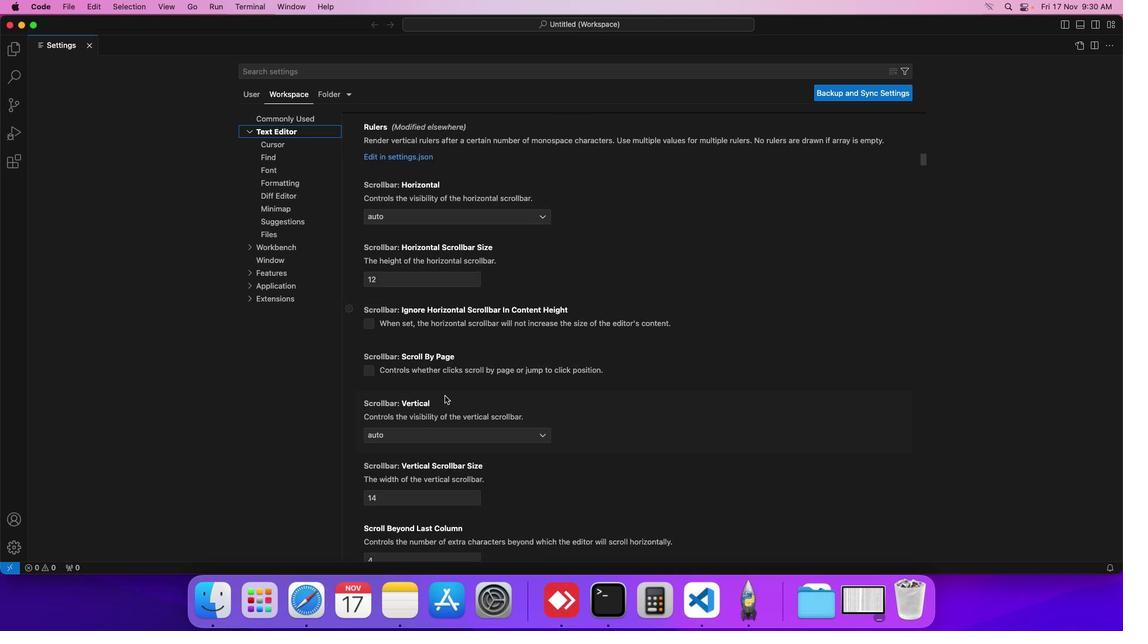 
Action: Mouse scrolled (443, 394) with delta (-1, -2)
Screenshot: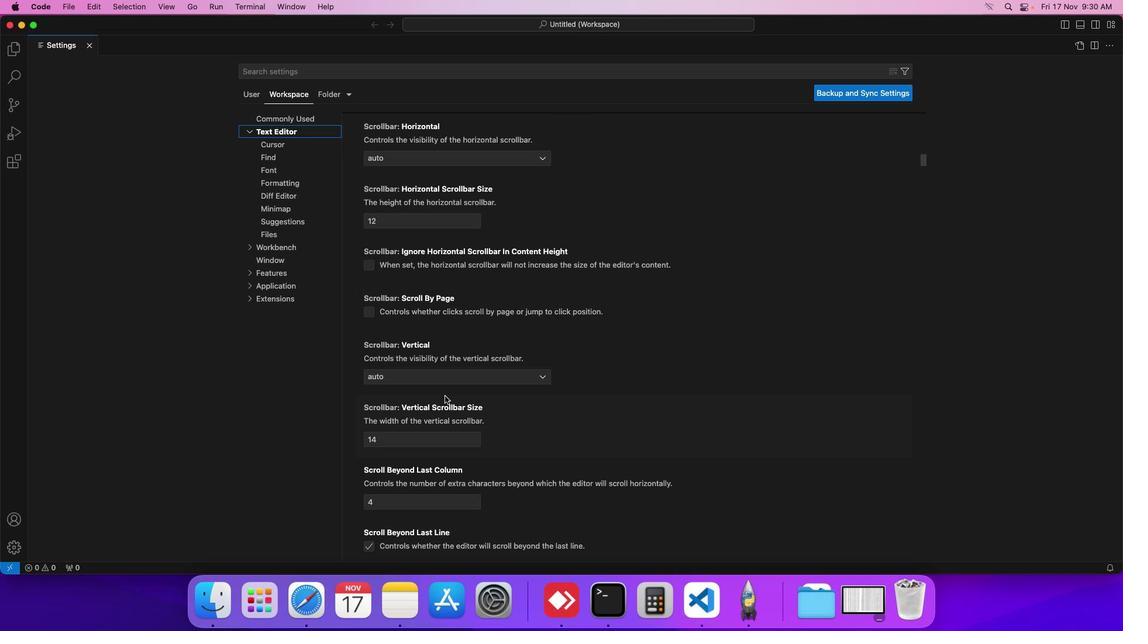 
Action: Mouse scrolled (443, 394) with delta (-1, -2)
Screenshot: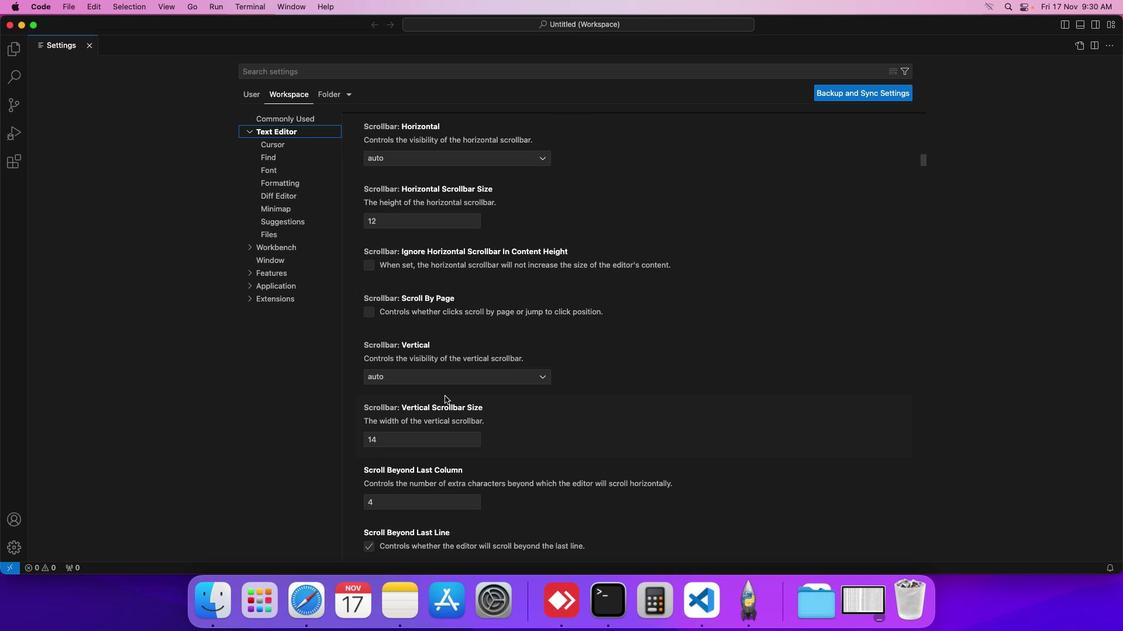 
Action: Mouse scrolled (443, 394) with delta (-1, -1)
Screenshot: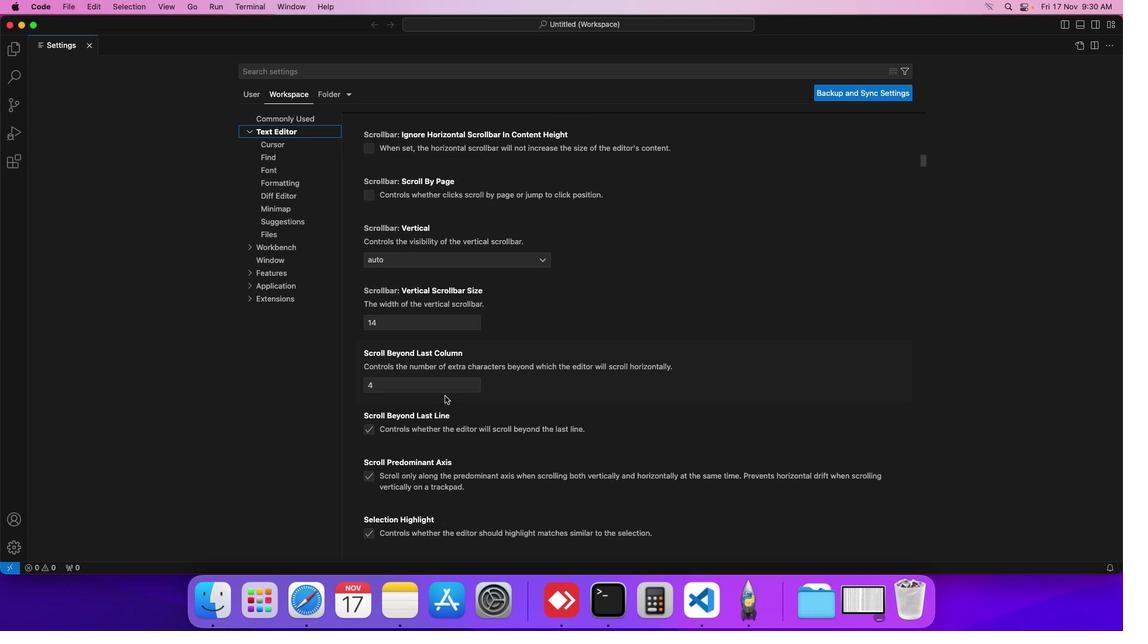 
Action: Mouse scrolled (443, 394) with delta (-1, -1)
Screenshot: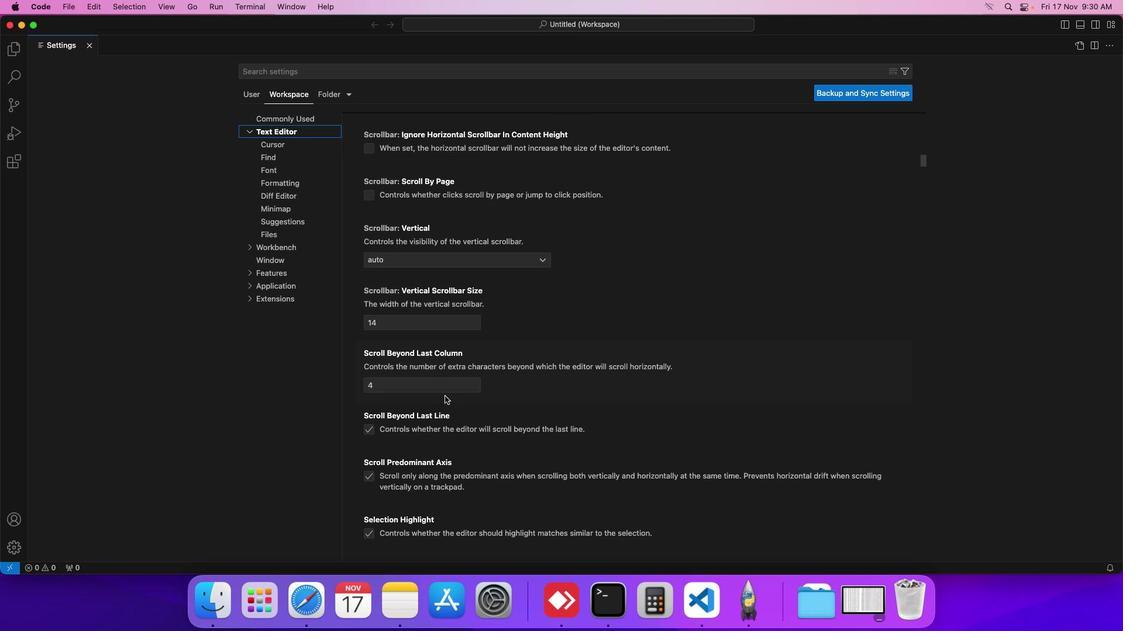 
Action: Mouse scrolled (443, 394) with delta (-1, -2)
Screenshot: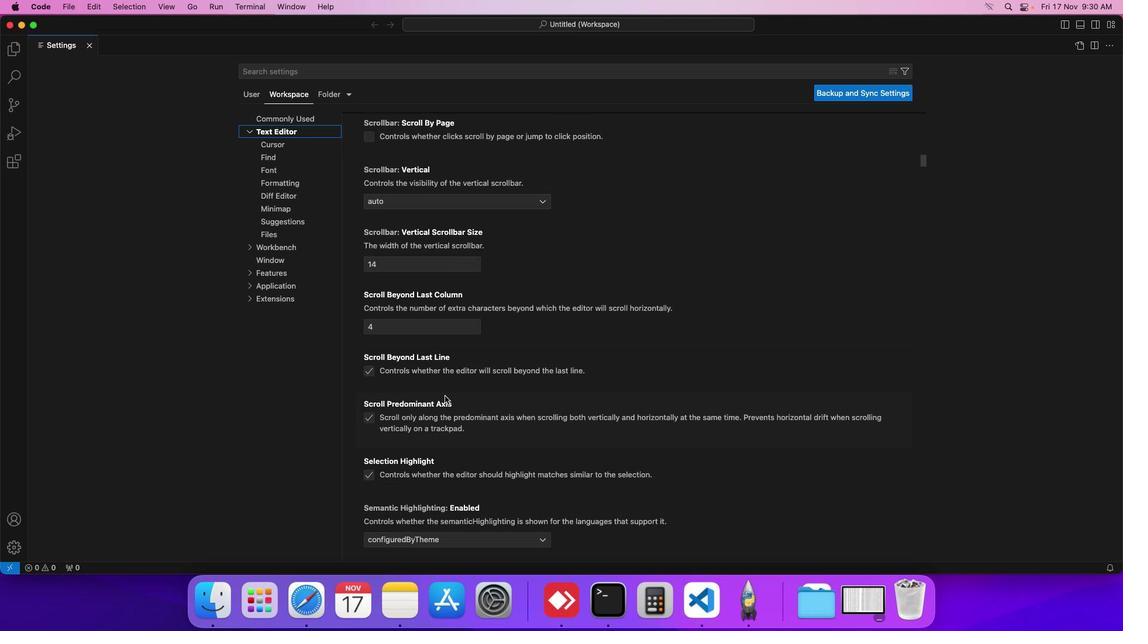 
Action: Mouse scrolled (443, 394) with delta (-1, -2)
Screenshot: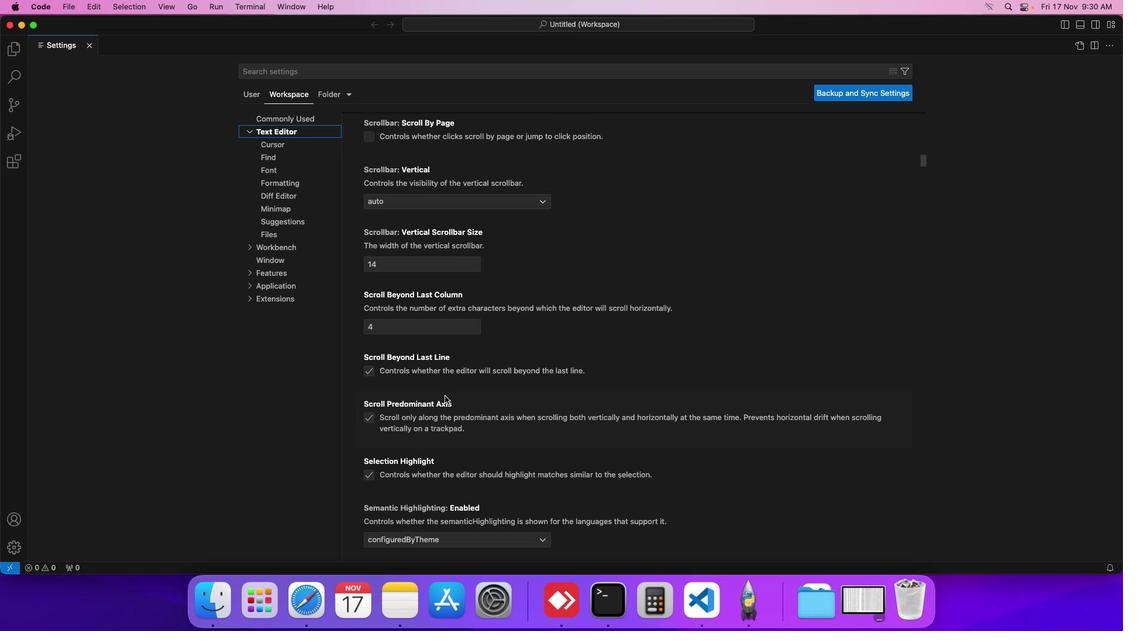 
Action: Mouse scrolled (443, 394) with delta (-1, -1)
Screenshot: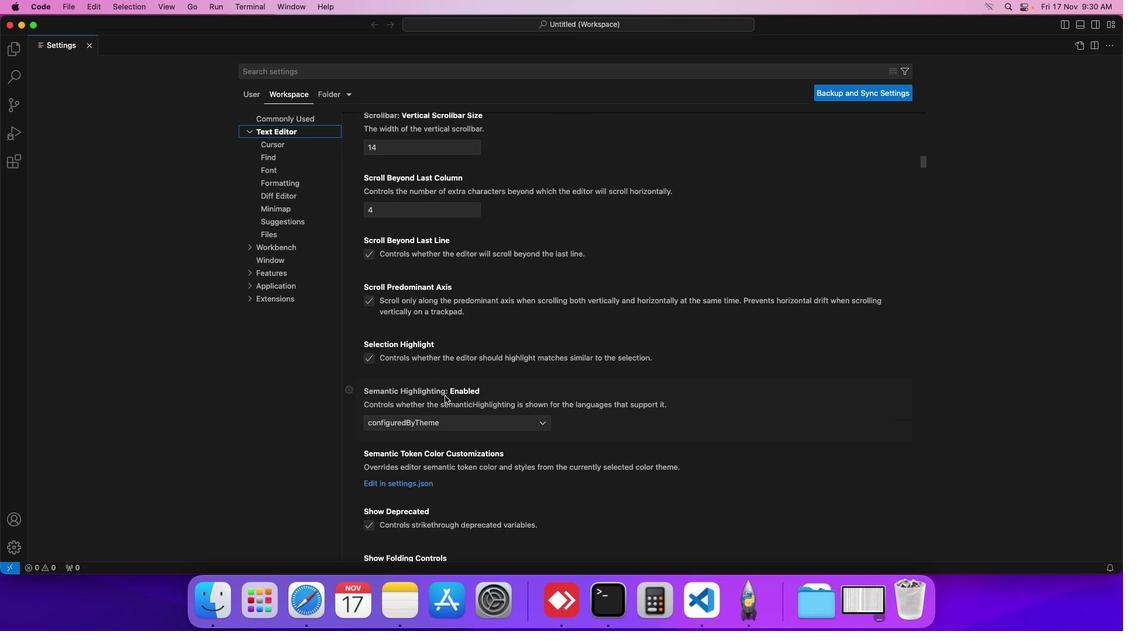 
Action: Mouse scrolled (443, 394) with delta (-1, -1)
Screenshot: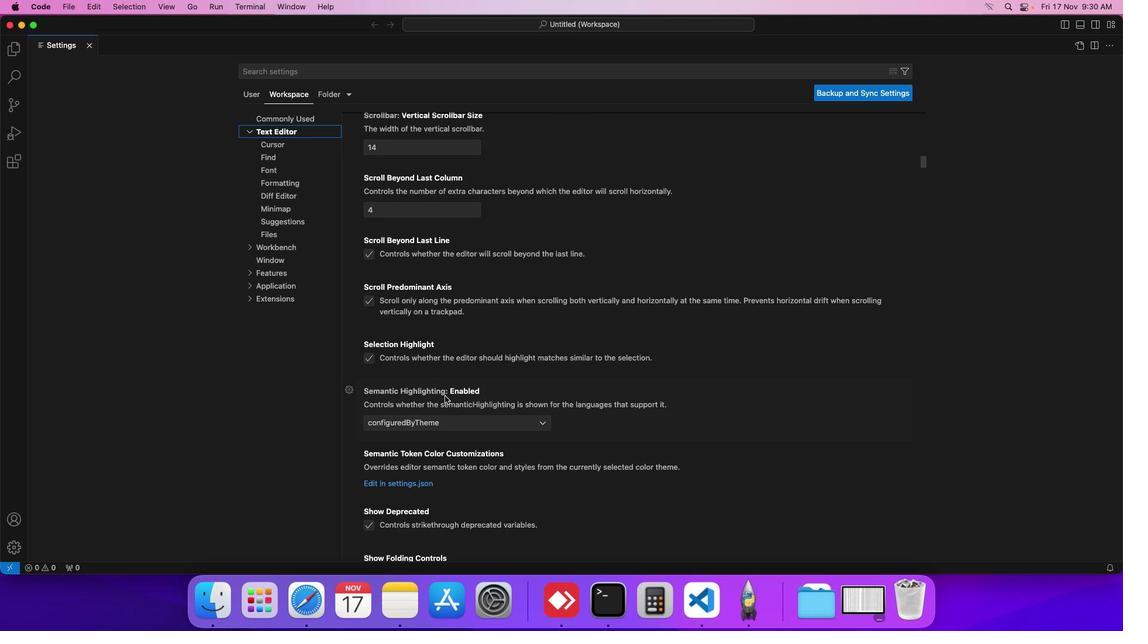 
Action: Mouse scrolled (443, 394) with delta (-1, -2)
Screenshot: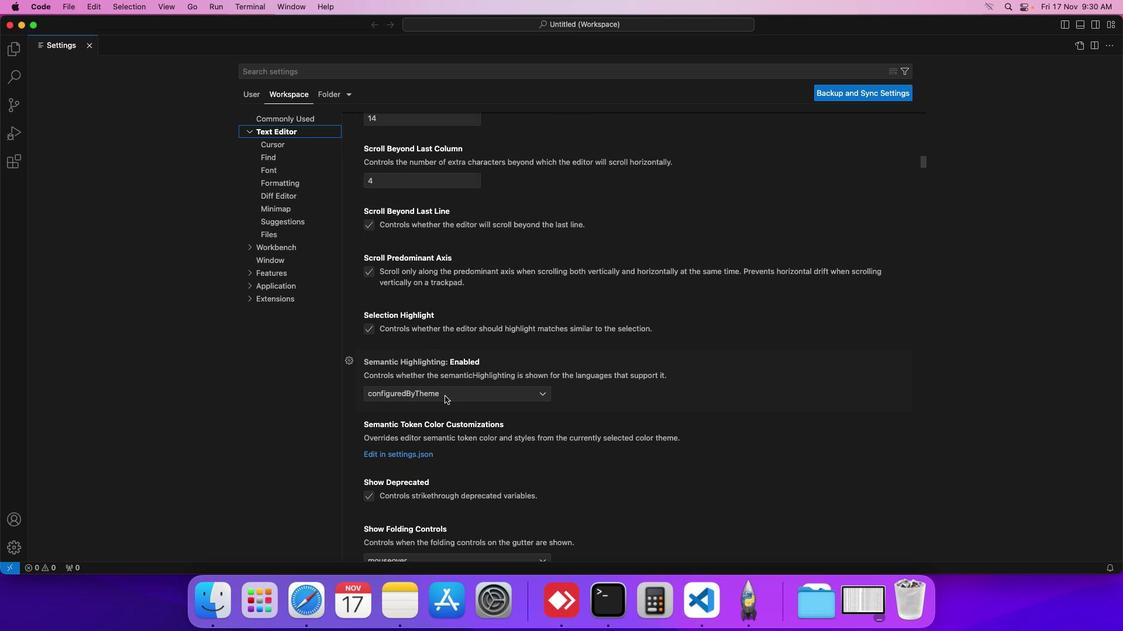 
Action: Mouse scrolled (443, 394) with delta (-1, -1)
Screenshot: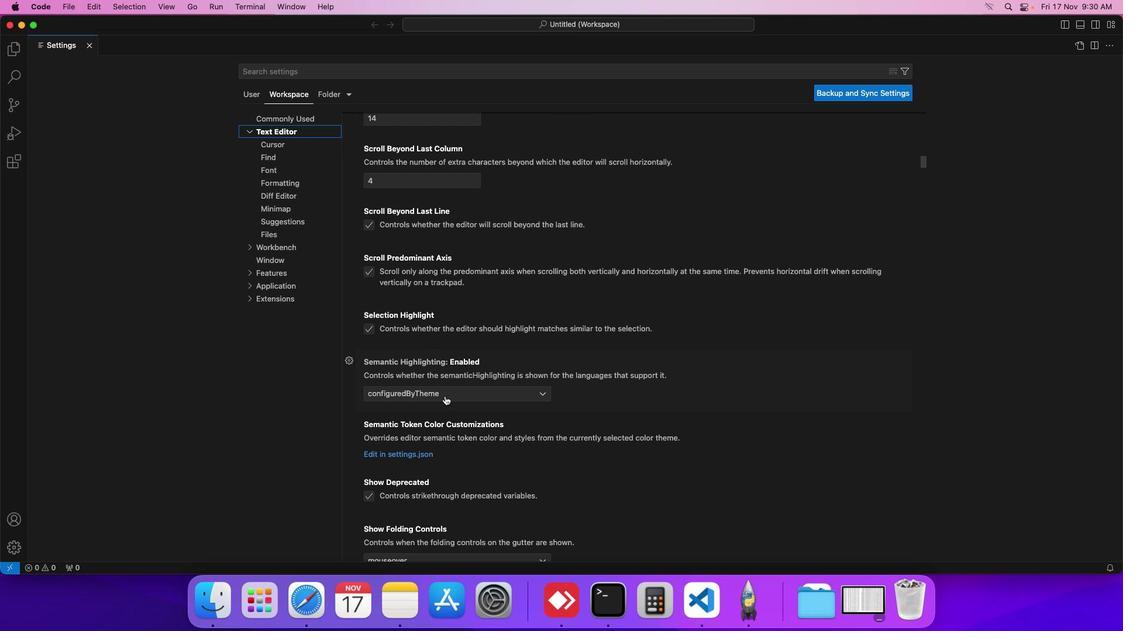 
Action: Mouse scrolled (443, 394) with delta (-1, -1)
Screenshot: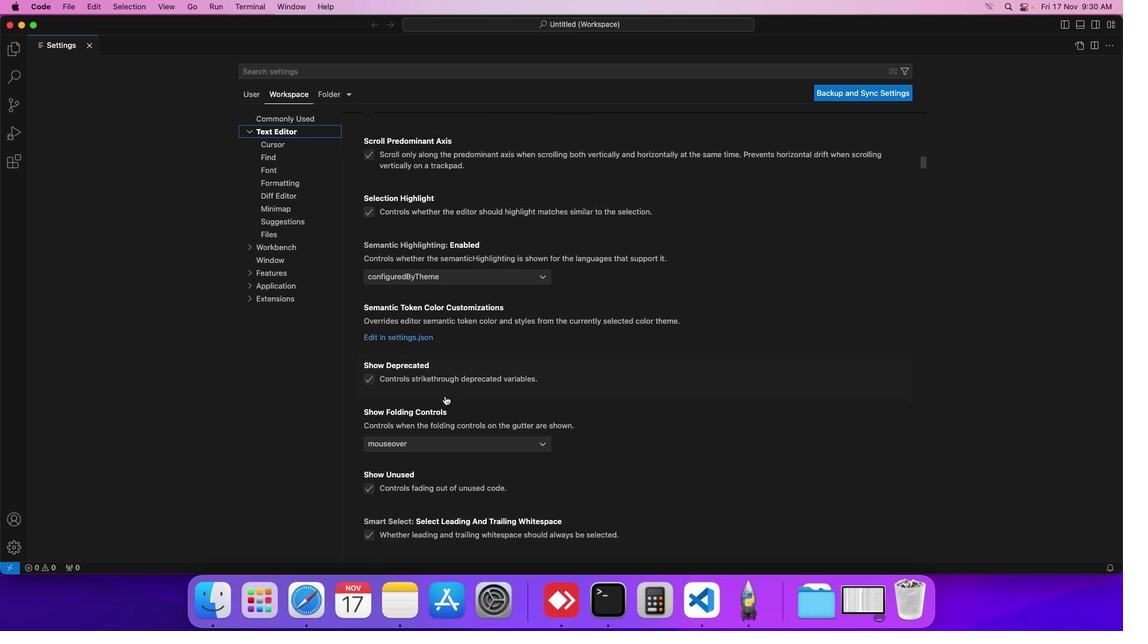 
Action: Mouse scrolled (443, 394) with delta (-1, -1)
Screenshot: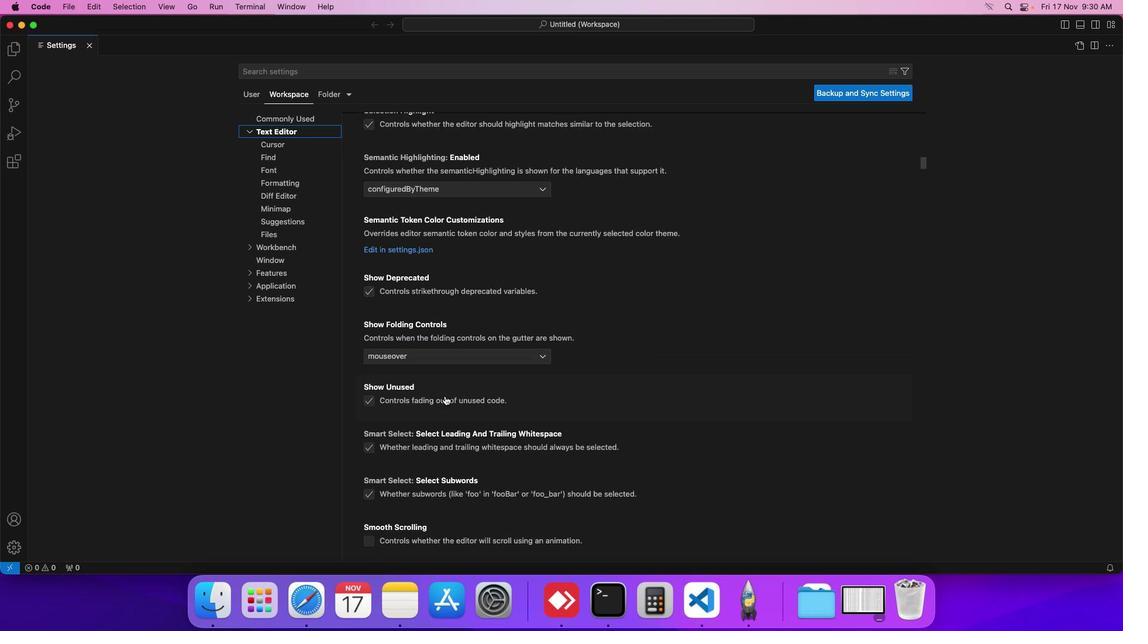 
Action: Mouse scrolled (443, 394) with delta (-1, -2)
Screenshot: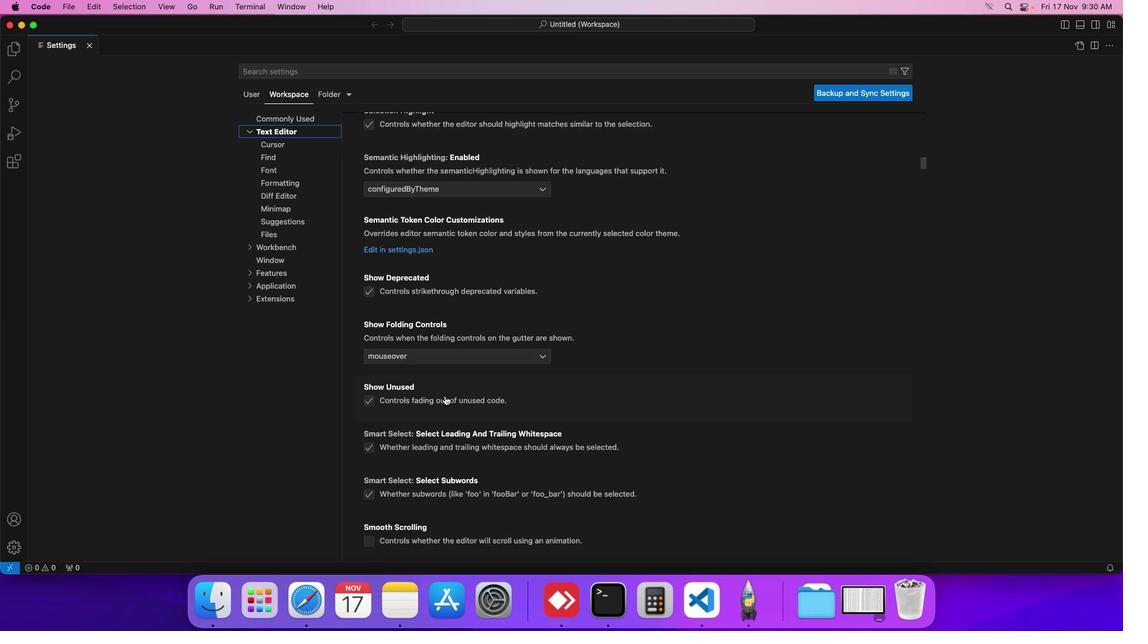 
Action: Mouse scrolled (443, 394) with delta (-1, -2)
Screenshot: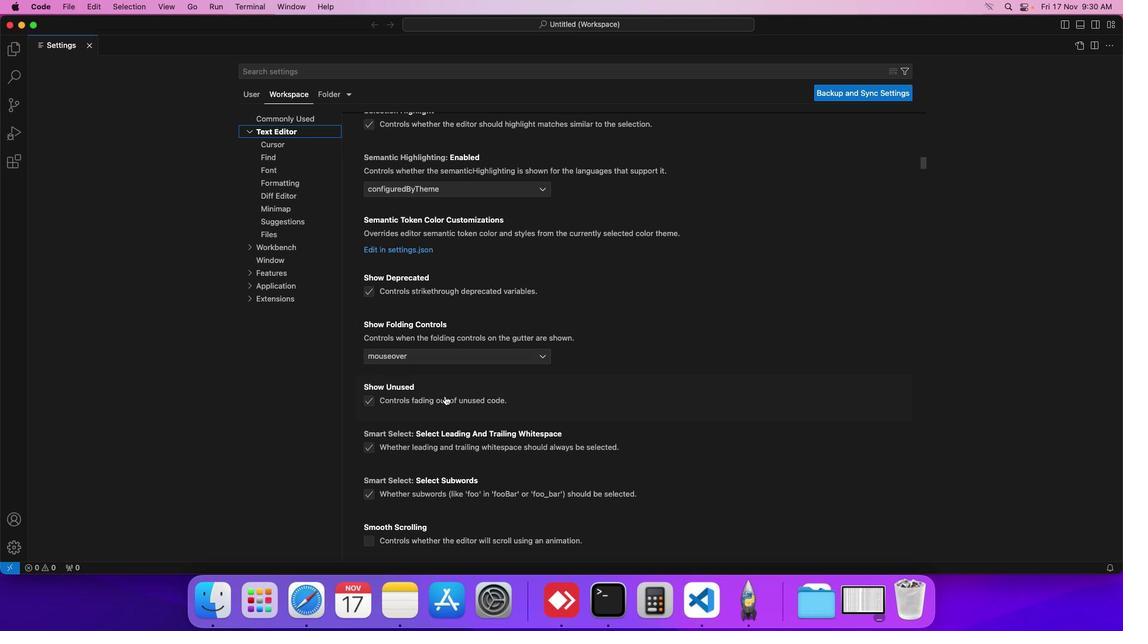 
Action: Mouse scrolled (443, 394) with delta (-1, -1)
Screenshot: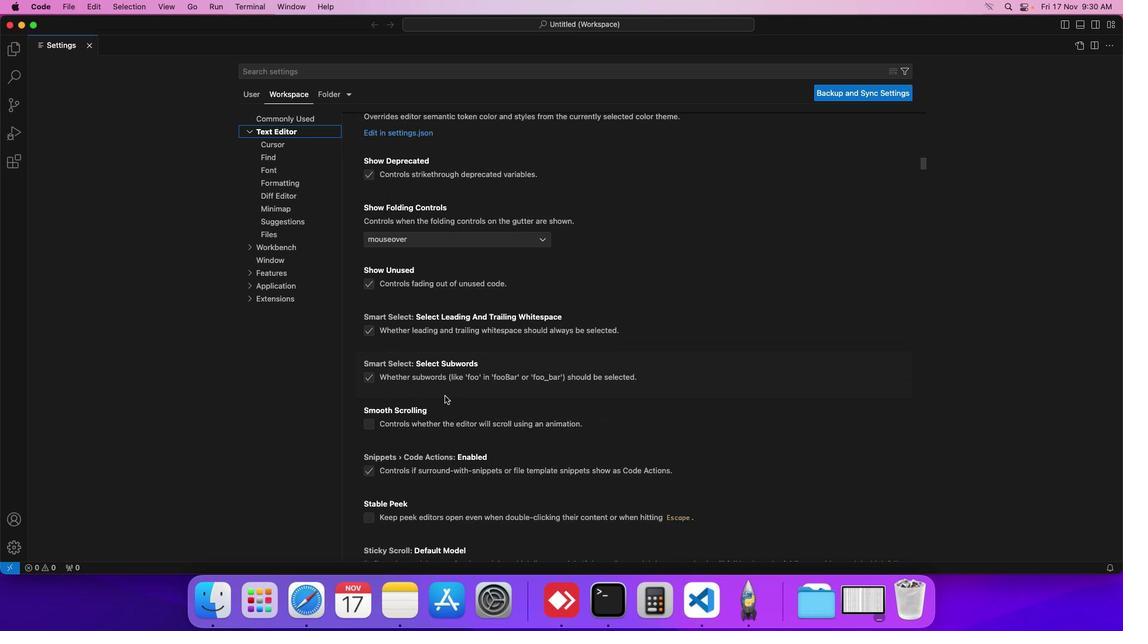 
Action: Mouse scrolled (443, 394) with delta (-1, -1)
Screenshot: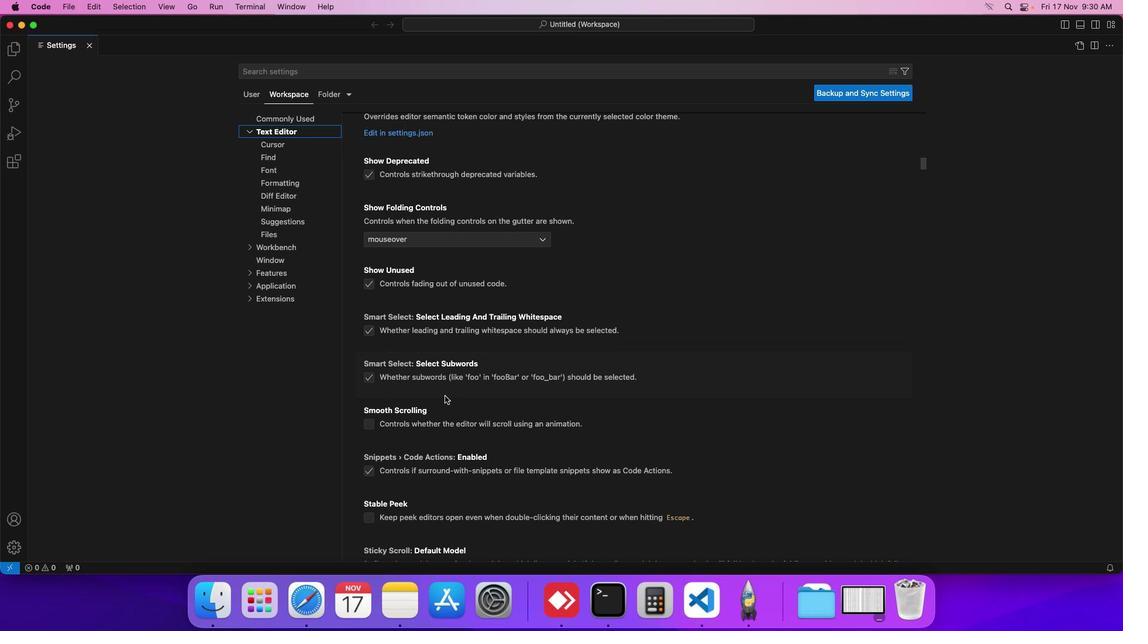 
Action: Mouse scrolled (443, 394) with delta (-1, -2)
Screenshot: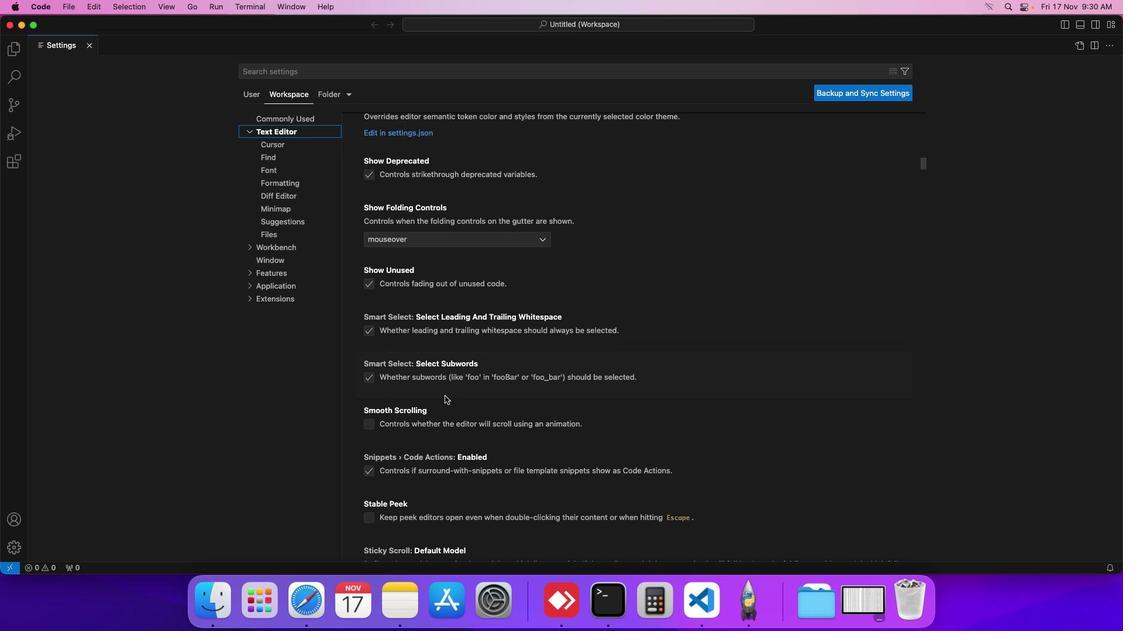 
Action: Mouse scrolled (443, 394) with delta (-1, -1)
Screenshot: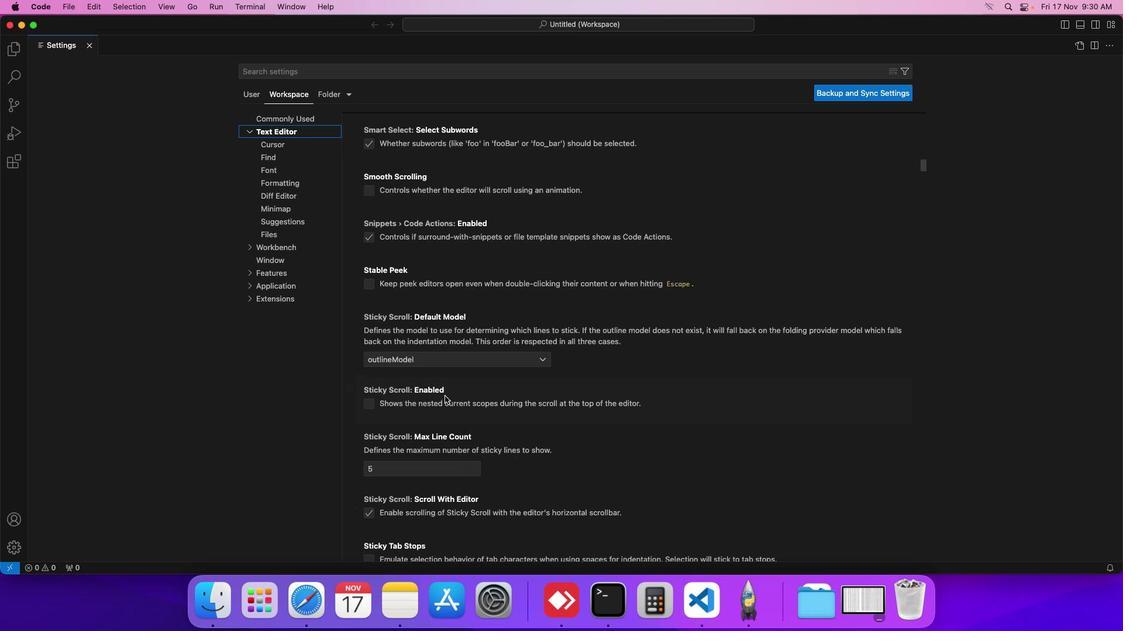 
Action: Mouse scrolled (443, 394) with delta (-1, -1)
Screenshot: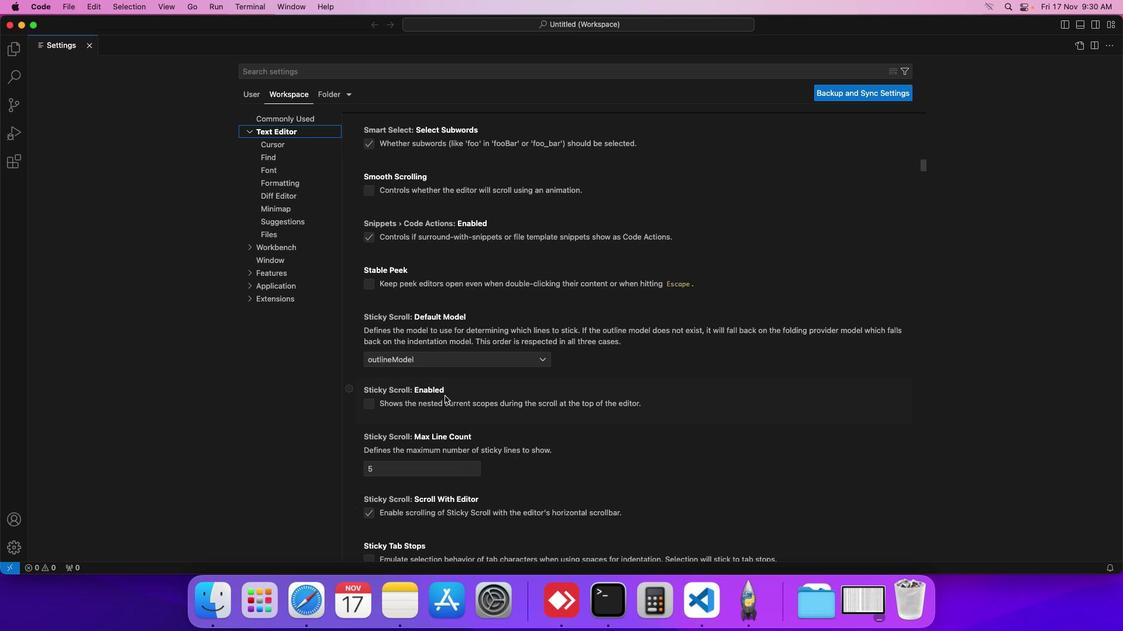 
Action: Mouse scrolled (443, 394) with delta (-1, -2)
Screenshot: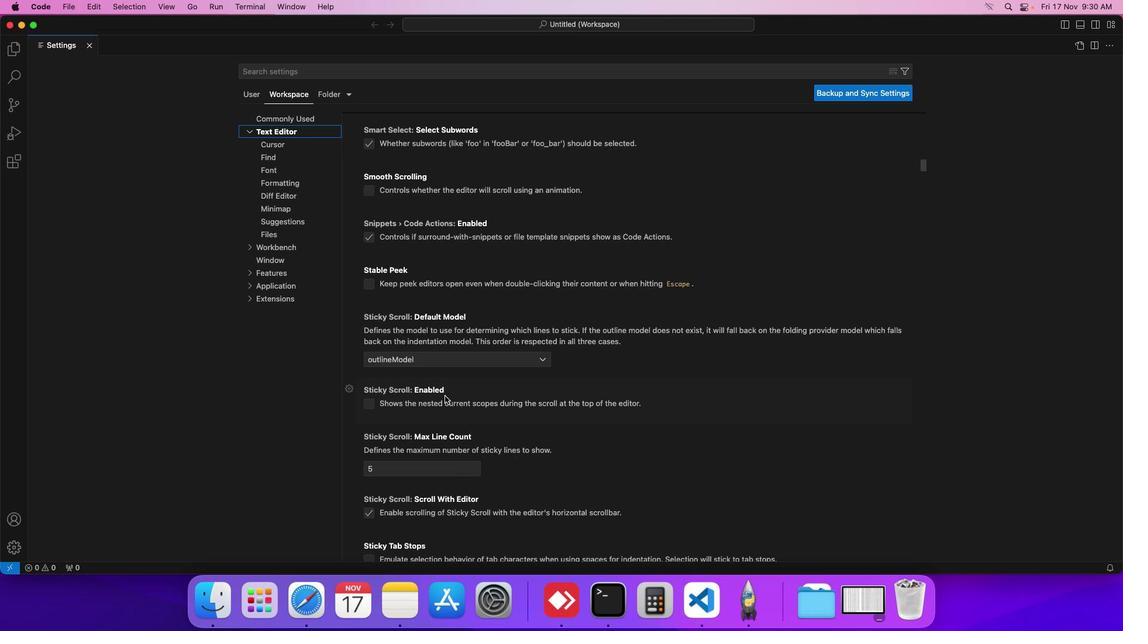 
Action: Mouse scrolled (443, 394) with delta (-1, -3)
Screenshot: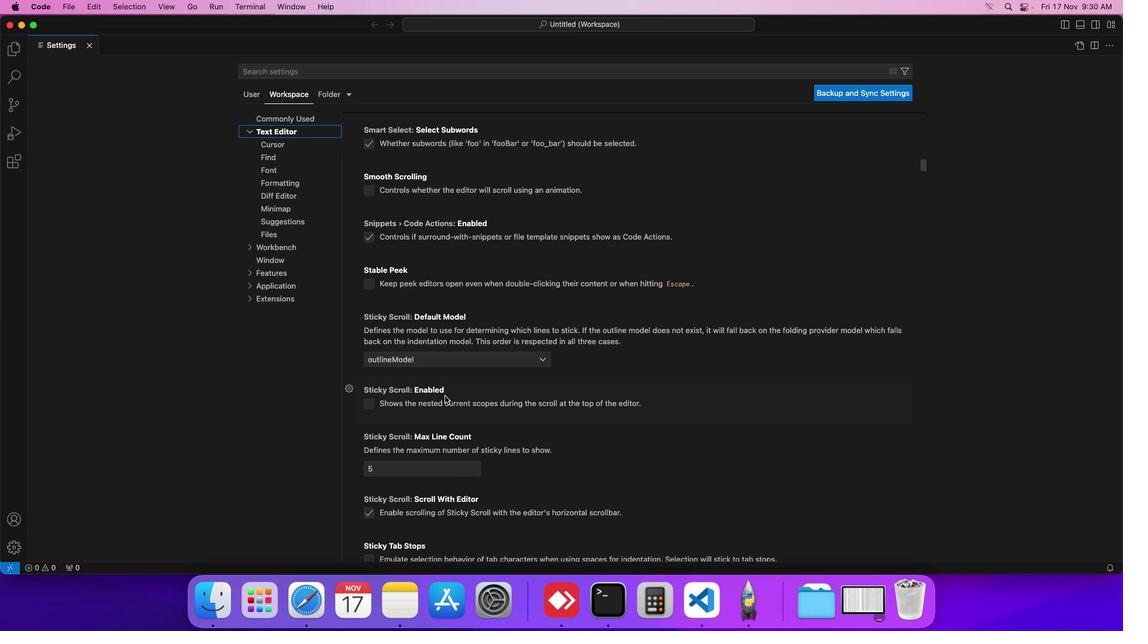 
Action: Mouse scrolled (443, 394) with delta (-1, -1)
Screenshot: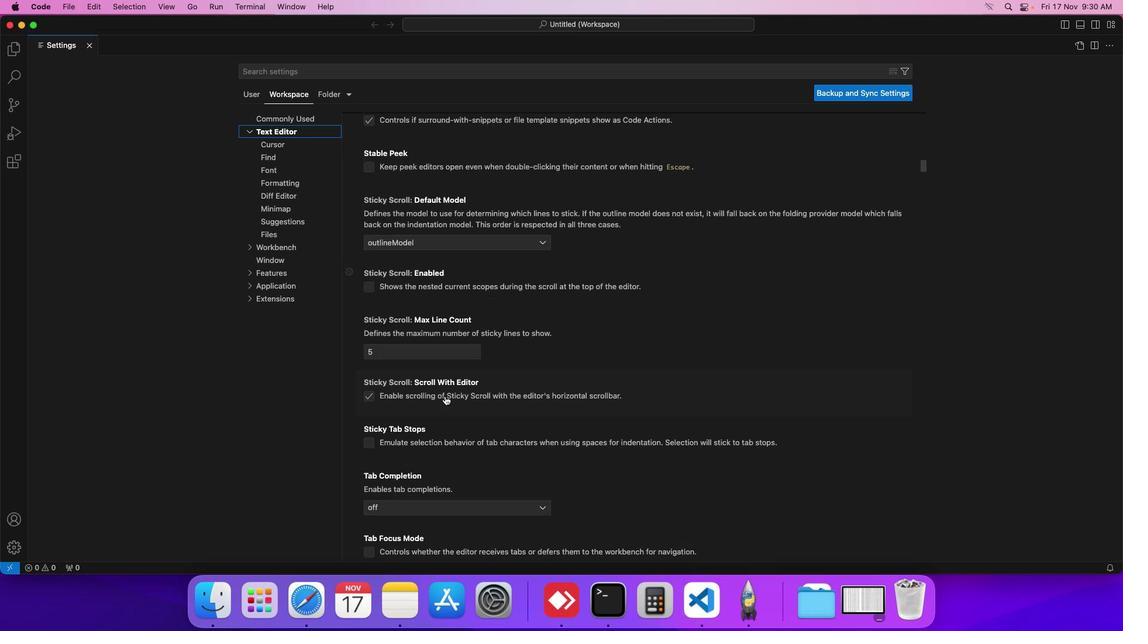 
Action: Mouse scrolled (443, 394) with delta (-1, -1)
Screenshot: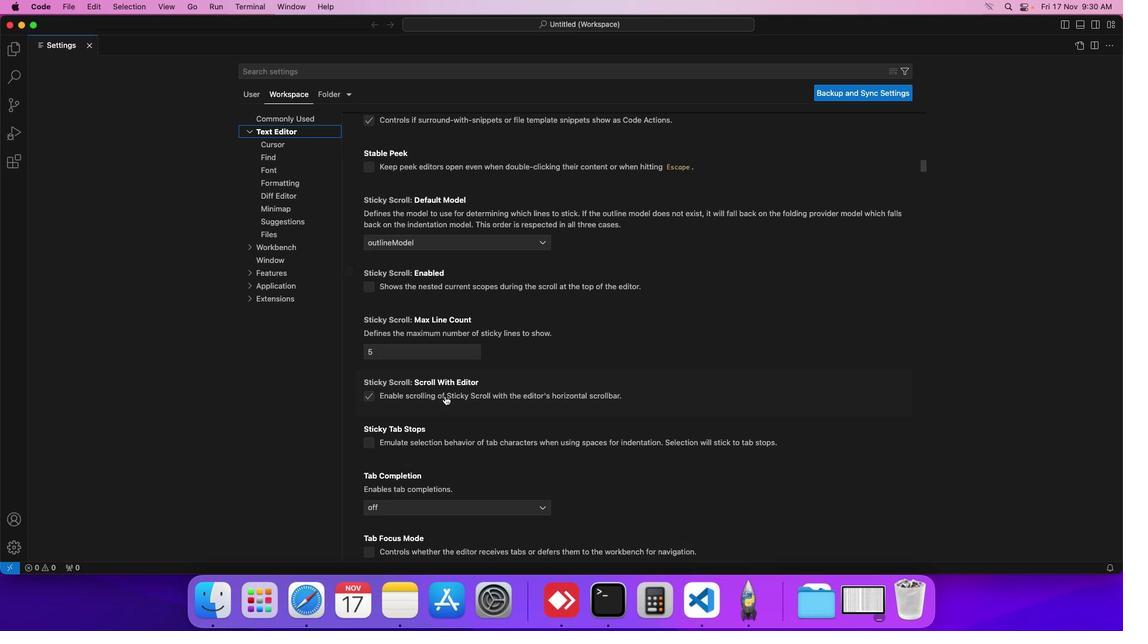 
Action: Mouse scrolled (443, 394) with delta (-1, -2)
Screenshot: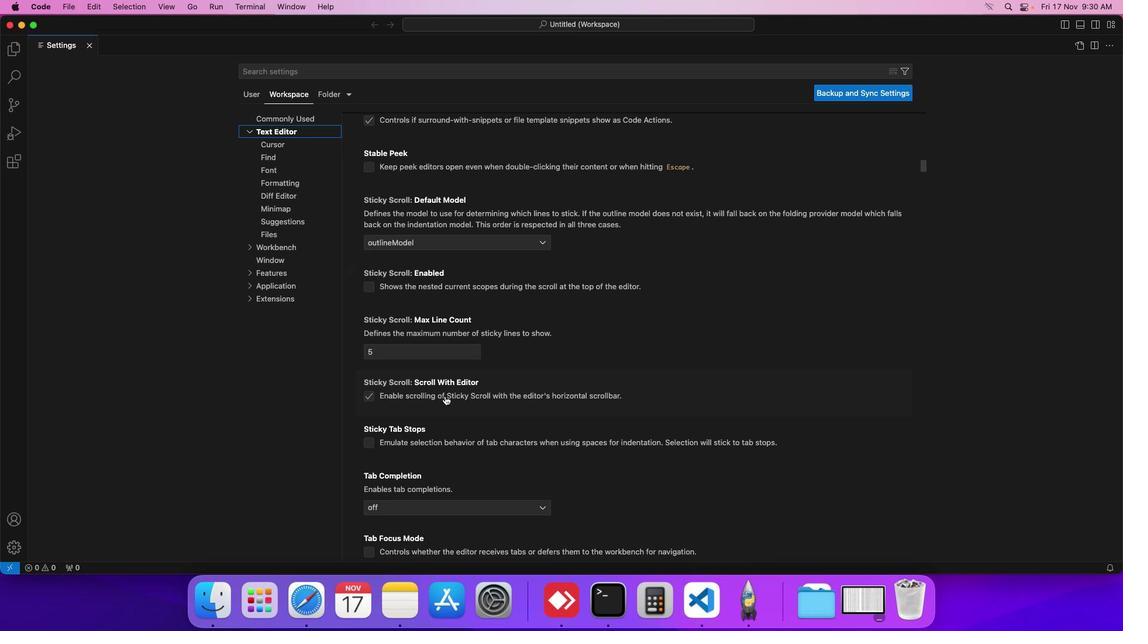 
Action: Mouse scrolled (443, 394) with delta (-1, -1)
Screenshot: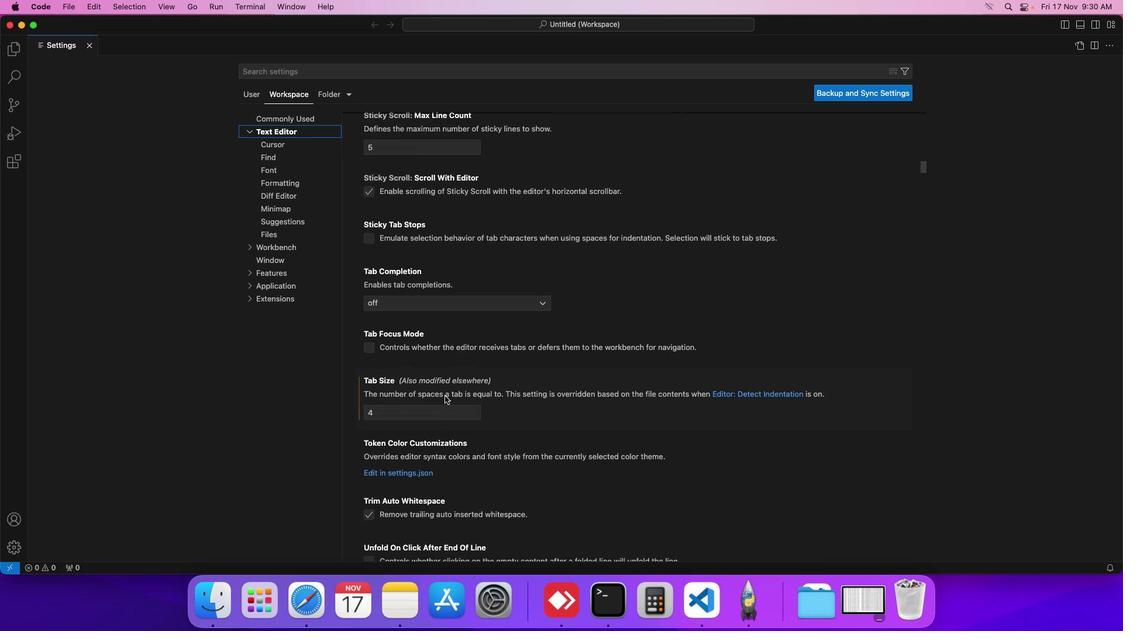 
Action: Mouse scrolled (443, 394) with delta (-1, -1)
Screenshot: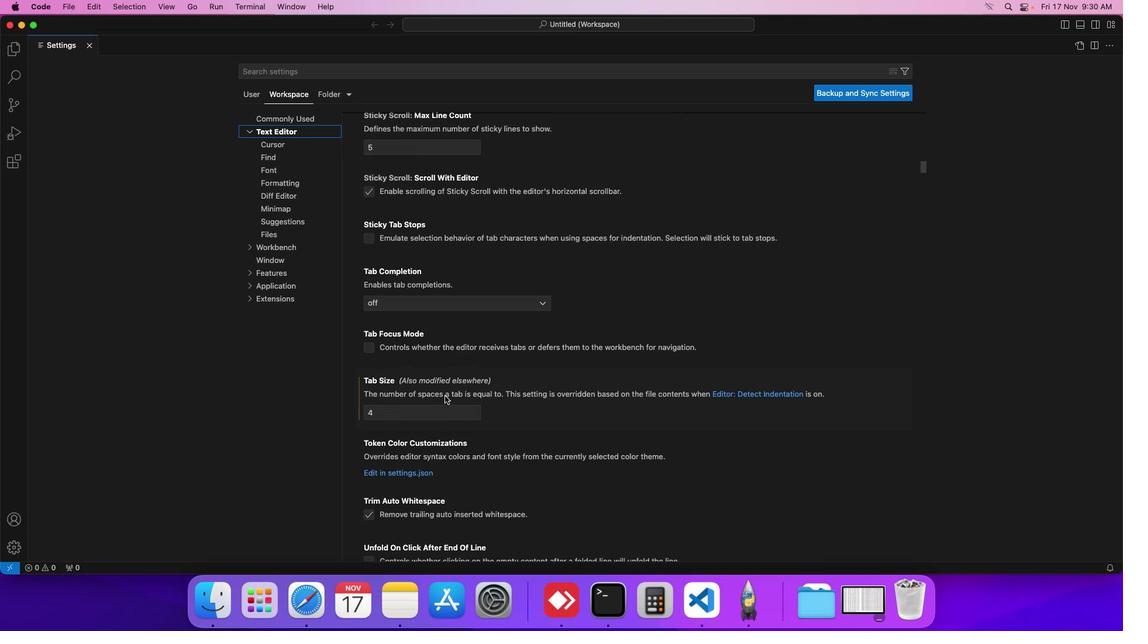 
Action: Mouse scrolled (443, 394) with delta (-1, -2)
Screenshot: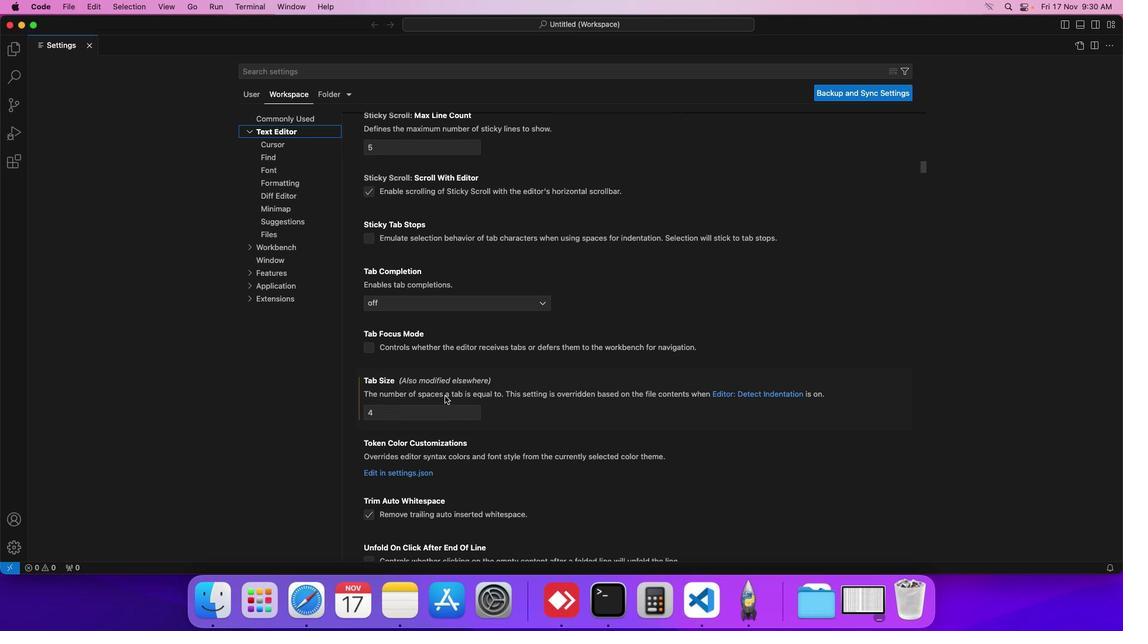 
Action: Mouse scrolled (443, 394) with delta (-1, -2)
Screenshot: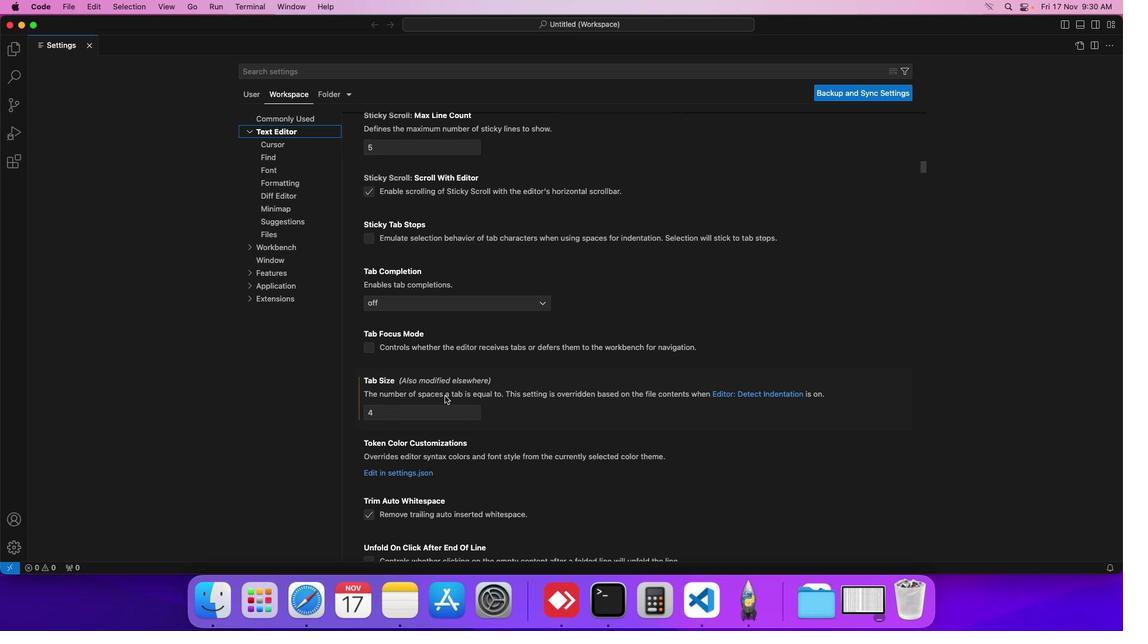 
Action: Mouse scrolled (443, 394) with delta (-1, -1)
Screenshot: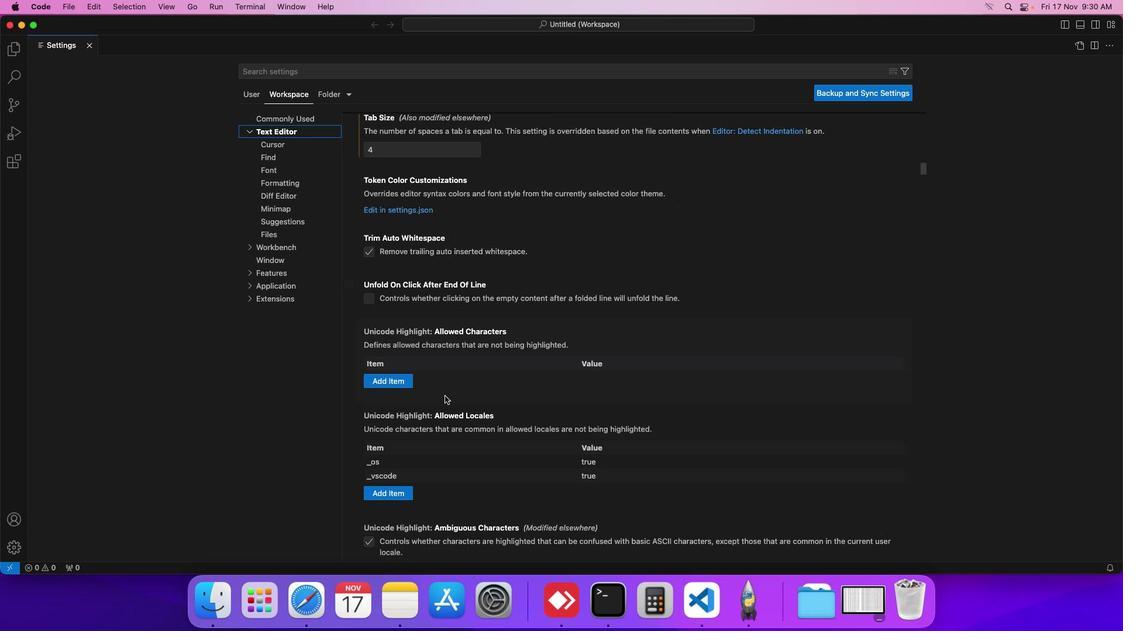 
Action: Mouse scrolled (443, 394) with delta (-1, -1)
Screenshot: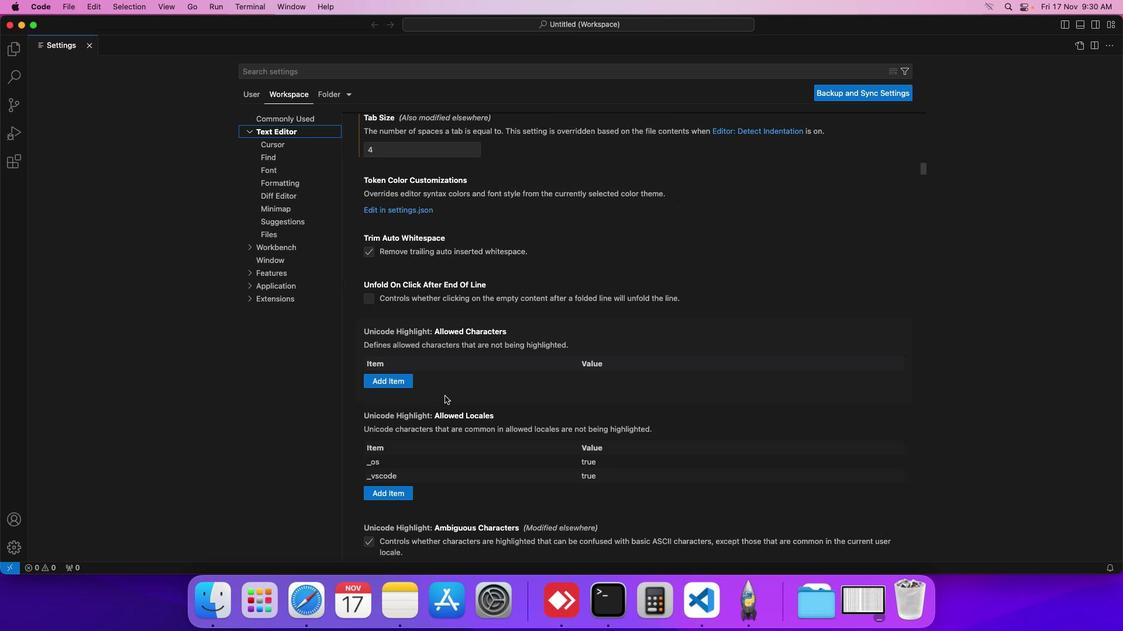 
Action: Mouse scrolled (443, 394) with delta (-1, -2)
Screenshot: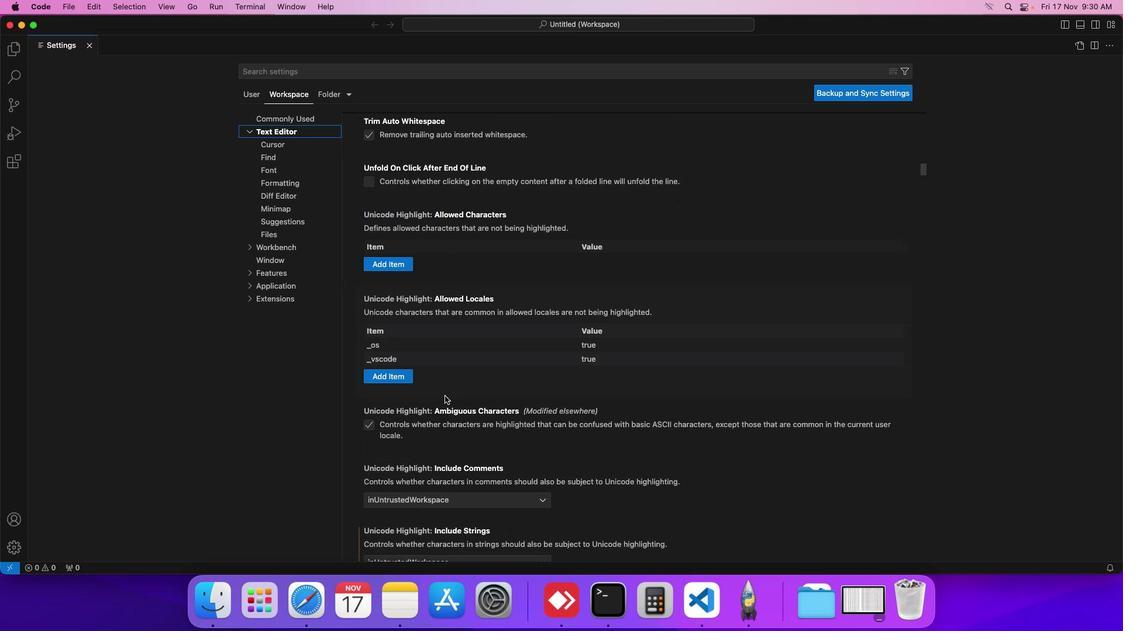 
Action: Mouse scrolled (443, 394) with delta (-1, -3)
Screenshot: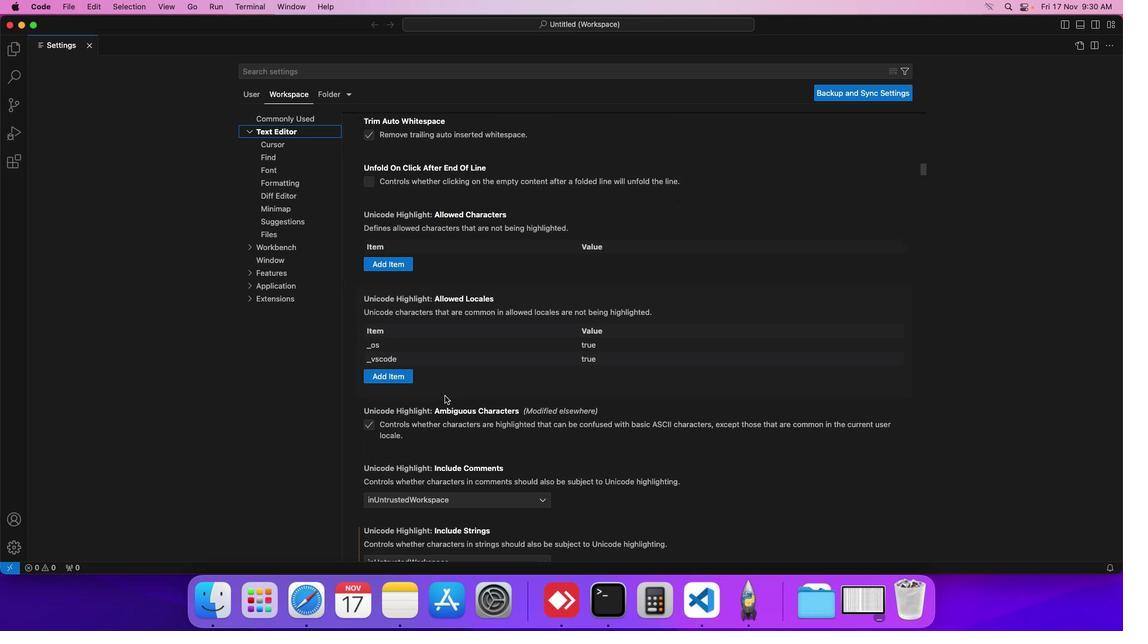 
Action: Mouse scrolled (443, 394) with delta (-1, -3)
Screenshot: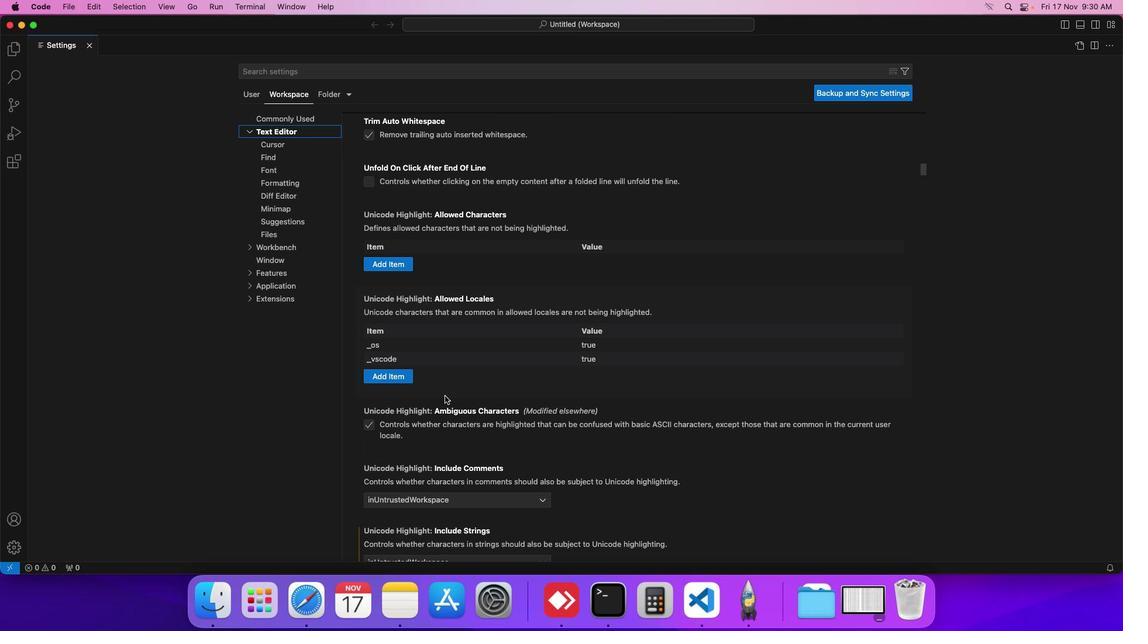 
Action: Mouse scrolled (443, 394) with delta (-1, -1)
Screenshot: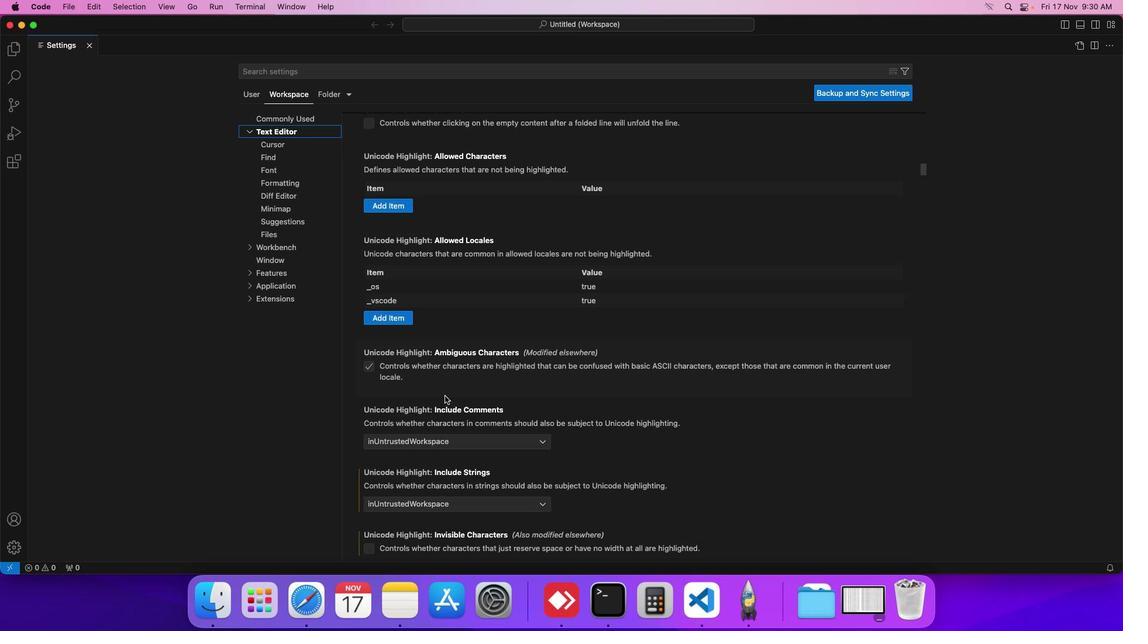 
Action: Mouse scrolled (443, 394) with delta (-1, -1)
Screenshot: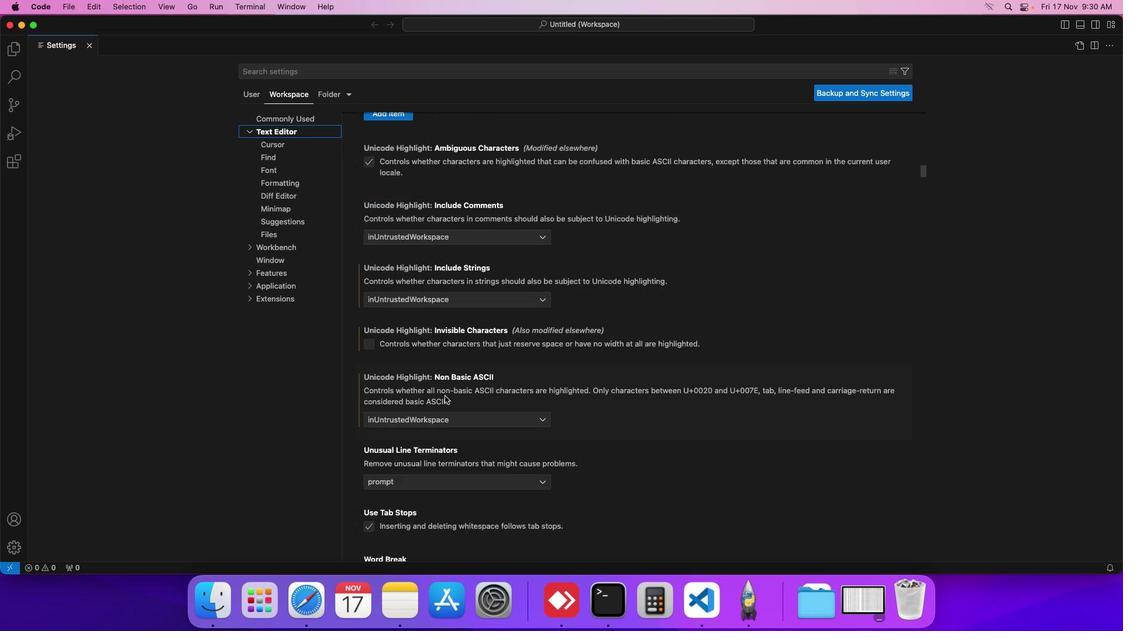 
Action: Mouse scrolled (443, 394) with delta (-1, -2)
Screenshot: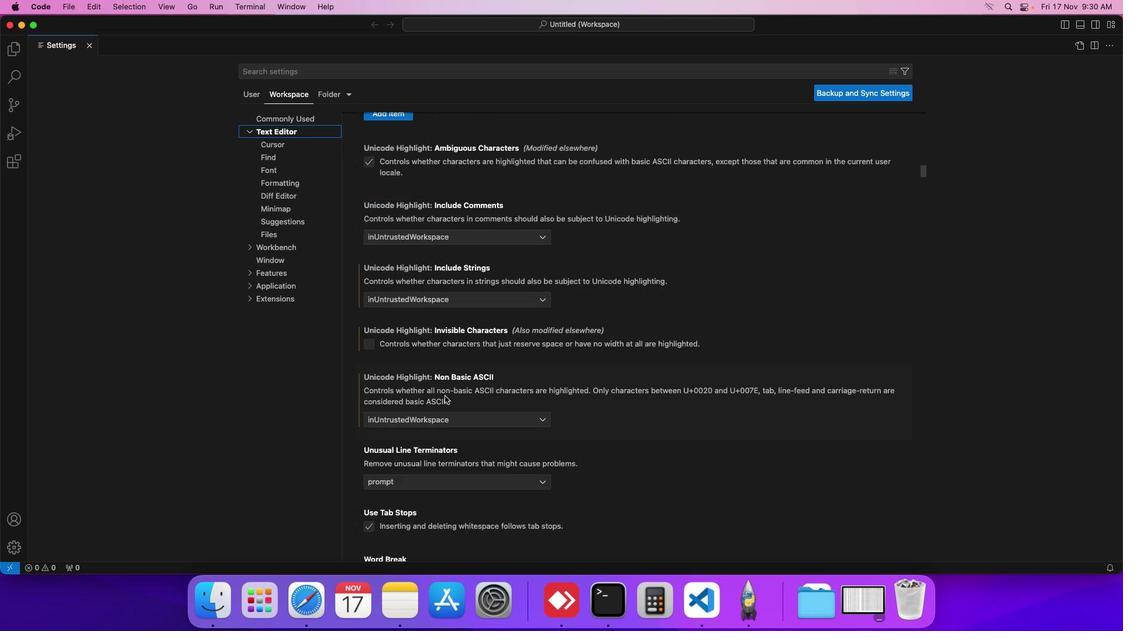 
Action: Mouse scrolled (443, 394) with delta (-1, -3)
Screenshot: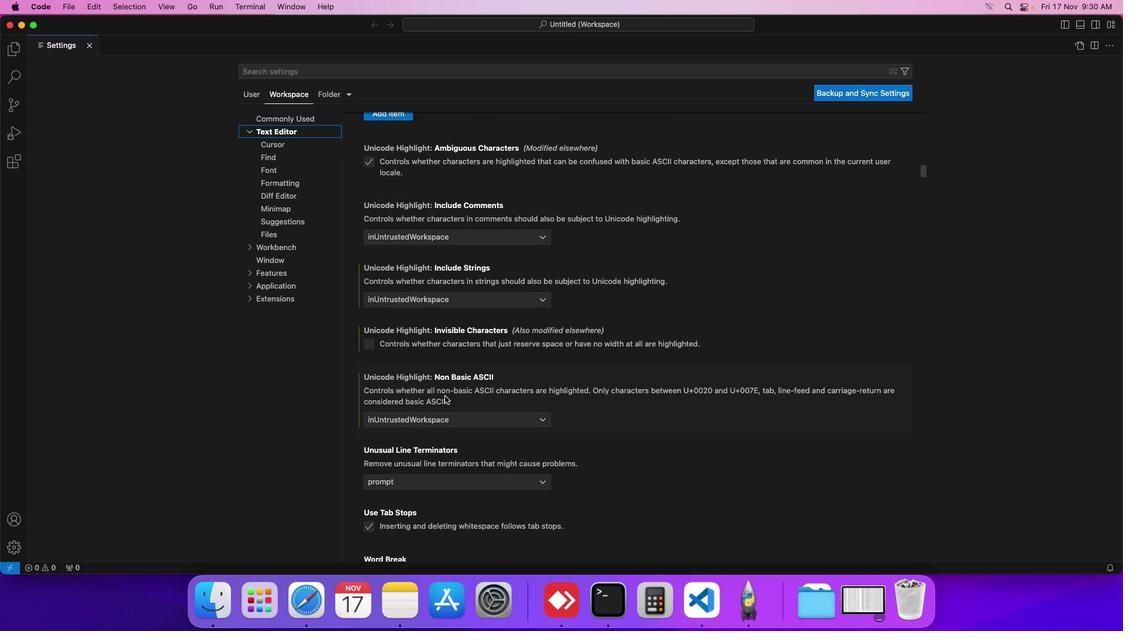 
Action: Mouse scrolled (443, 394) with delta (-1, -1)
Screenshot: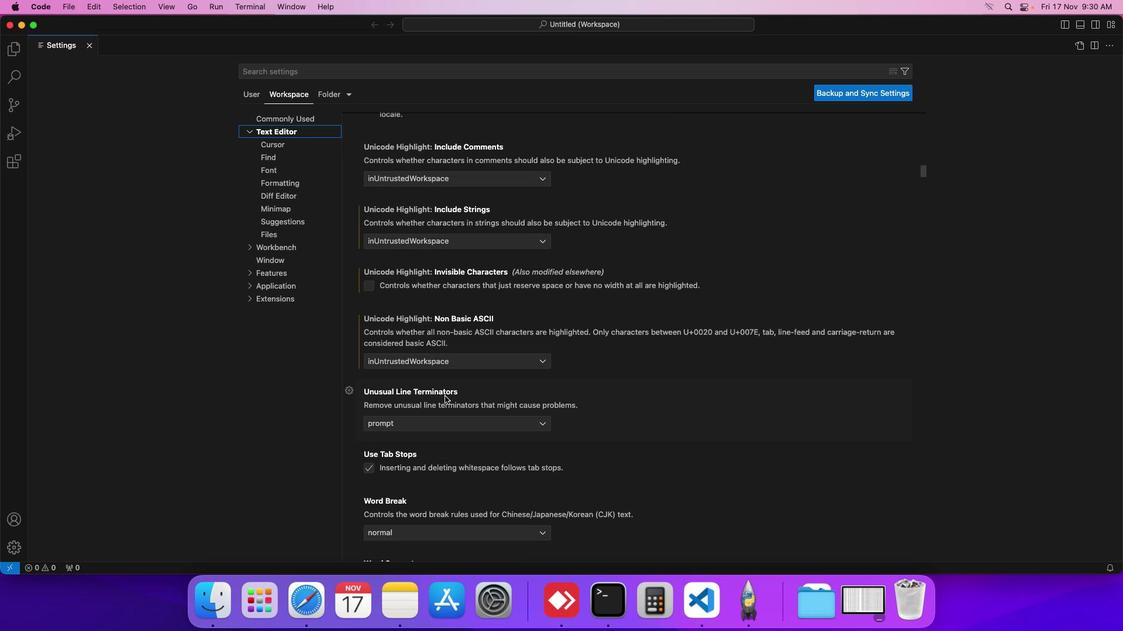 
Action: Mouse scrolled (443, 394) with delta (-1, -1)
Screenshot: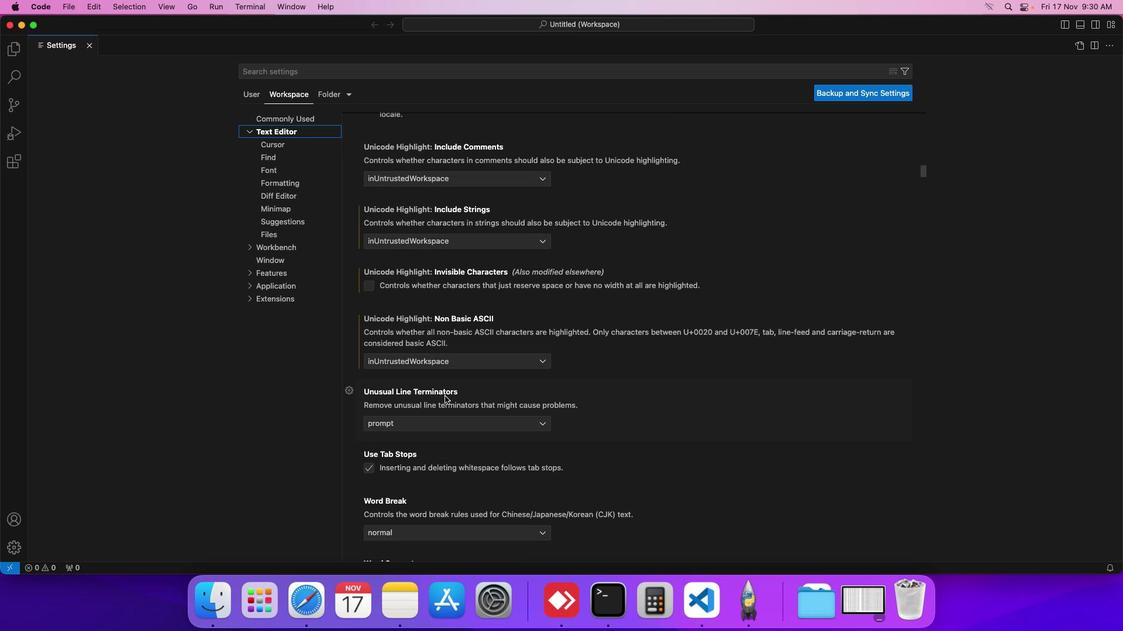 
Action: Mouse scrolled (443, 394) with delta (-1, -1)
Screenshot: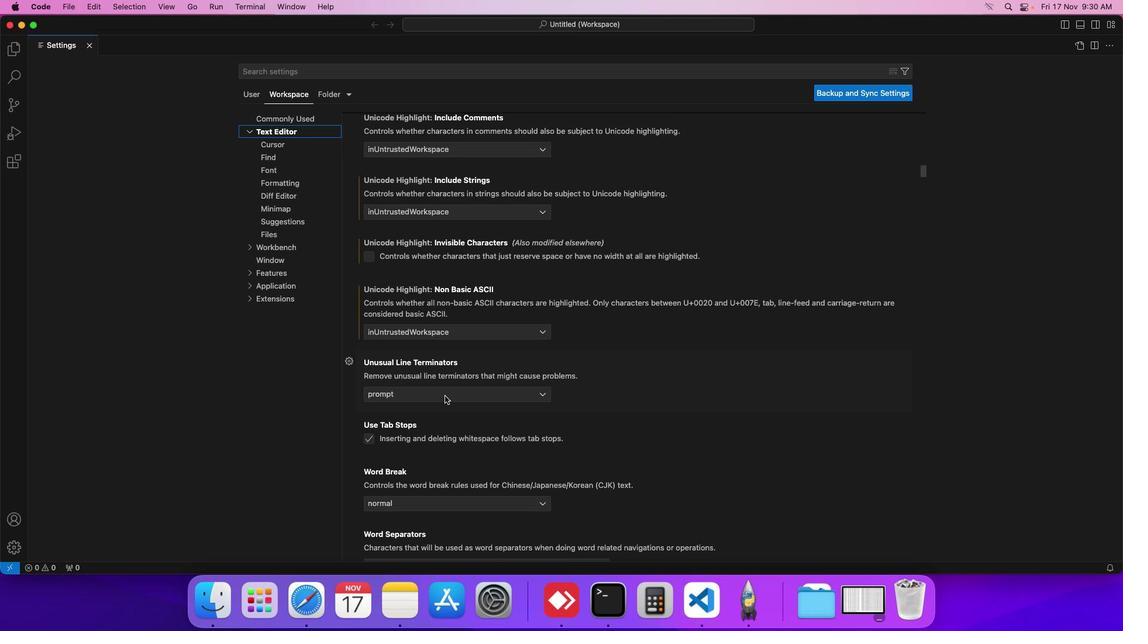 
Action: Mouse scrolled (443, 394) with delta (-1, -1)
Screenshot: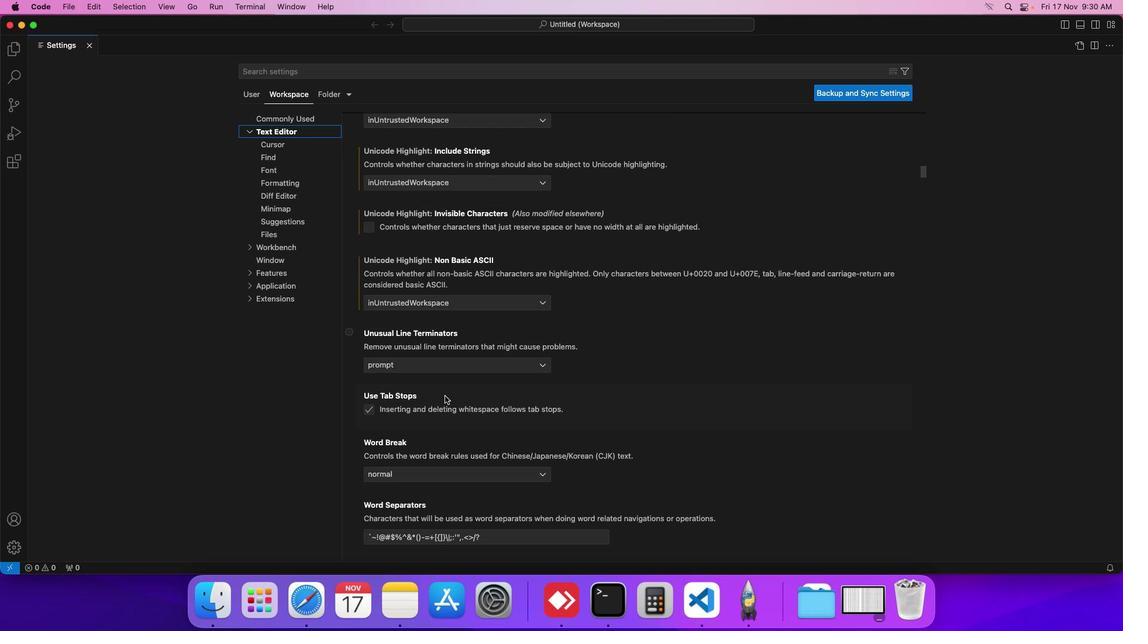 
Action: Mouse moved to (464, 315)
Screenshot: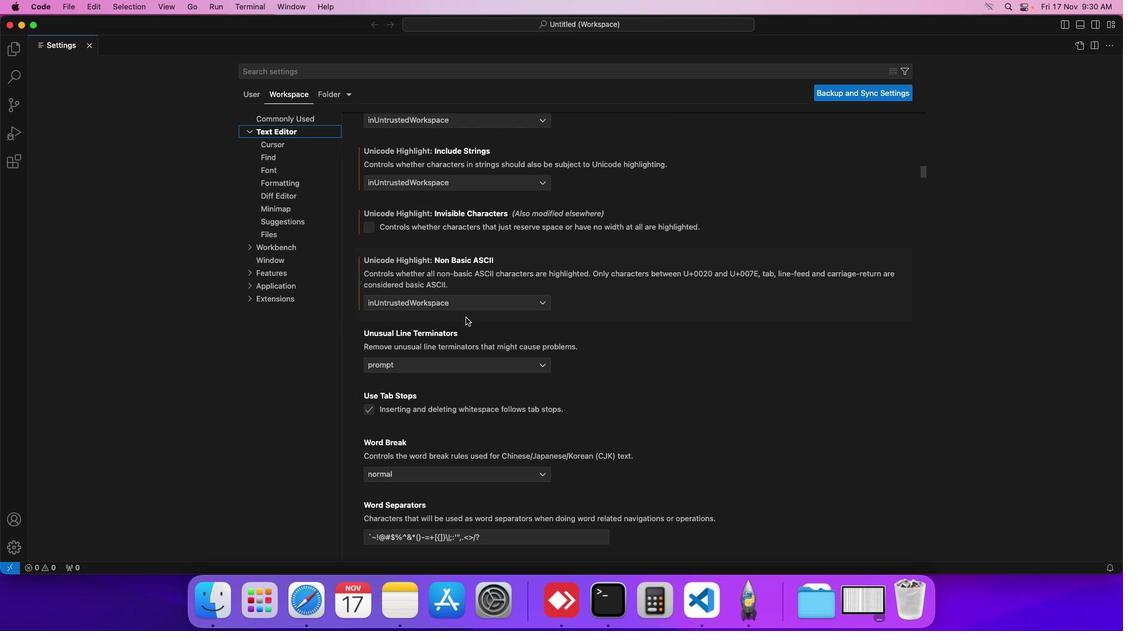 
Action: Mouse scrolled (464, 315) with delta (-1, -1)
Screenshot: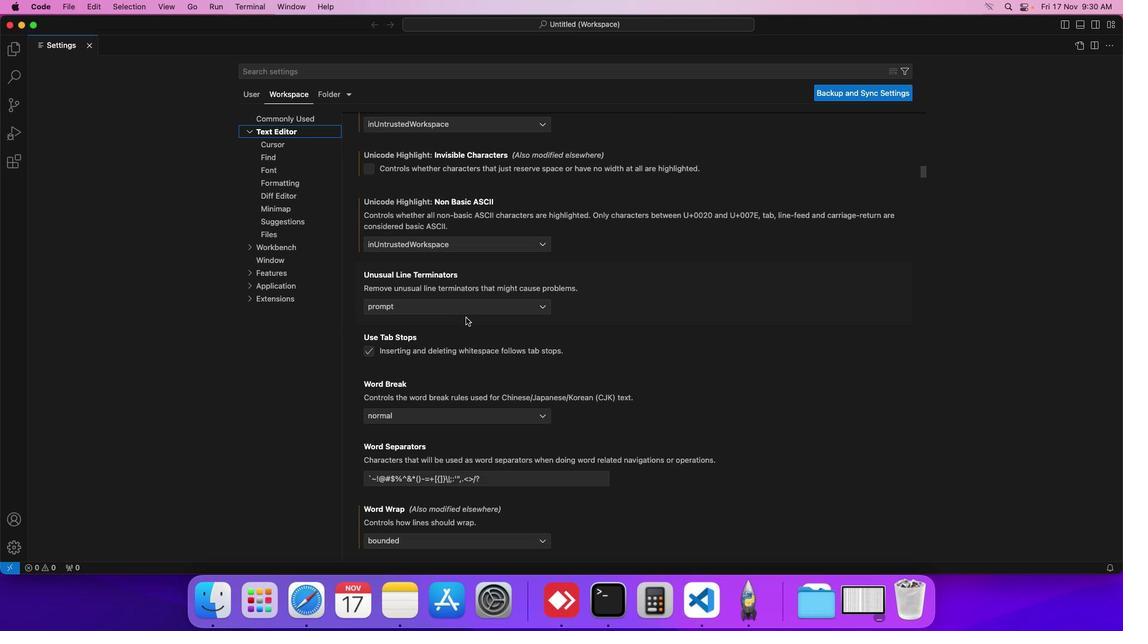 
Action: Mouse scrolled (464, 315) with delta (-1, -1)
Screenshot: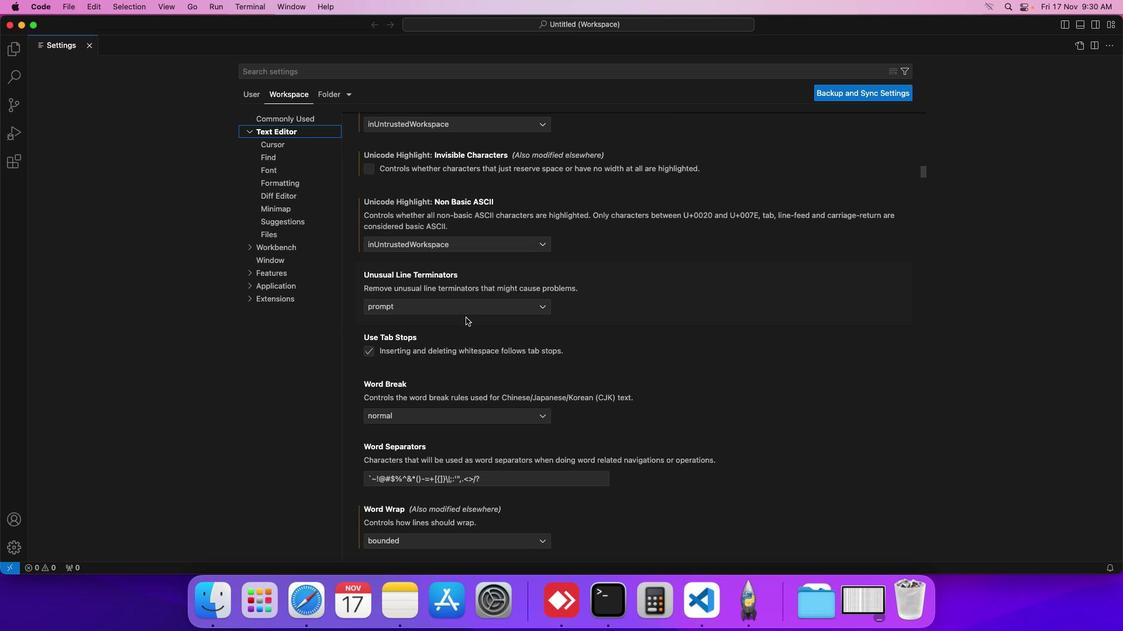 
Action: Mouse moved to (467, 306)
Screenshot: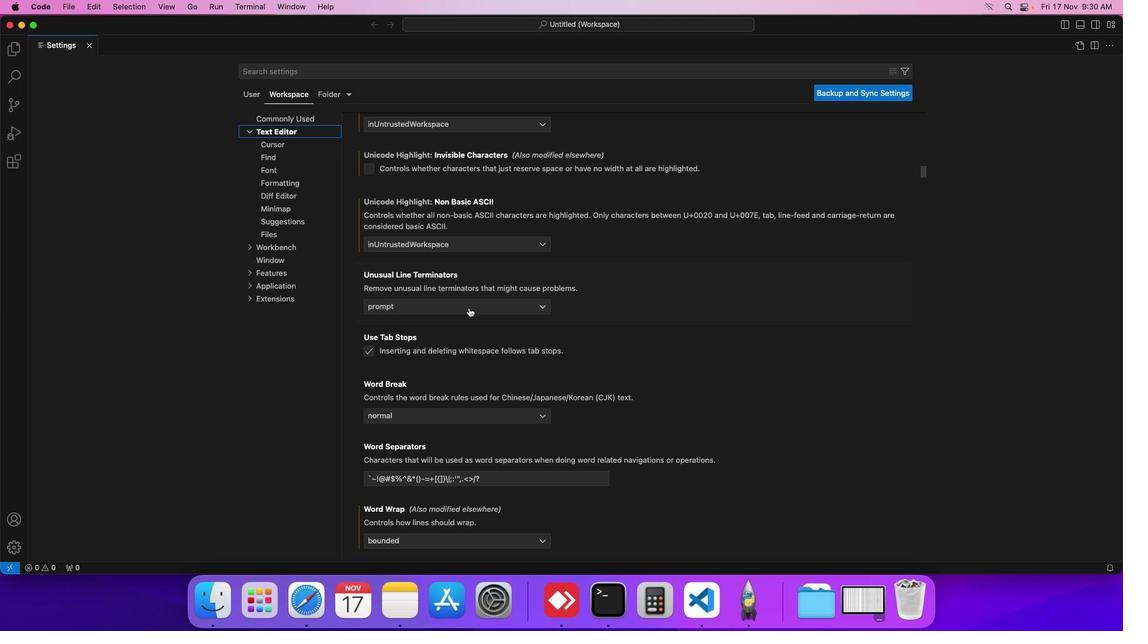 
Action: Mouse pressed left at (467, 306)
Screenshot: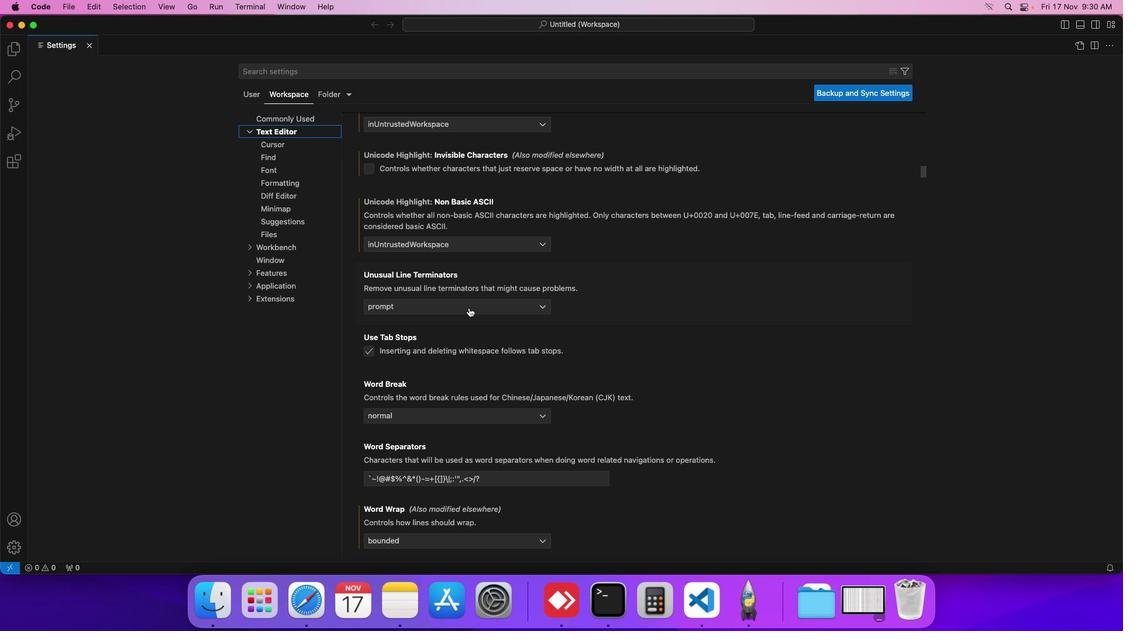 
Action: Mouse moved to (441, 316)
Screenshot: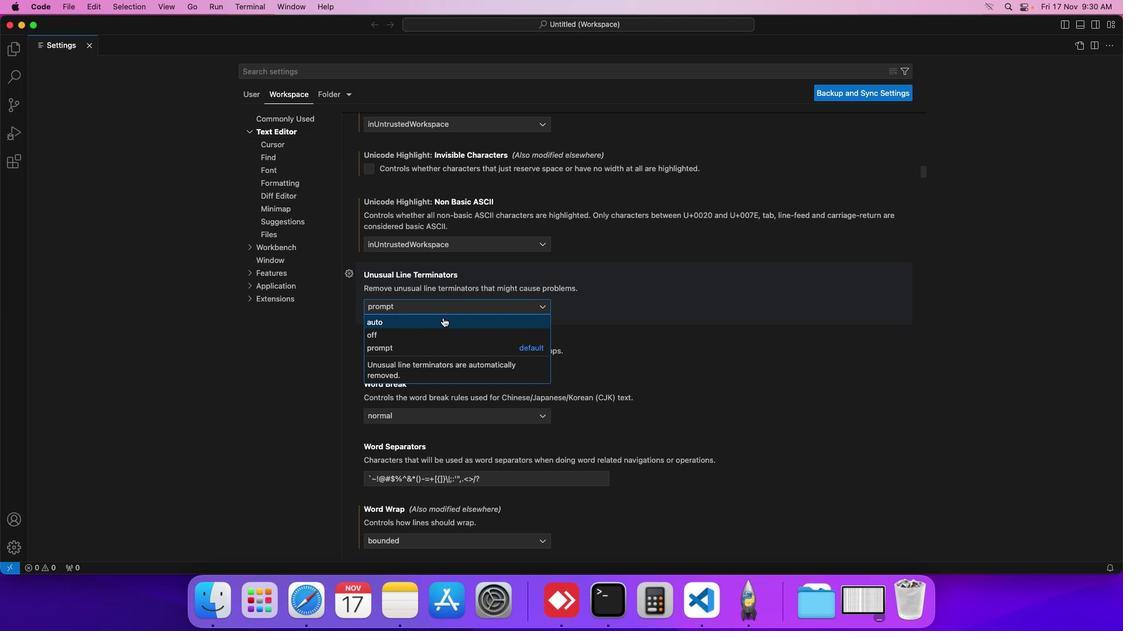 
Action: Mouse pressed left at (441, 316)
Screenshot: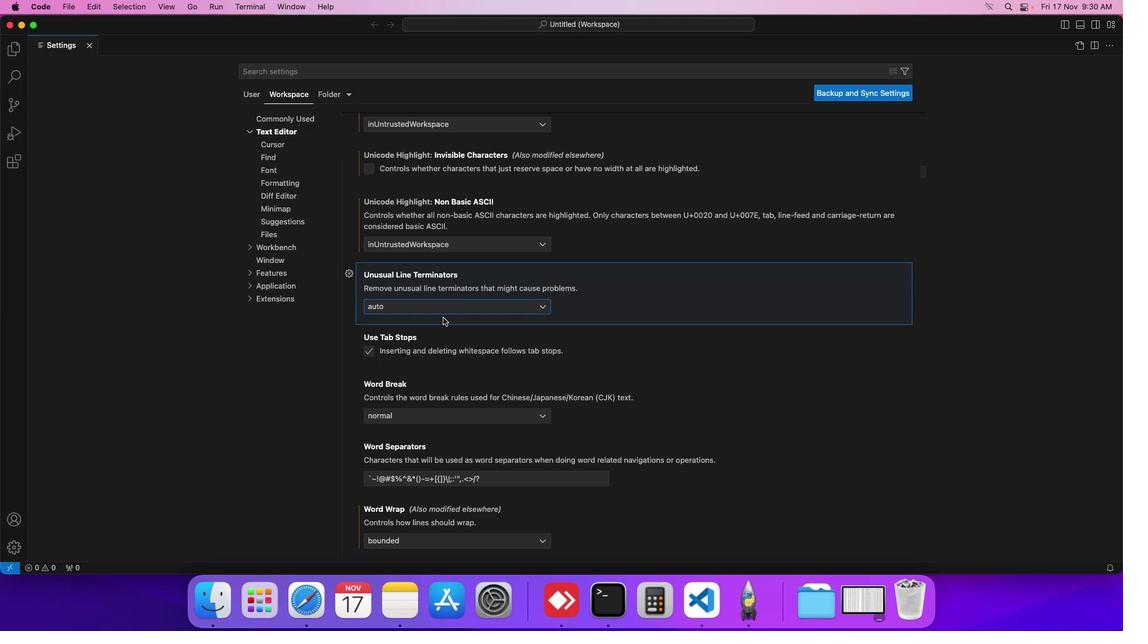 
Action: Mouse moved to (447, 308)
Screenshot: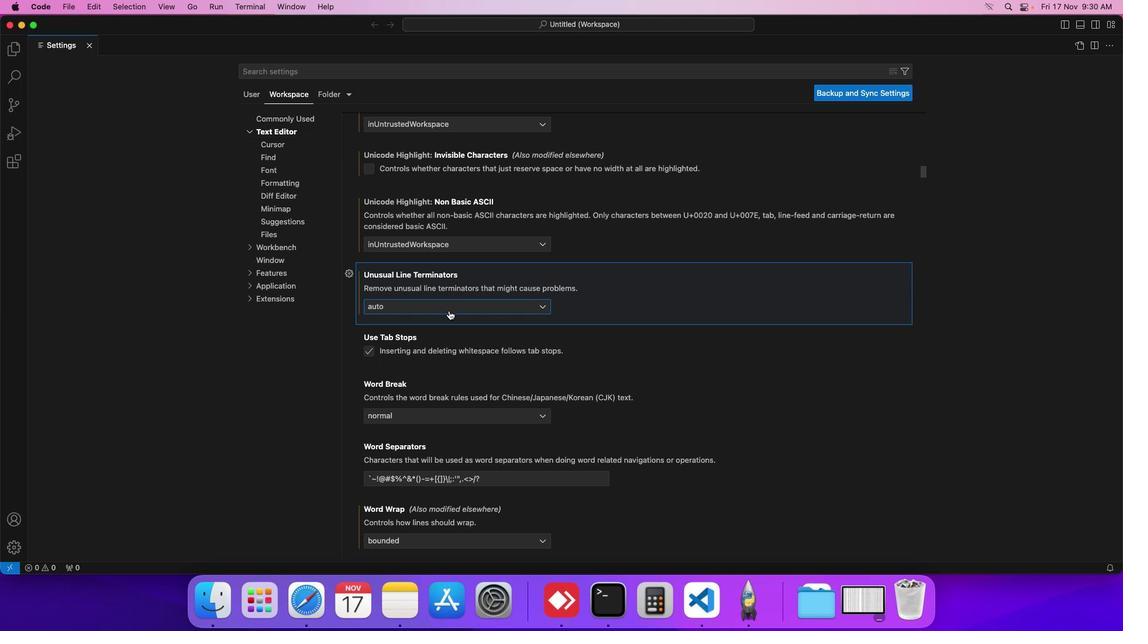 
